 Task: Compose an email with the signature Lincoln Davis with the subject Request for information follow-up and the message Could you please provide me with the details of the project risks? from softage.9@softage.net to softage.5@softage.netSelect the entire message and Indent more 2 times, then indent less once Send the email. Finally, move the email from Sent Items to the label Shipping labels
Action: Mouse moved to (879, 54)
Screenshot: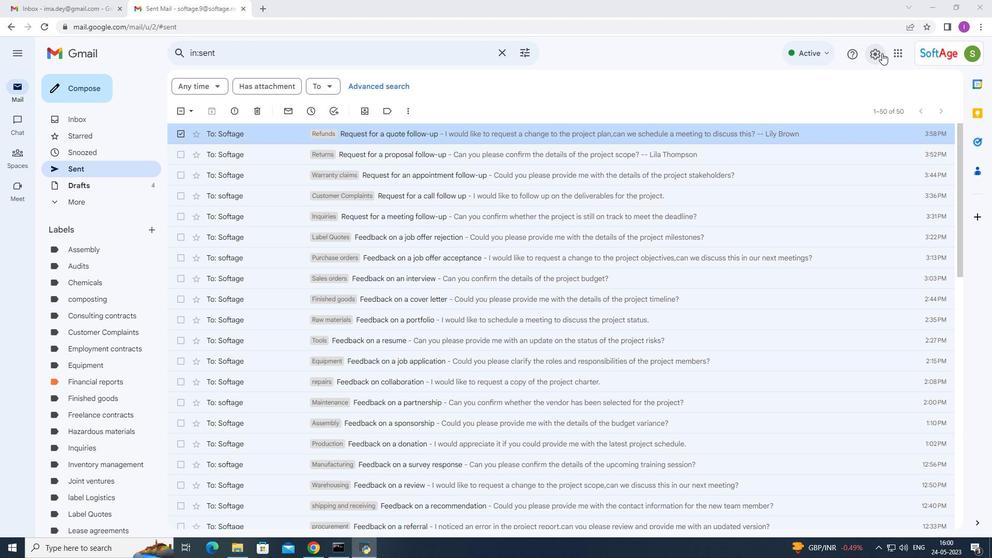 
Action: Mouse pressed left at (879, 54)
Screenshot: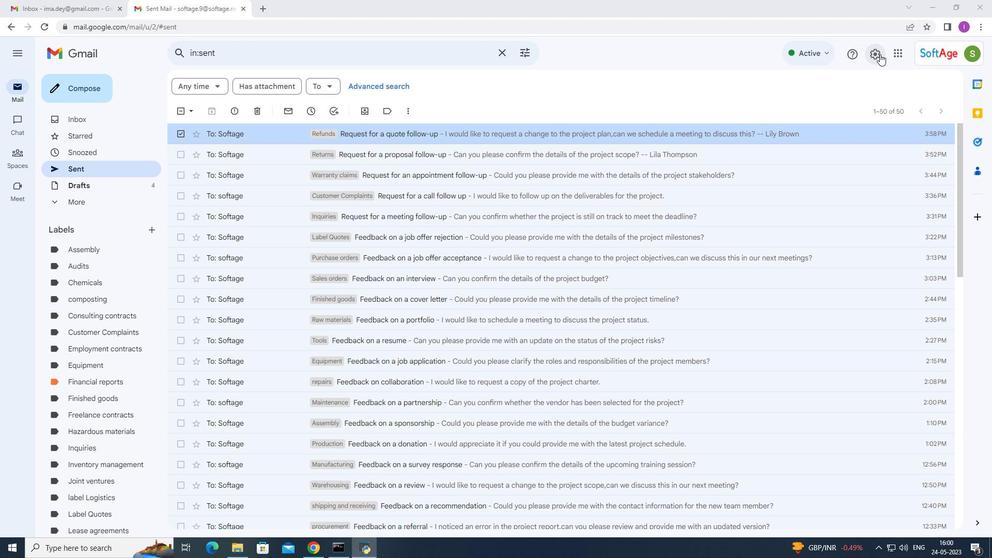 
Action: Mouse moved to (857, 108)
Screenshot: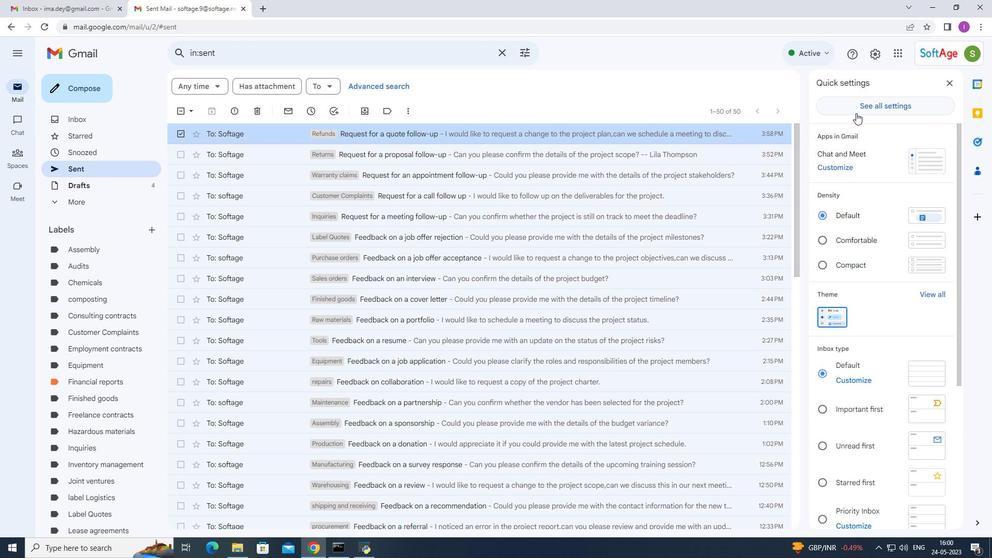 
Action: Mouse pressed left at (857, 108)
Screenshot: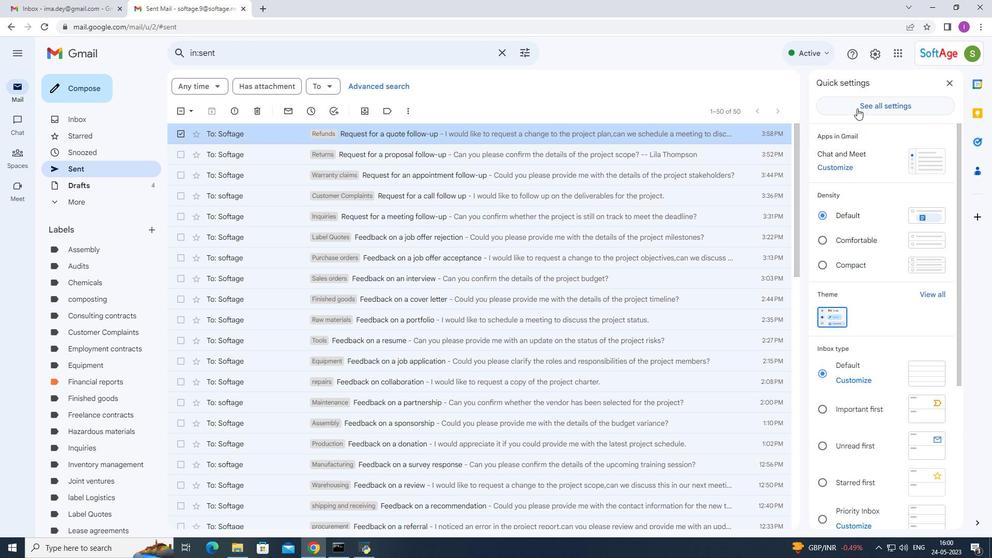 
Action: Mouse moved to (529, 218)
Screenshot: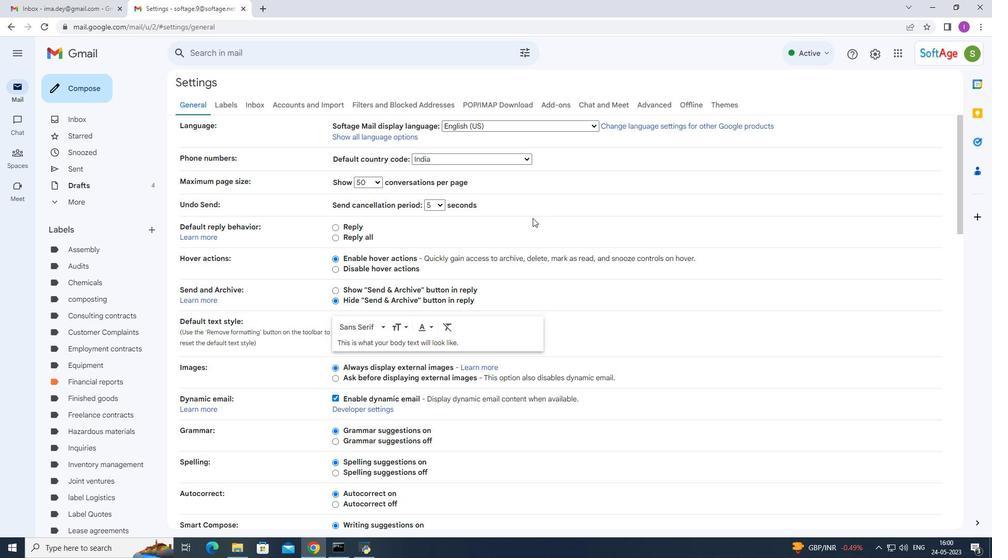 
Action: Mouse scrolled (529, 218) with delta (0, 0)
Screenshot: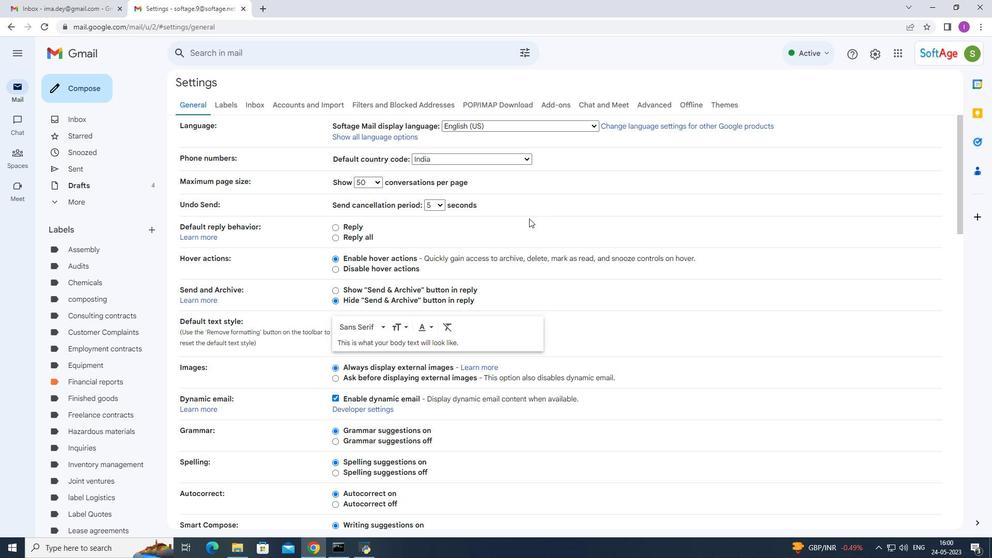 
Action: Mouse scrolled (529, 218) with delta (0, 0)
Screenshot: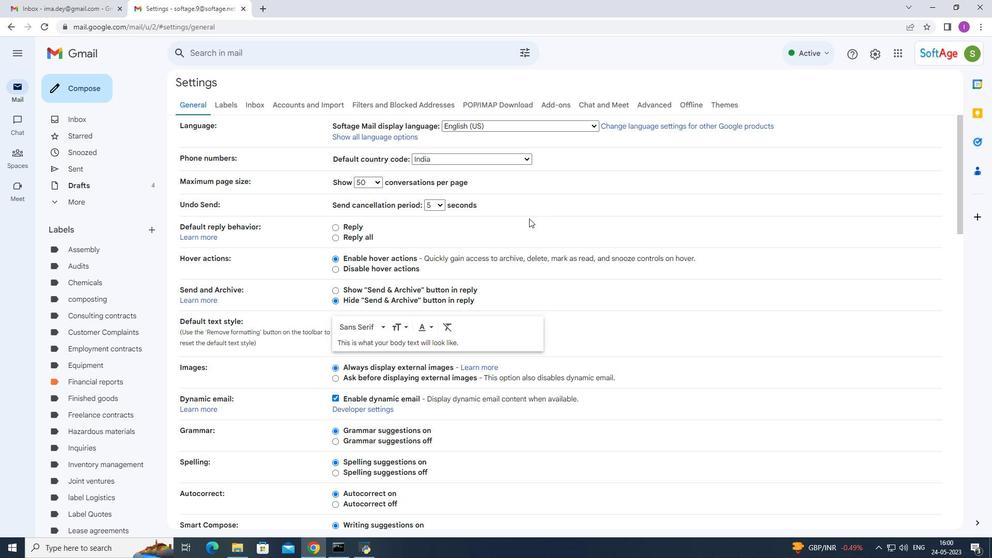 
Action: Mouse scrolled (529, 218) with delta (0, 0)
Screenshot: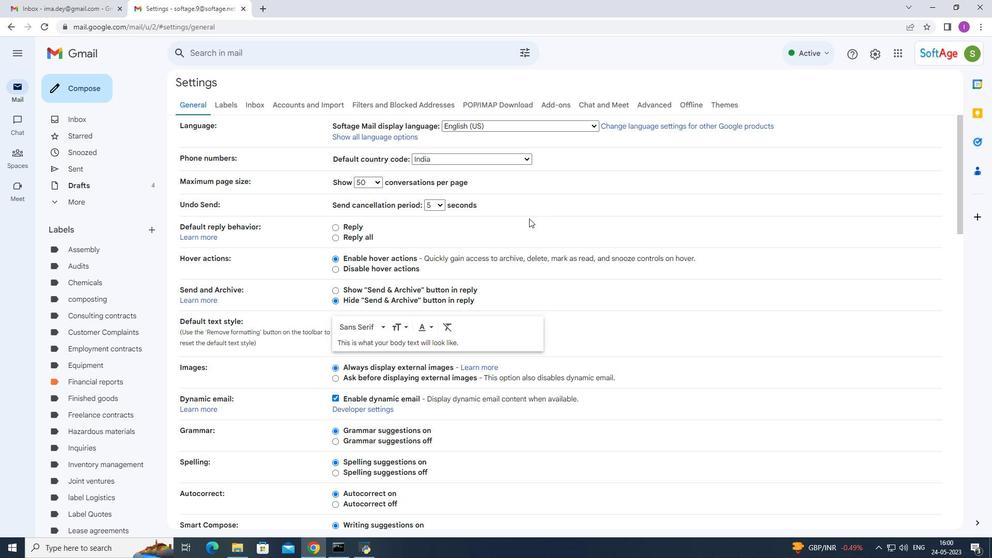 
Action: Mouse scrolled (529, 218) with delta (0, 0)
Screenshot: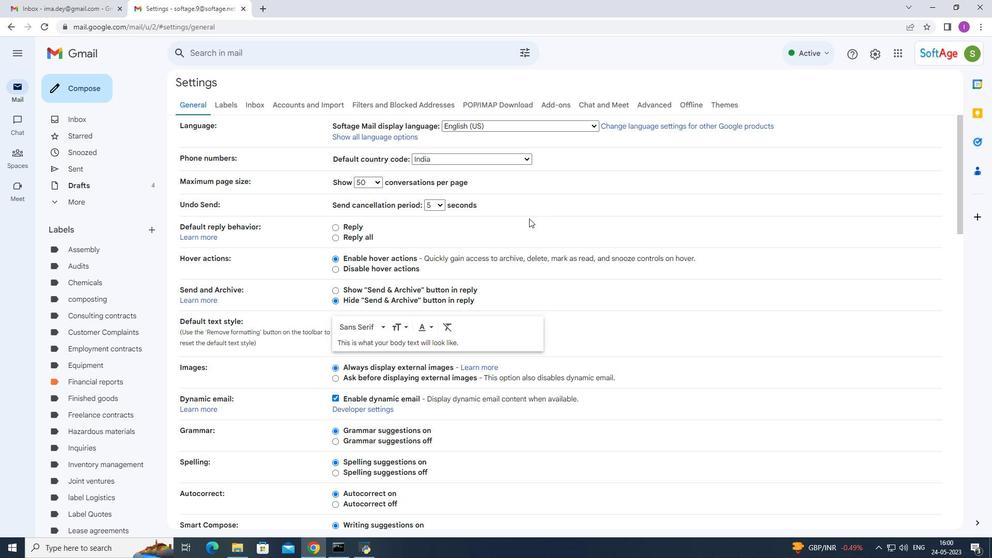 
Action: Mouse moved to (528, 218)
Screenshot: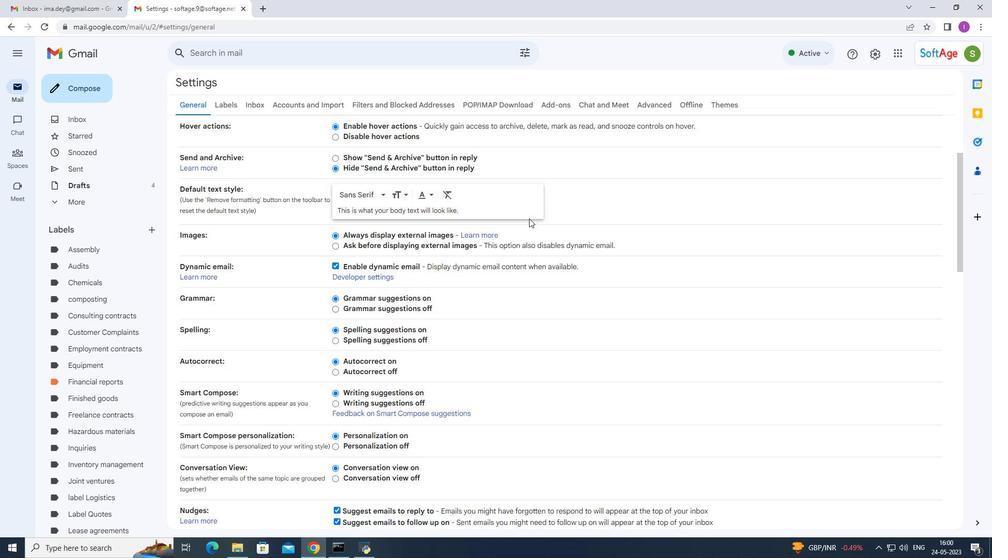 
Action: Mouse scrolled (528, 218) with delta (0, 0)
Screenshot: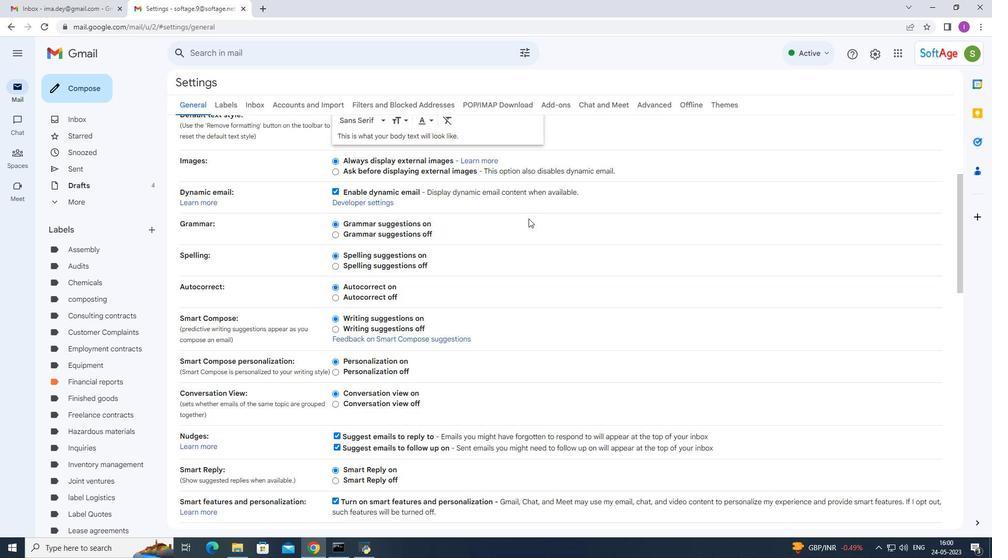 
Action: Mouse moved to (530, 219)
Screenshot: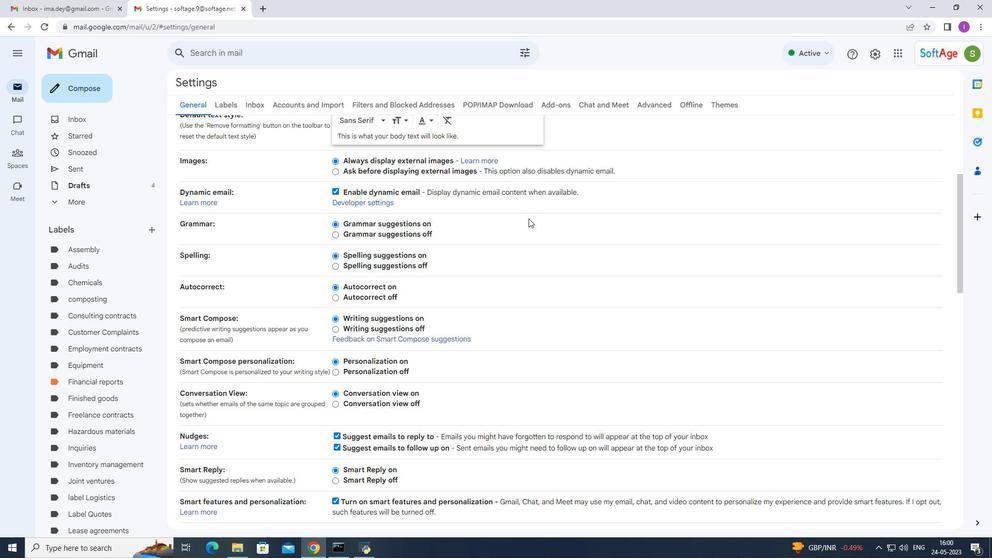 
Action: Mouse scrolled (530, 219) with delta (0, 0)
Screenshot: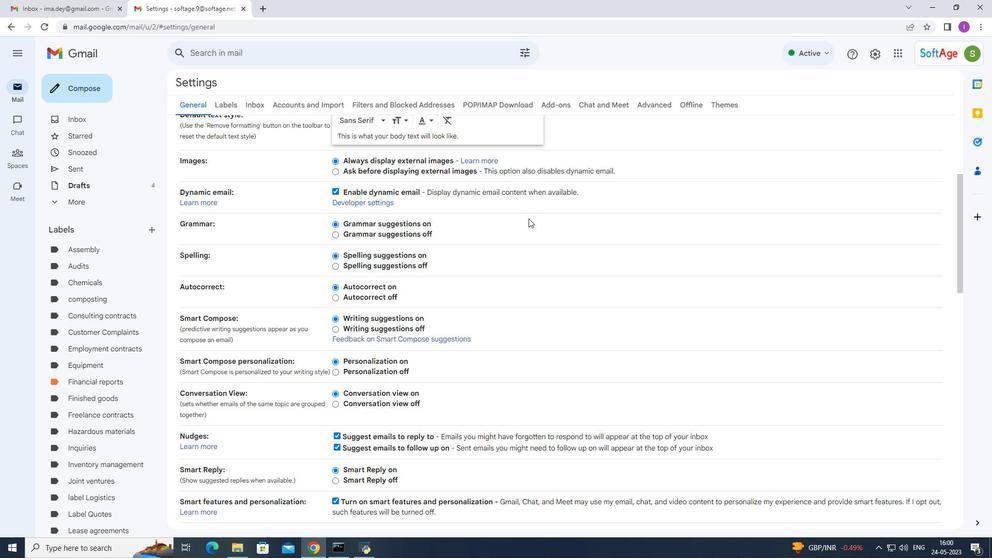 
Action: Mouse moved to (532, 219)
Screenshot: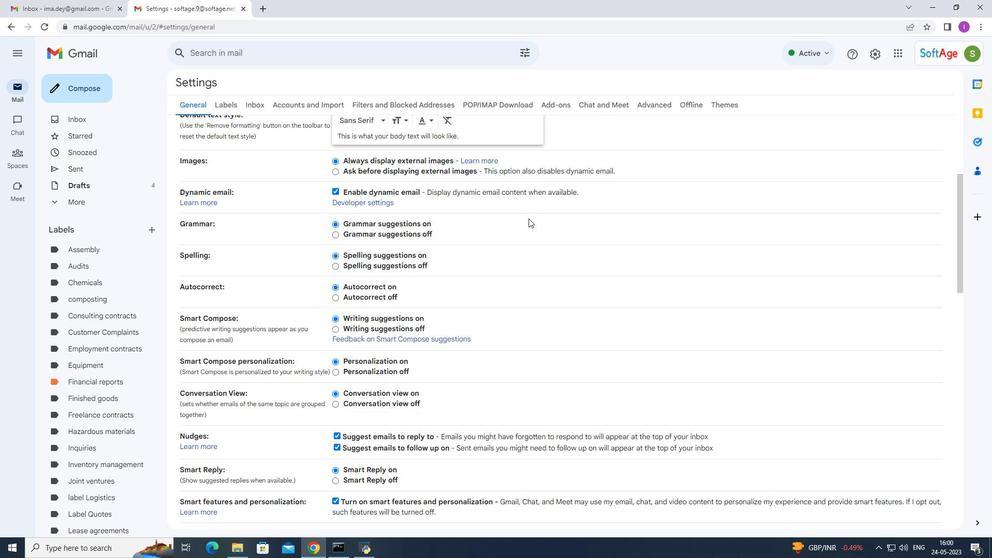 
Action: Mouse scrolled (531, 219) with delta (0, 0)
Screenshot: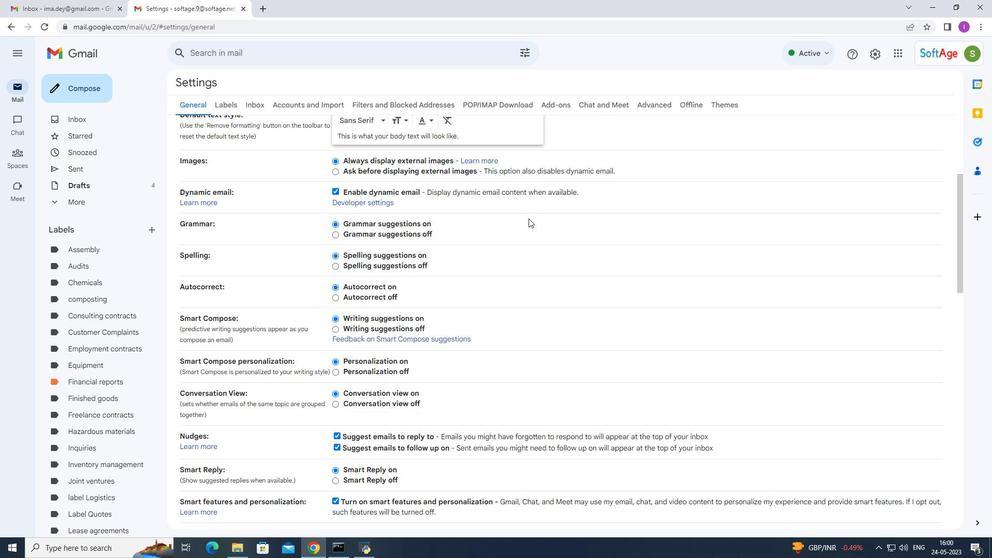 
Action: Mouse moved to (534, 219)
Screenshot: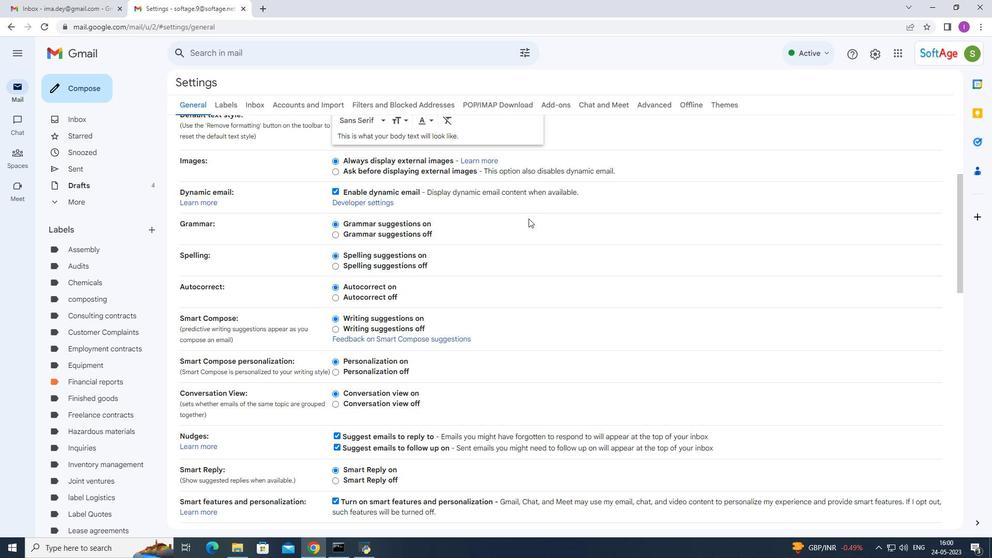 
Action: Mouse scrolled (534, 220) with delta (0, 0)
Screenshot: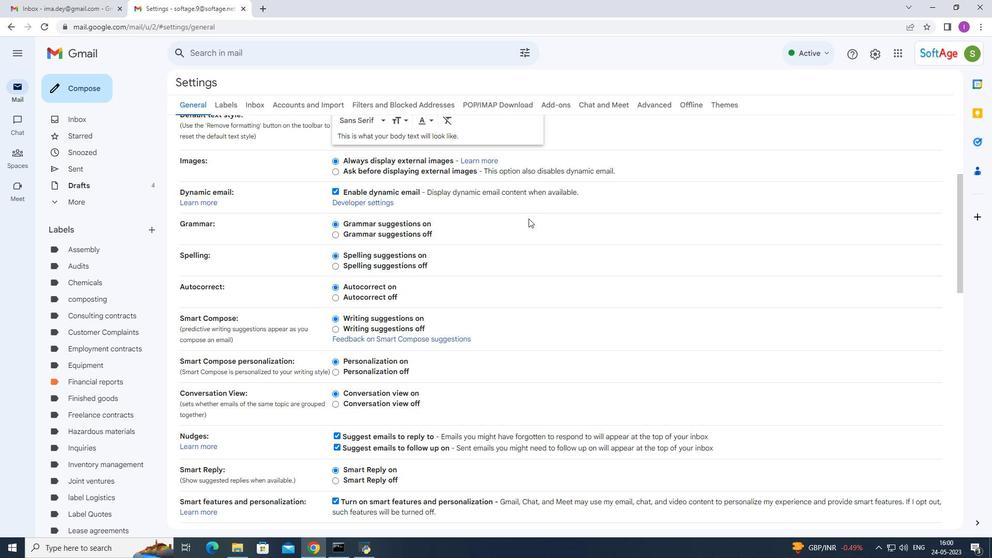 
Action: Mouse moved to (534, 219)
Screenshot: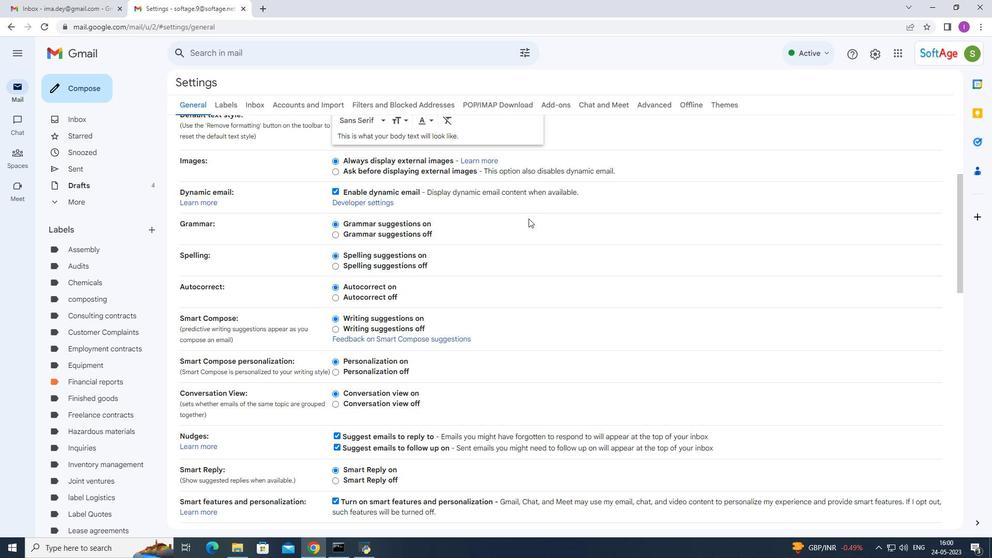 
Action: Mouse scrolled (534, 219) with delta (0, 0)
Screenshot: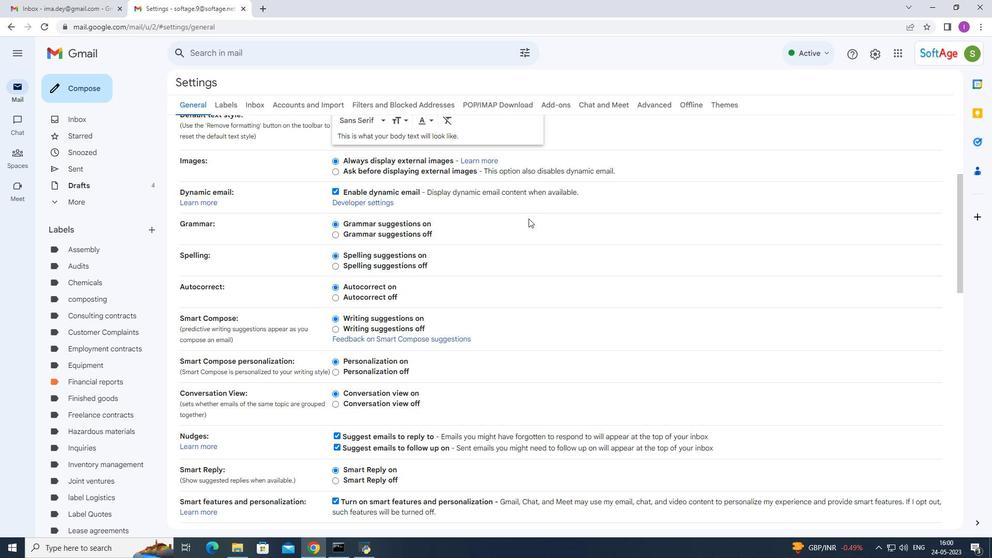 
Action: Mouse moved to (533, 218)
Screenshot: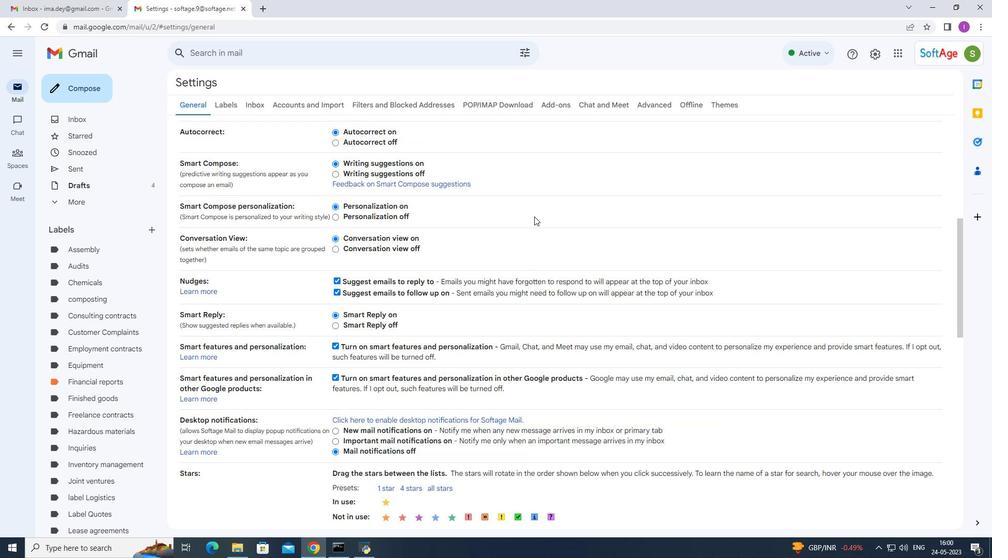 
Action: Mouse scrolled (533, 217) with delta (0, 0)
Screenshot: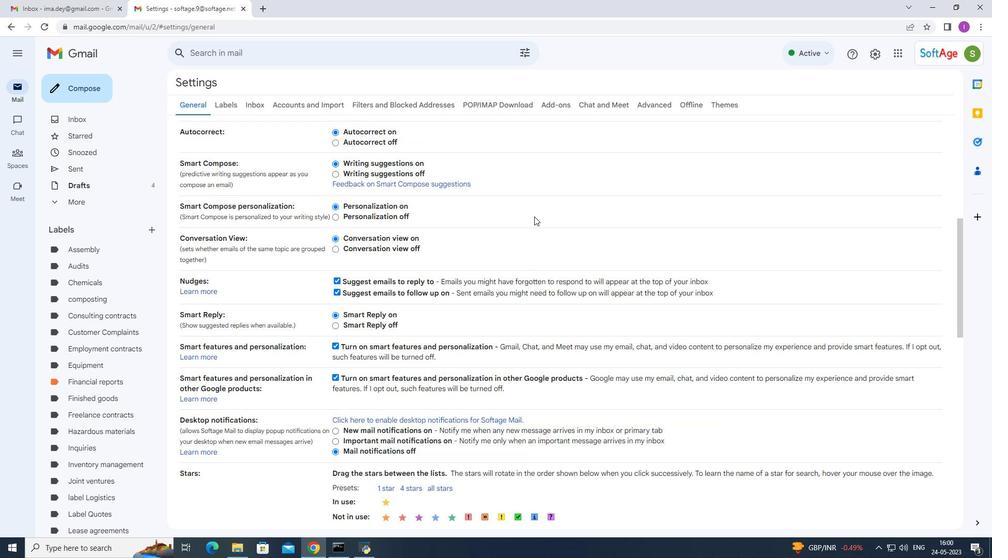 
Action: Mouse moved to (533, 218)
Screenshot: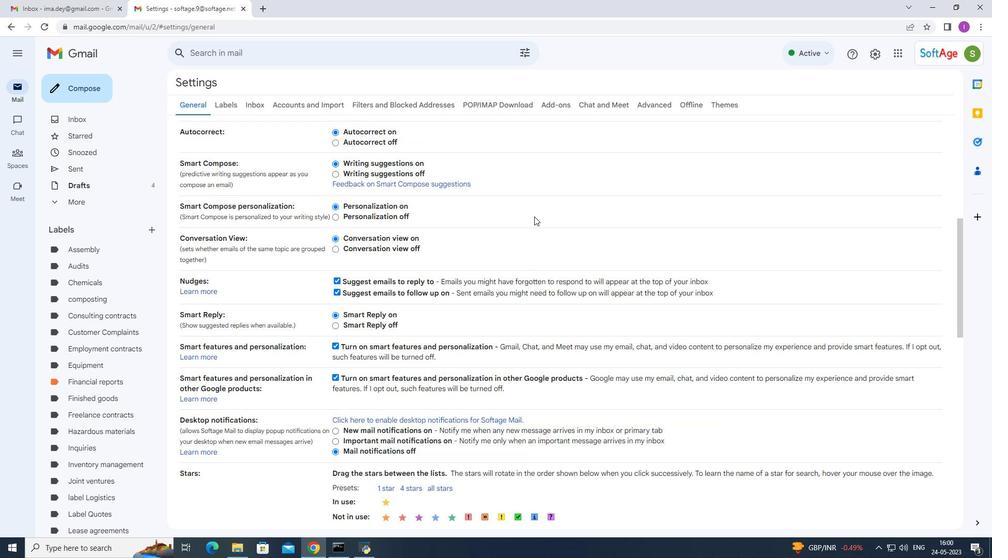 
Action: Mouse scrolled (533, 218) with delta (0, 0)
Screenshot: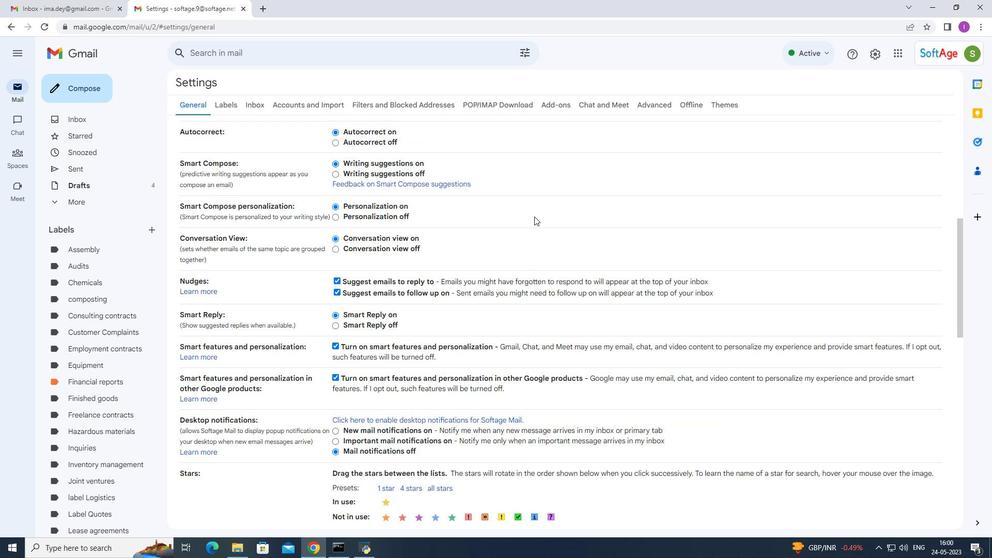 
Action: Mouse scrolled (533, 218) with delta (0, 0)
Screenshot: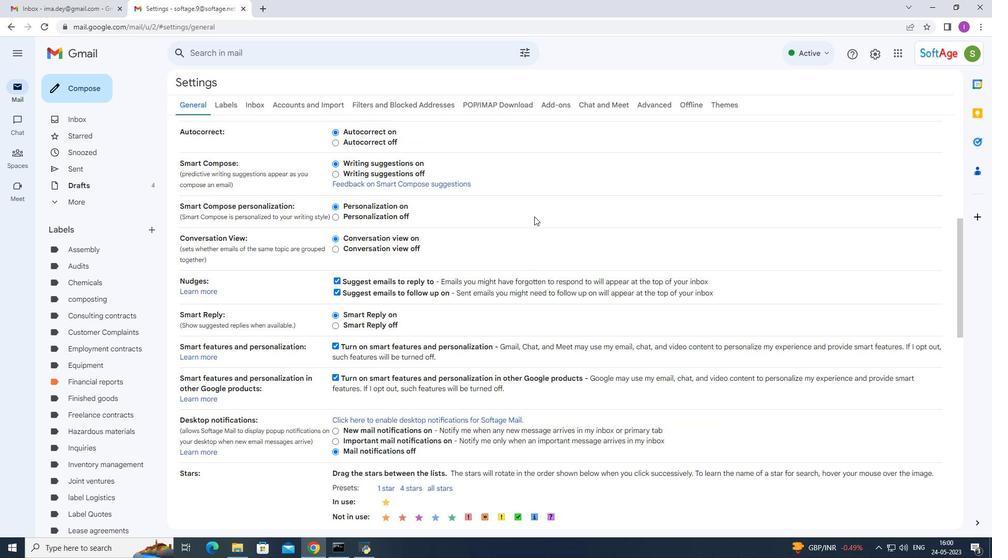 
Action: Mouse scrolled (533, 218) with delta (0, 0)
Screenshot: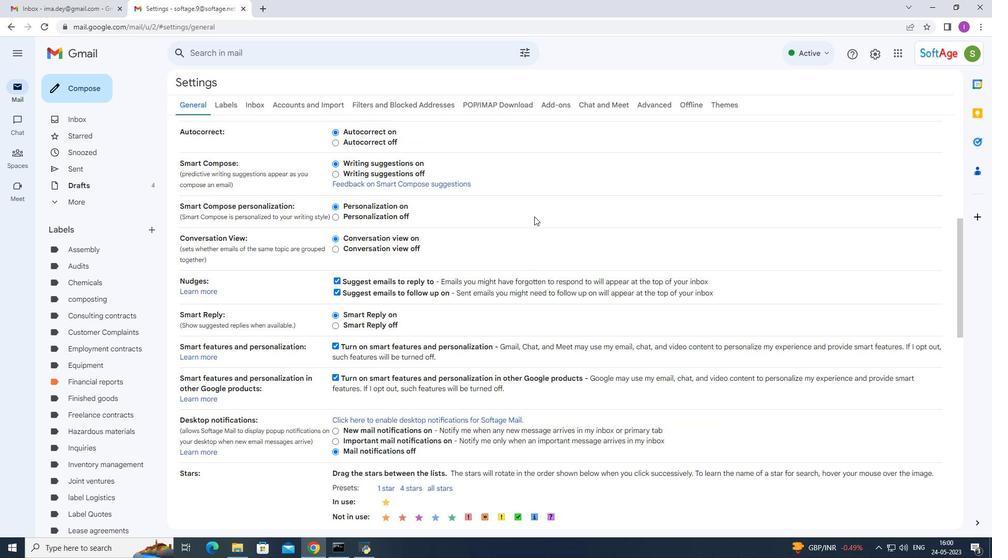 
Action: Mouse scrolled (533, 218) with delta (0, 0)
Screenshot: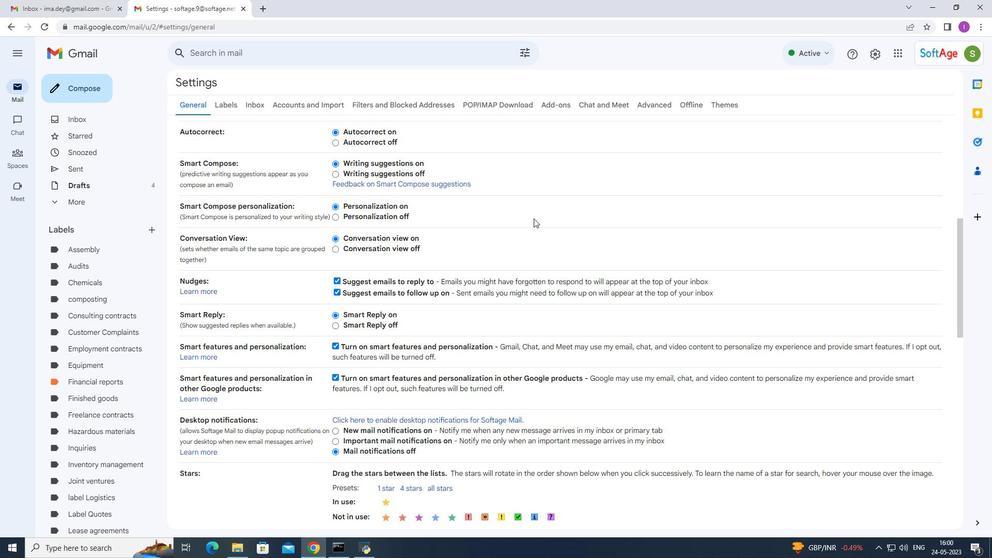 
Action: Mouse scrolled (533, 218) with delta (0, 0)
Screenshot: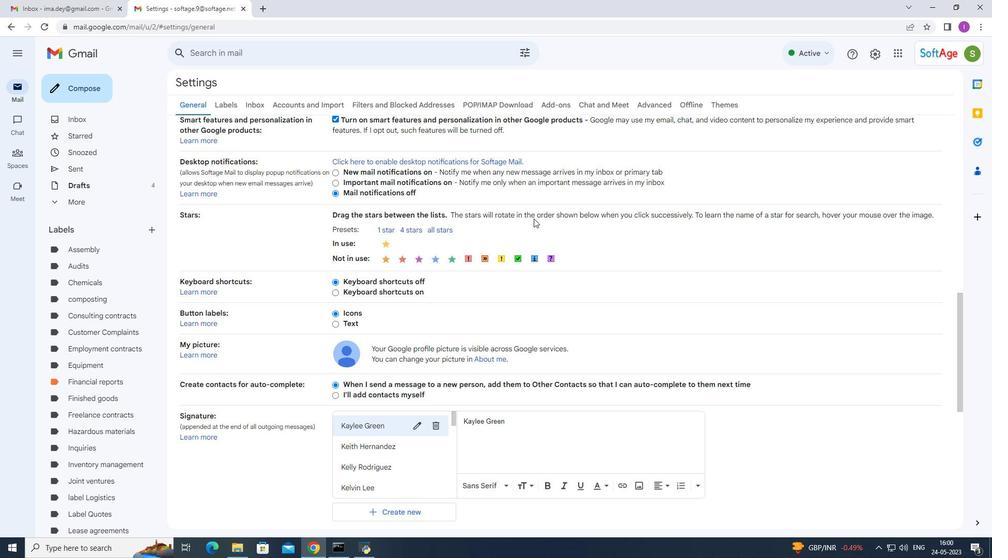 
Action: Mouse moved to (533, 219)
Screenshot: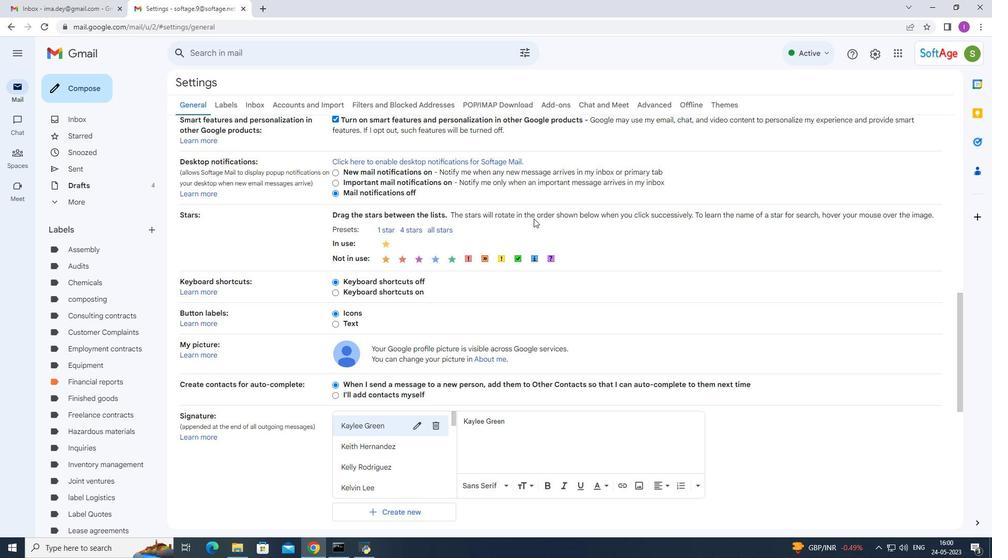 
Action: Mouse scrolled (533, 218) with delta (0, 0)
Screenshot: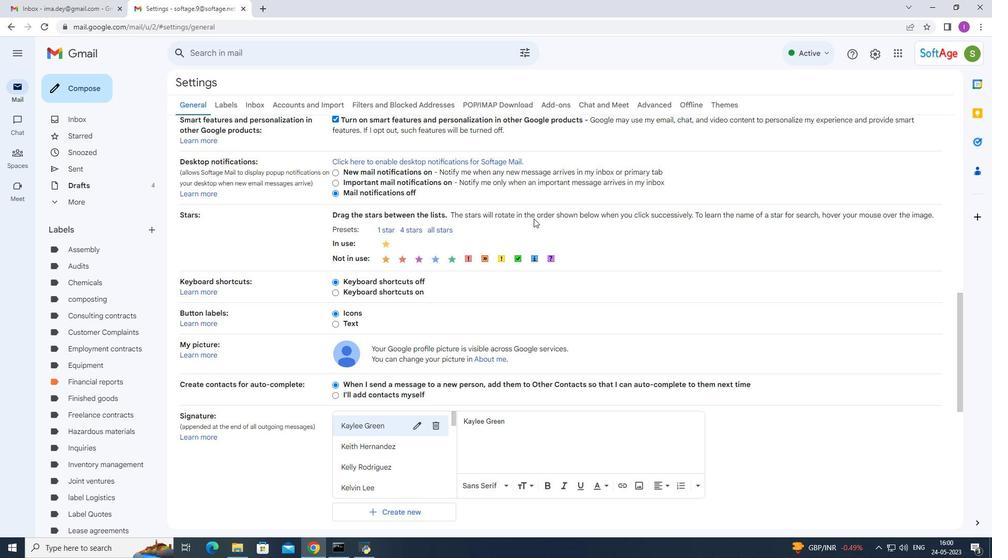 
Action: Mouse scrolled (533, 218) with delta (0, 0)
Screenshot: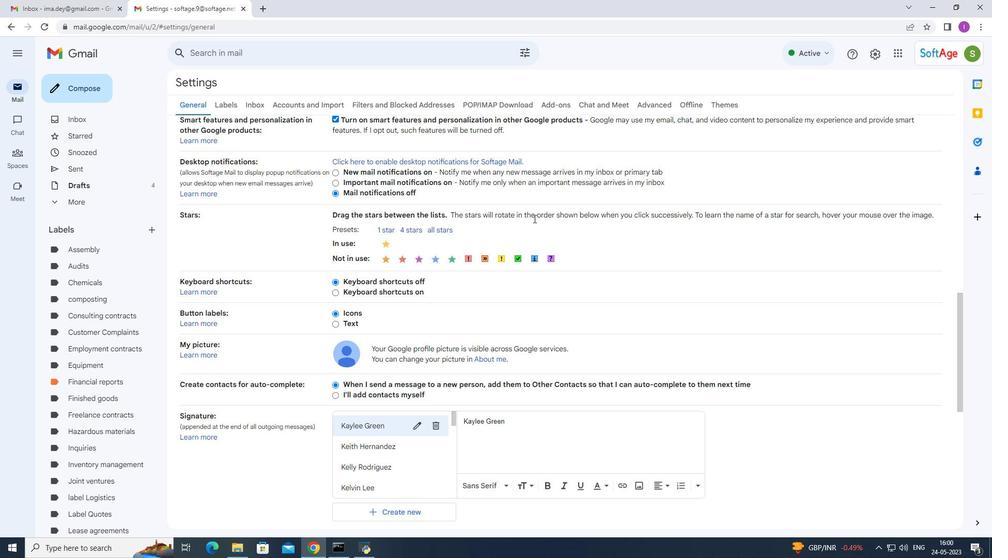 
Action: Mouse scrolled (533, 218) with delta (0, 0)
Screenshot: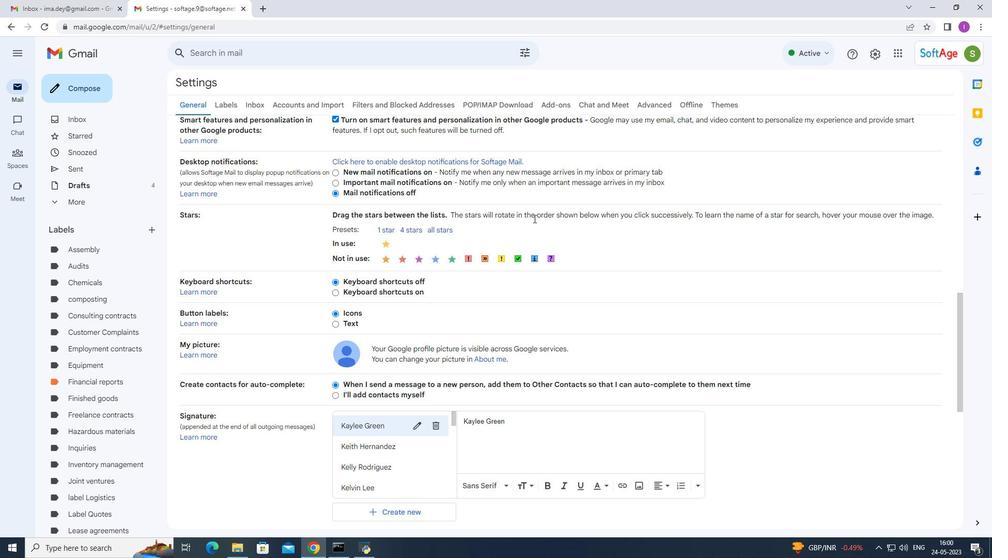 
Action: Mouse moved to (533, 219)
Screenshot: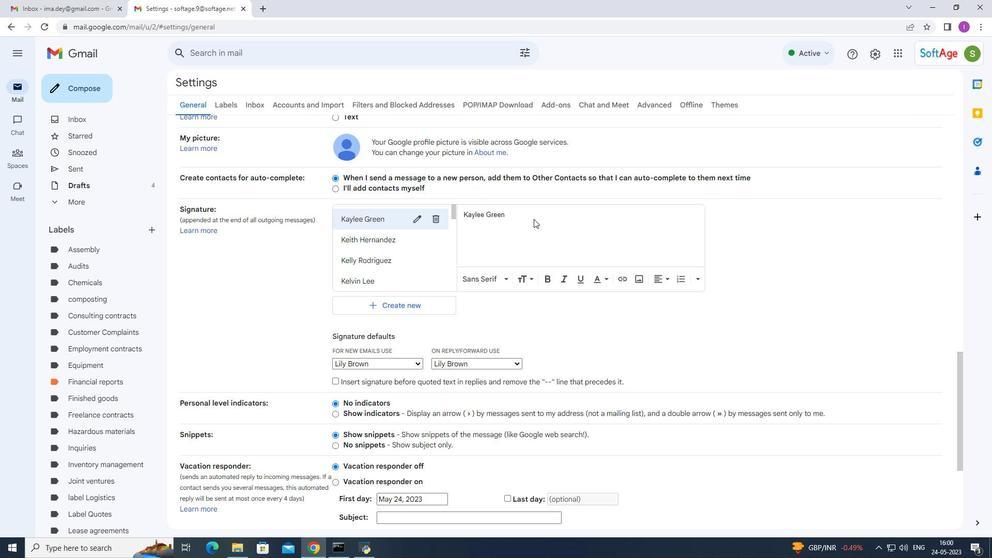 
Action: Mouse scrolled (533, 219) with delta (0, 0)
Screenshot: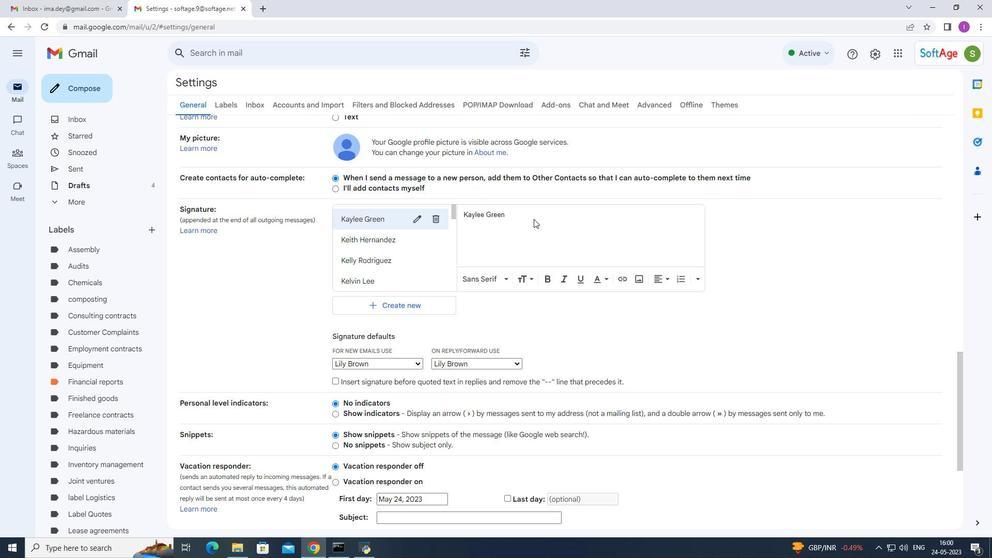 
Action: Mouse moved to (533, 220)
Screenshot: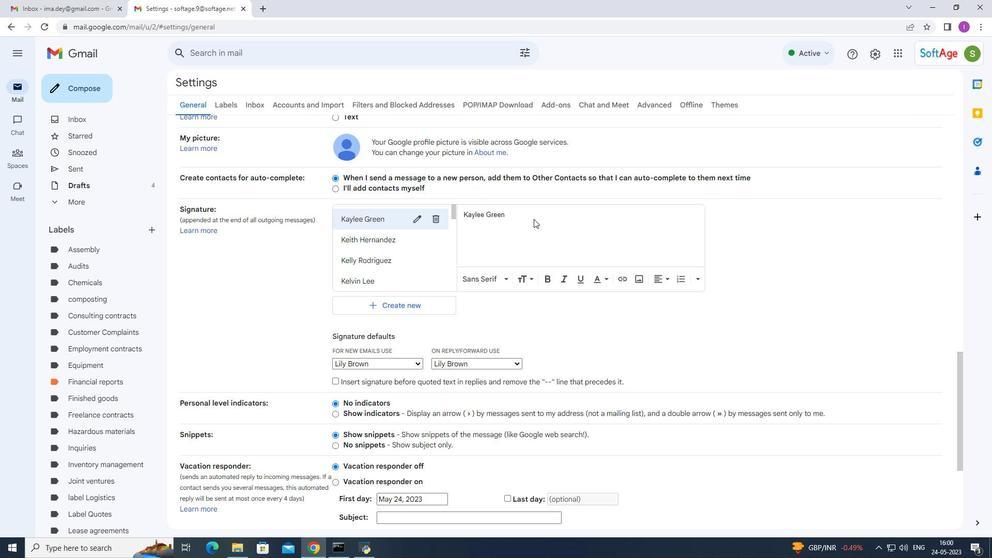 
Action: Mouse scrolled (533, 219) with delta (0, 0)
Screenshot: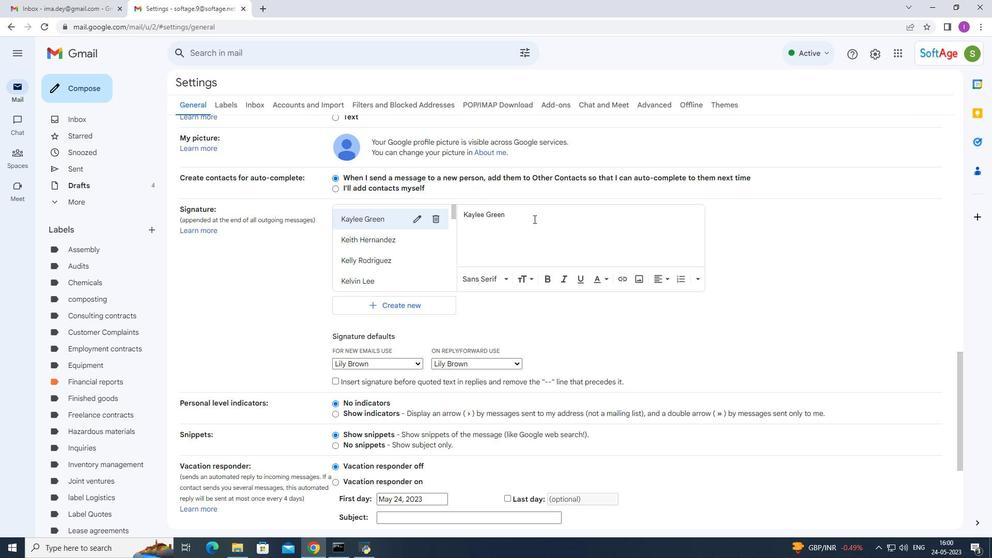 
Action: Mouse scrolled (533, 219) with delta (0, 0)
Screenshot: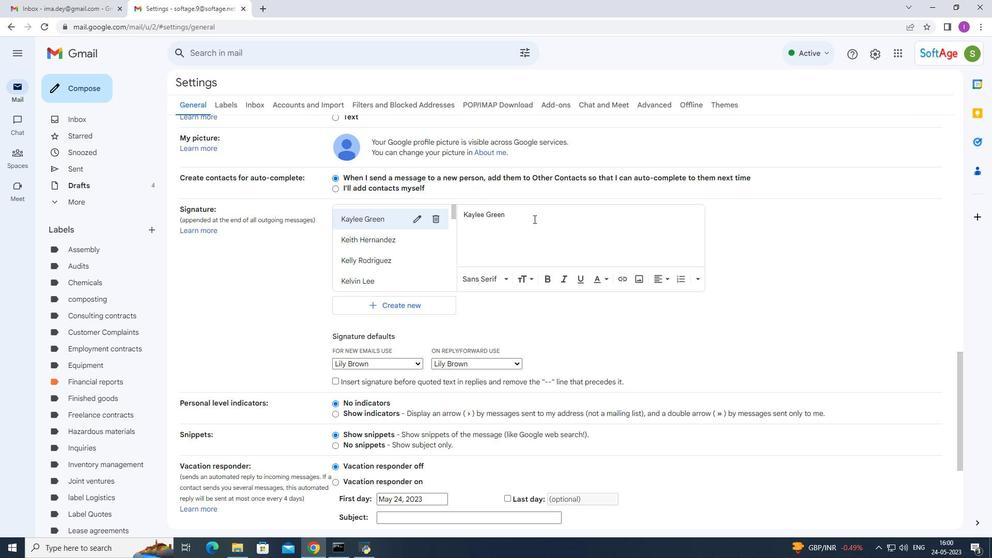 
Action: Mouse scrolled (533, 219) with delta (0, 0)
Screenshot: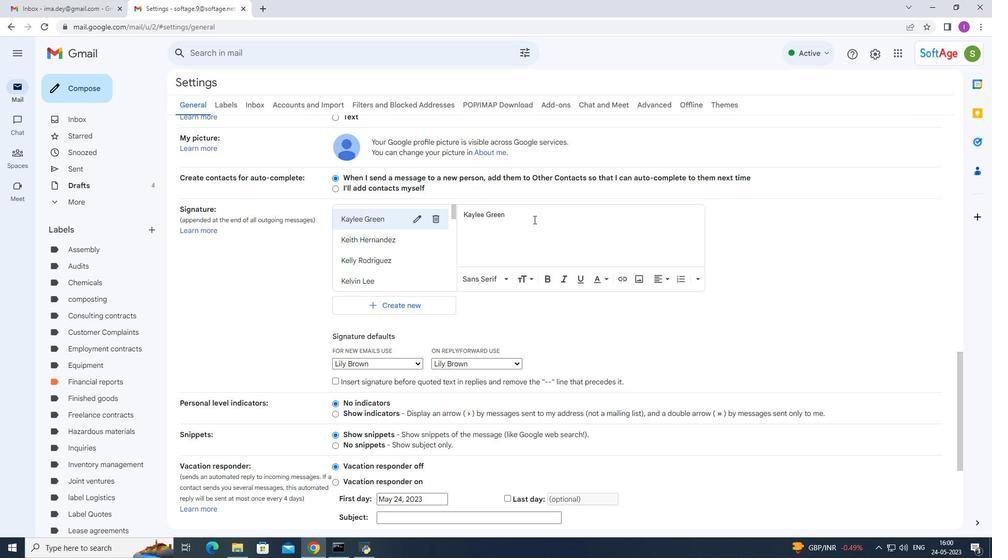 
Action: Mouse moved to (533, 220)
Screenshot: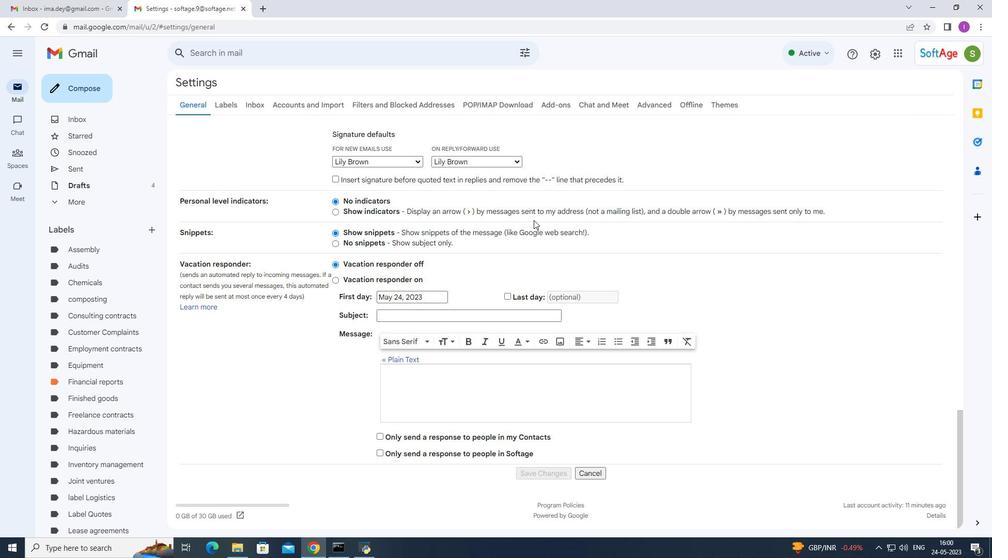 
Action: Mouse scrolled (533, 220) with delta (0, 0)
Screenshot: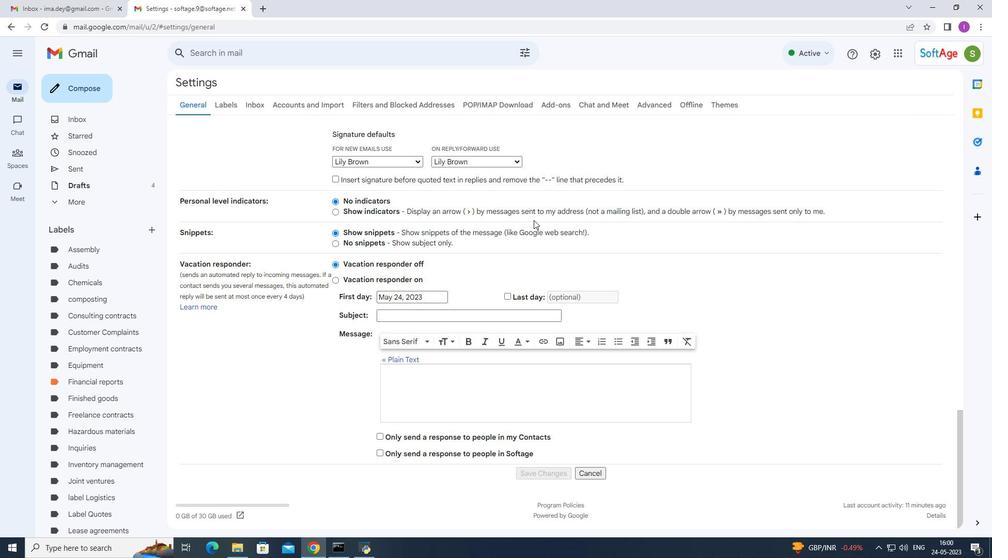
Action: Mouse scrolled (533, 220) with delta (0, 0)
Screenshot: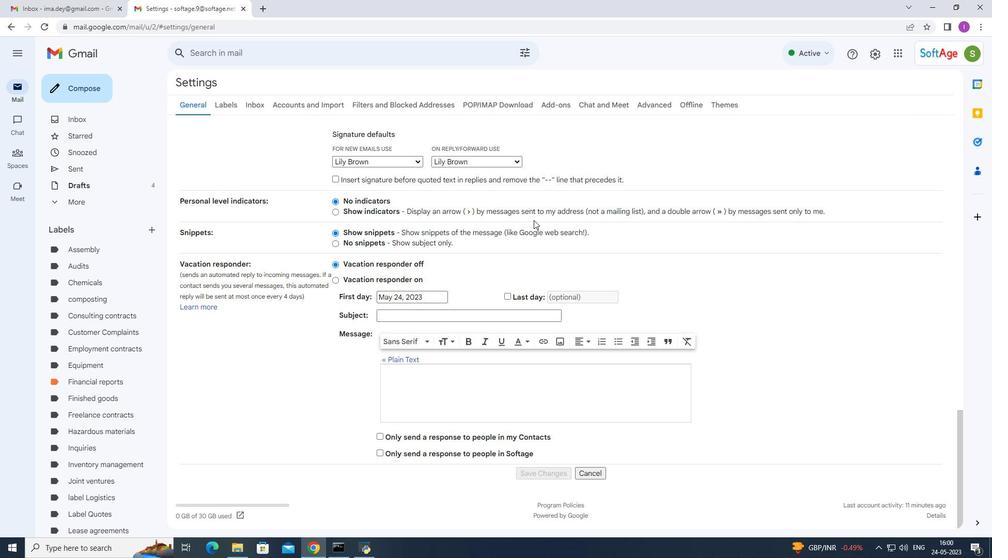 
Action: Mouse moved to (398, 206)
Screenshot: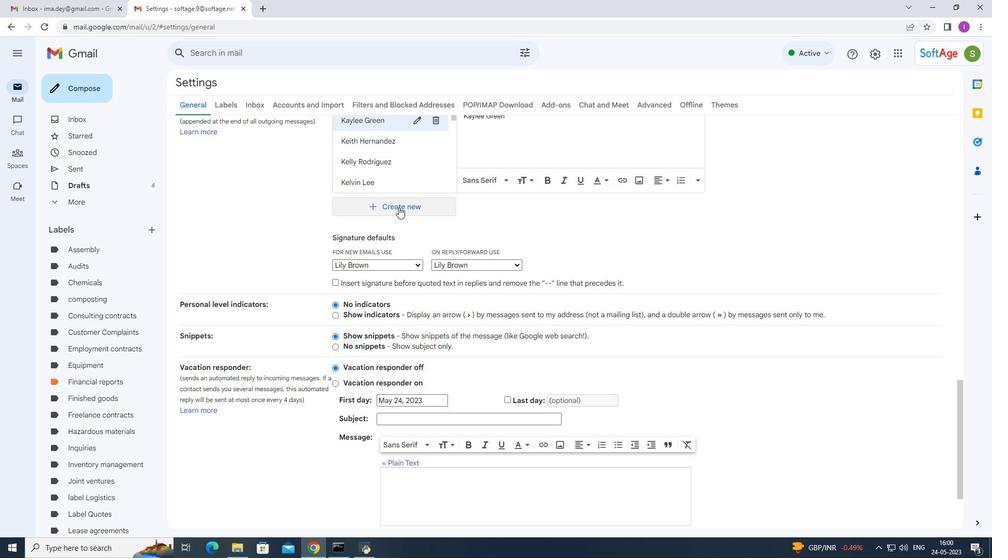 
Action: Mouse pressed left at (398, 206)
Screenshot: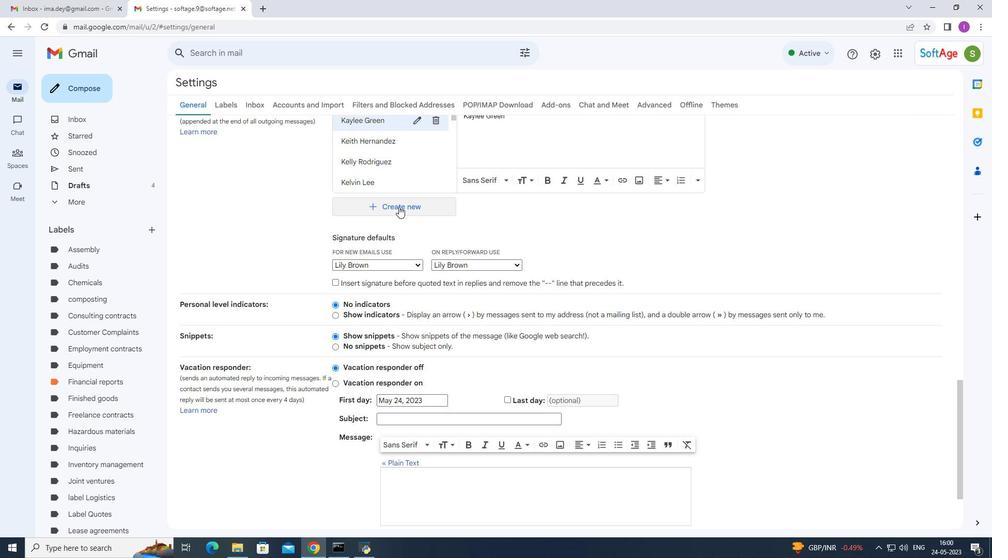 
Action: Mouse moved to (454, 286)
Screenshot: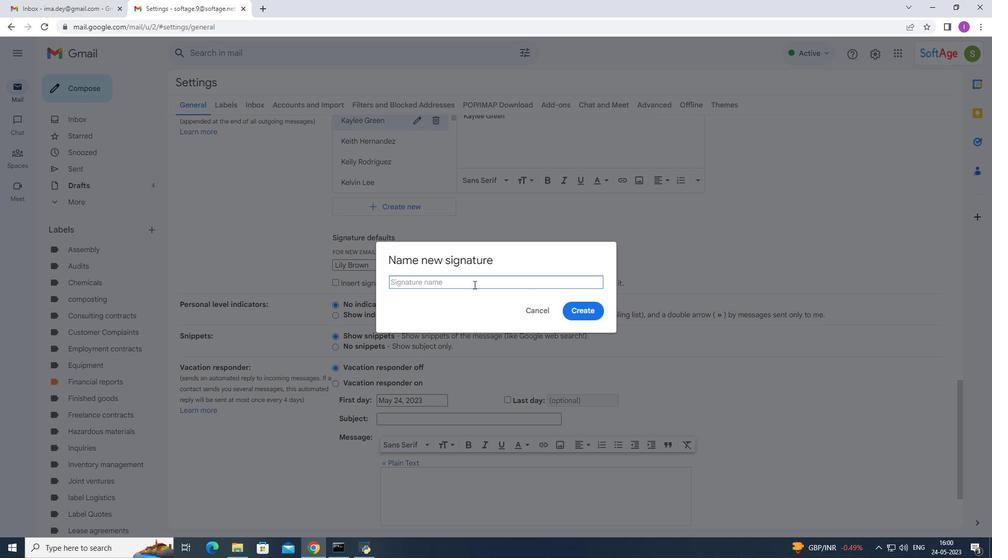 
Action: Key pressed <Key.shift><Key.shift>Lincoln
Screenshot: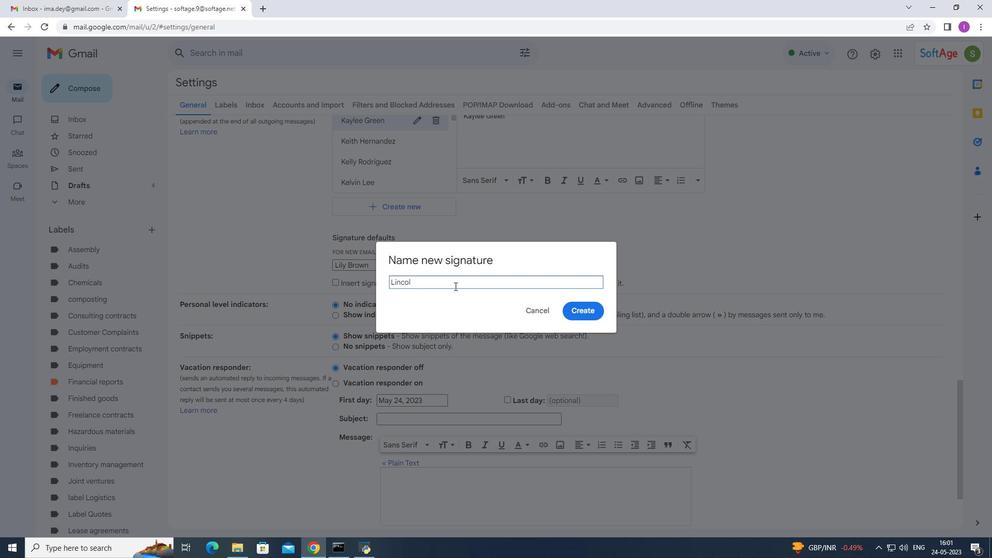 
Action: Mouse moved to (502, 296)
Screenshot: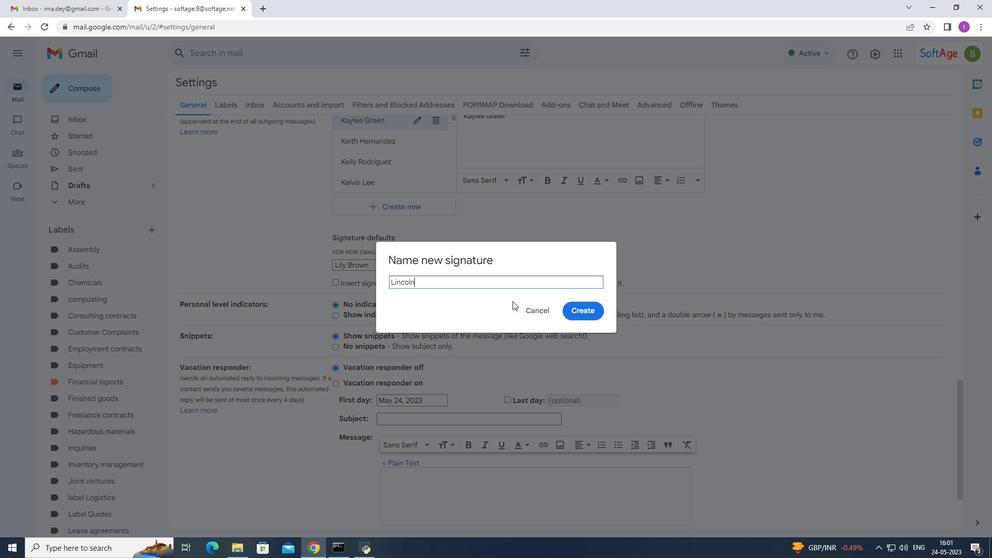 
Action: Key pressed <Key.space><Key.shift>Dav
Screenshot: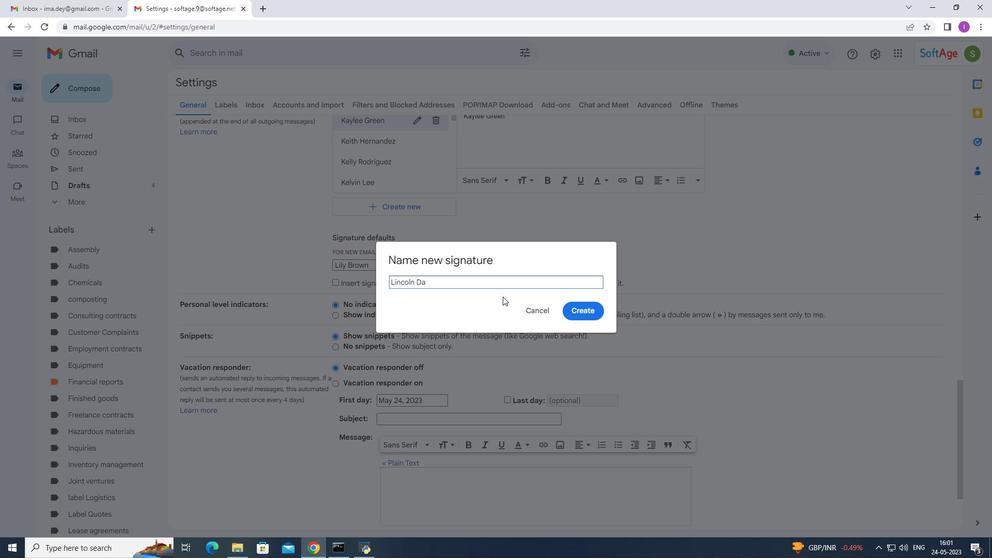 
Action: Mouse moved to (502, 296)
Screenshot: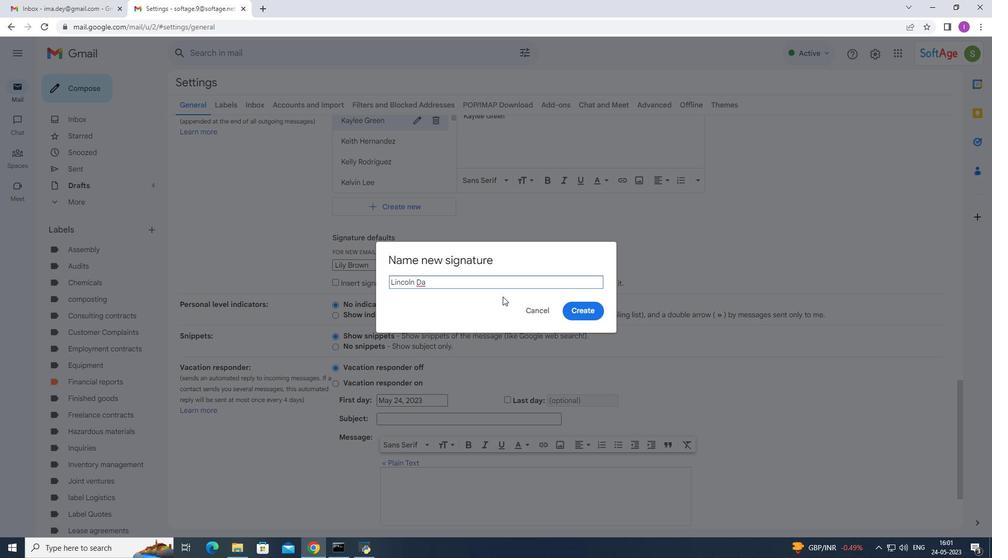 
Action: Key pressed is
Screenshot: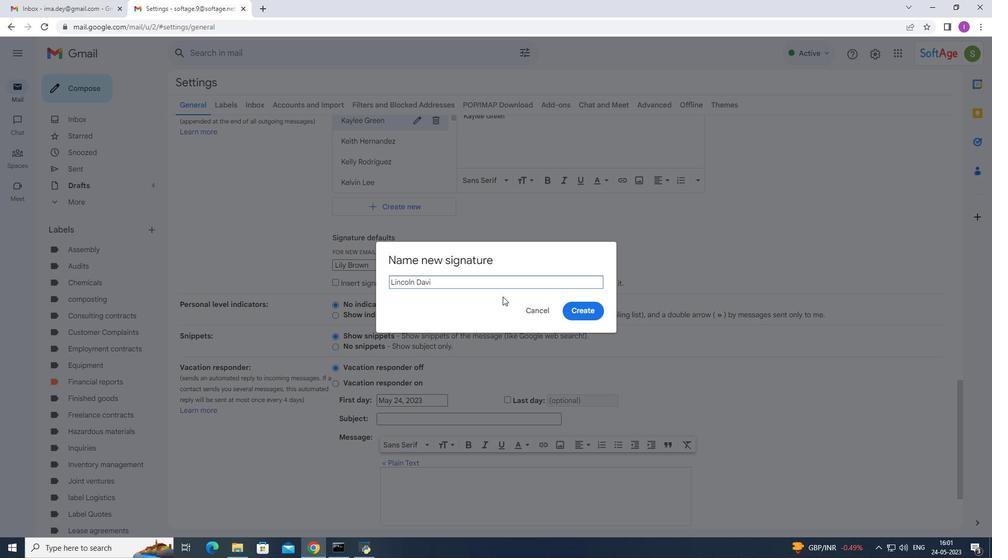 
Action: Mouse moved to (586, 320)
Screenshot: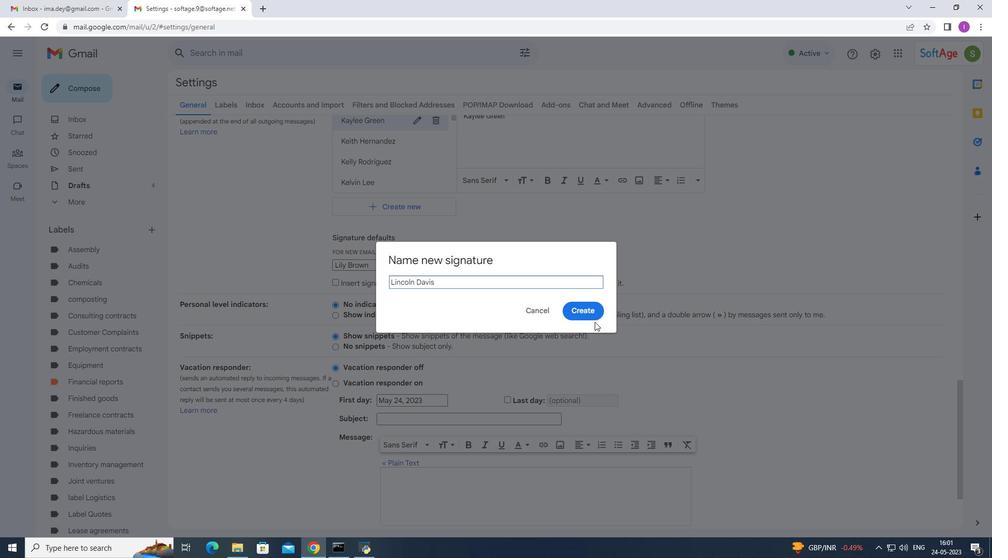 
Action: Mouse pressed left at (586, 320)
Screenshot: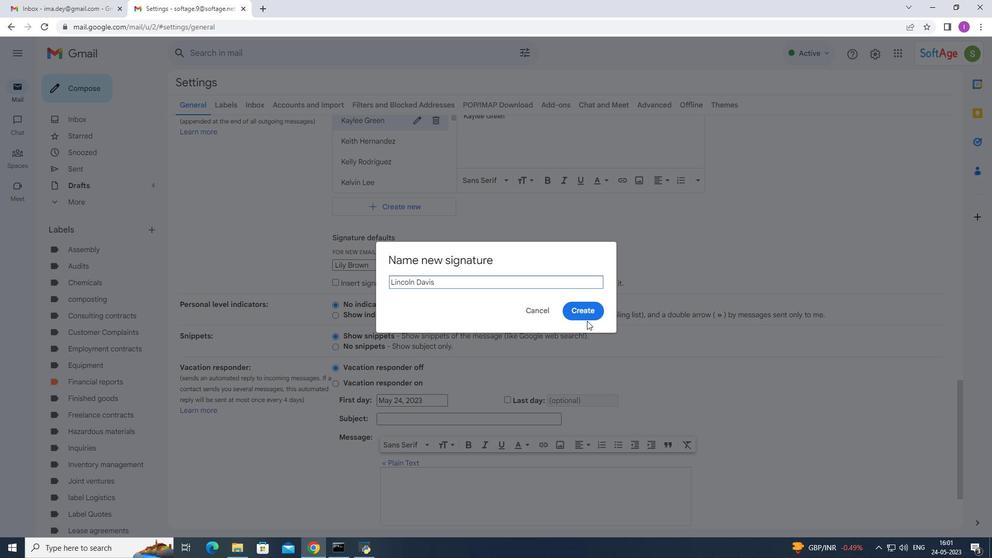 
Action: Mouse moved to (586, 312)
Screenshot: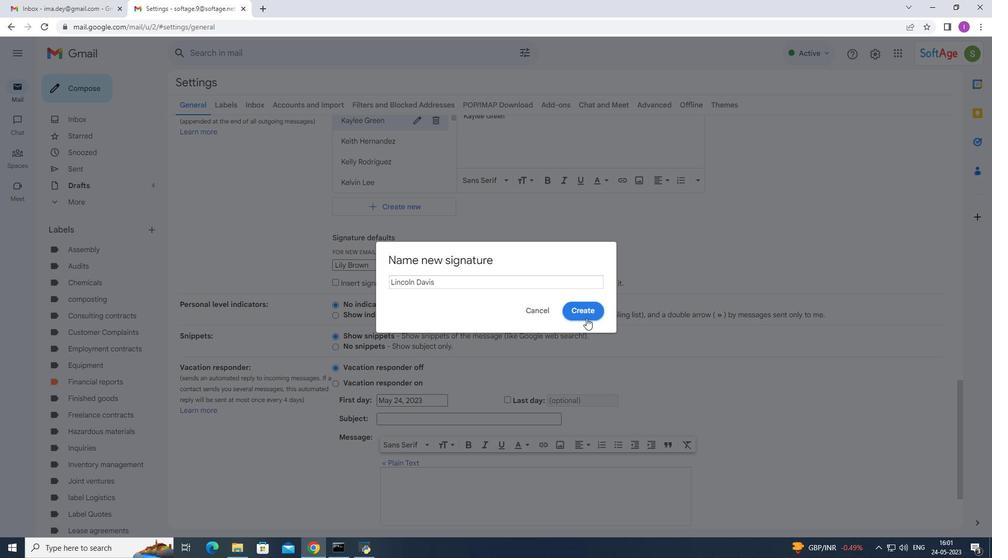 
Action: Mouse pressed left at (586, 312)
Screenshot: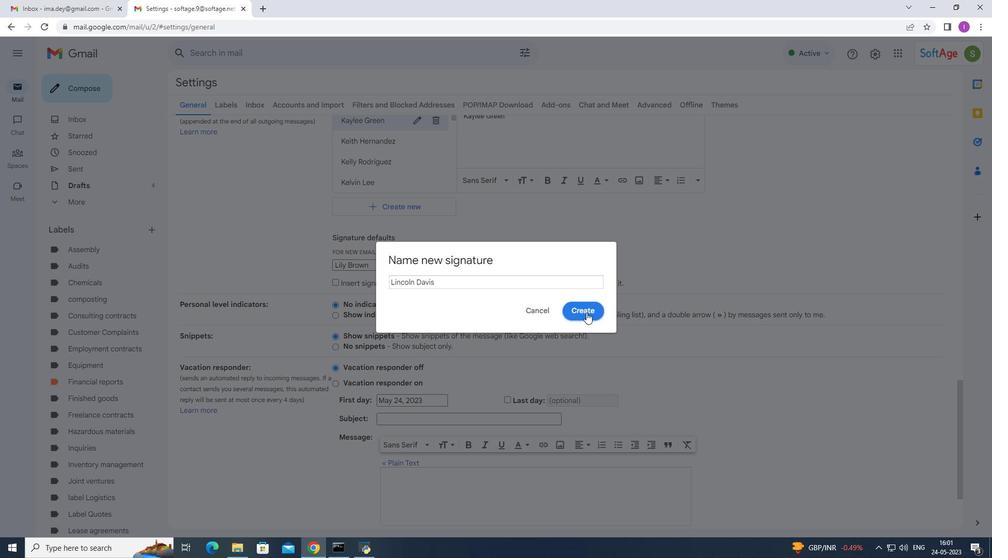 
Action: Mouse moved to (453, 119)
Screenshot: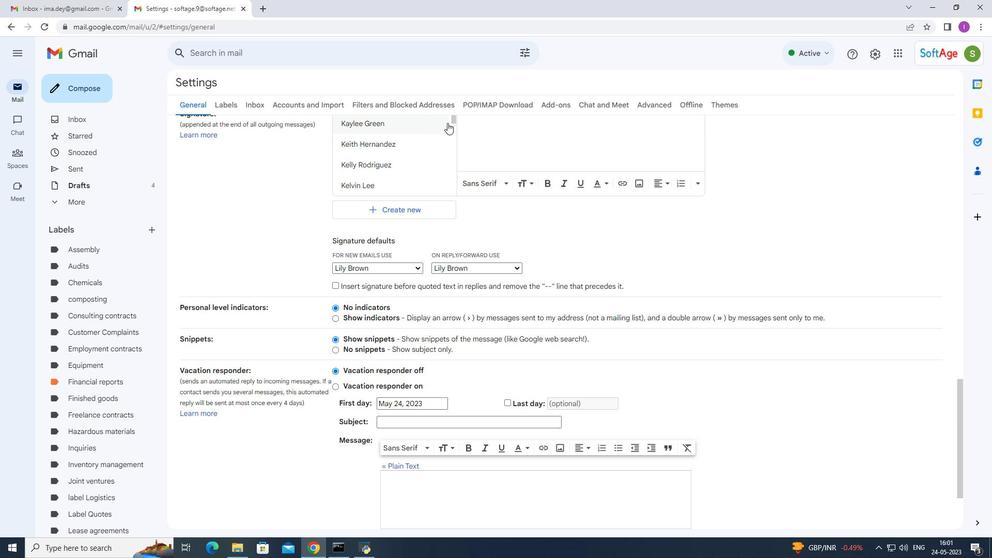 
Action: Mouse pressed left at (453, 119)
Screenshot: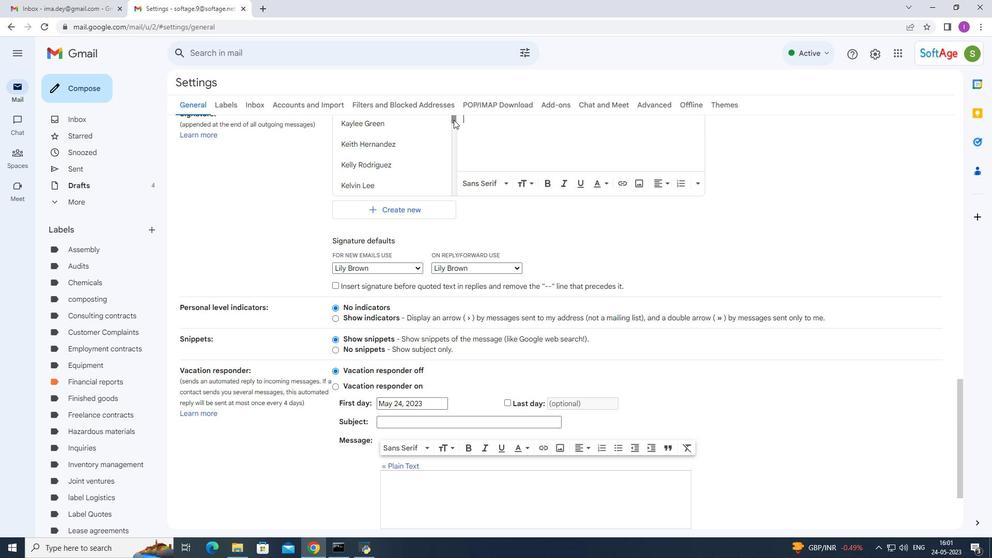 
Action: Mouse moved to (390, 131)
Screenshot: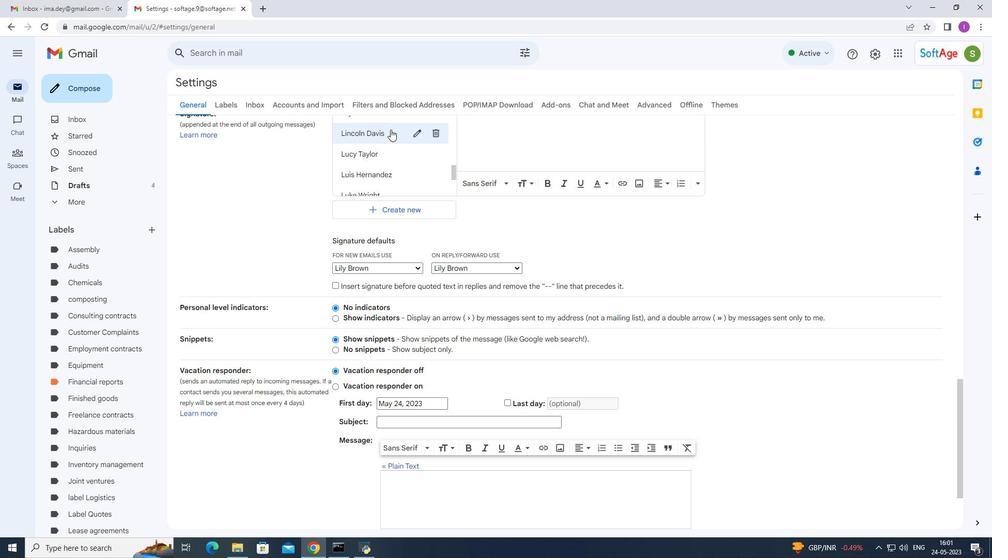 
Action: Mouse pressed left at (390, 131)
Screenshot: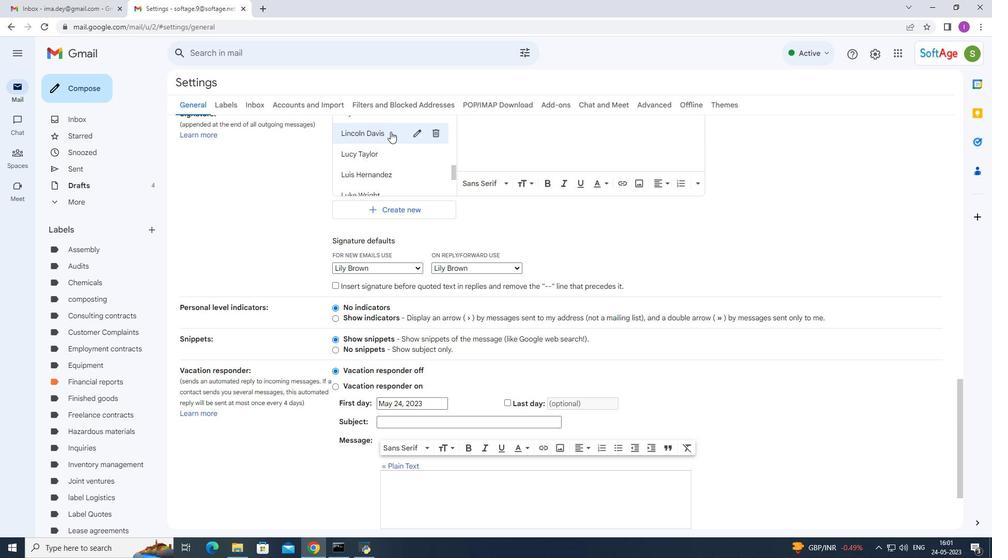 
Action: Mouse moved to (336, 135)
Screenshot: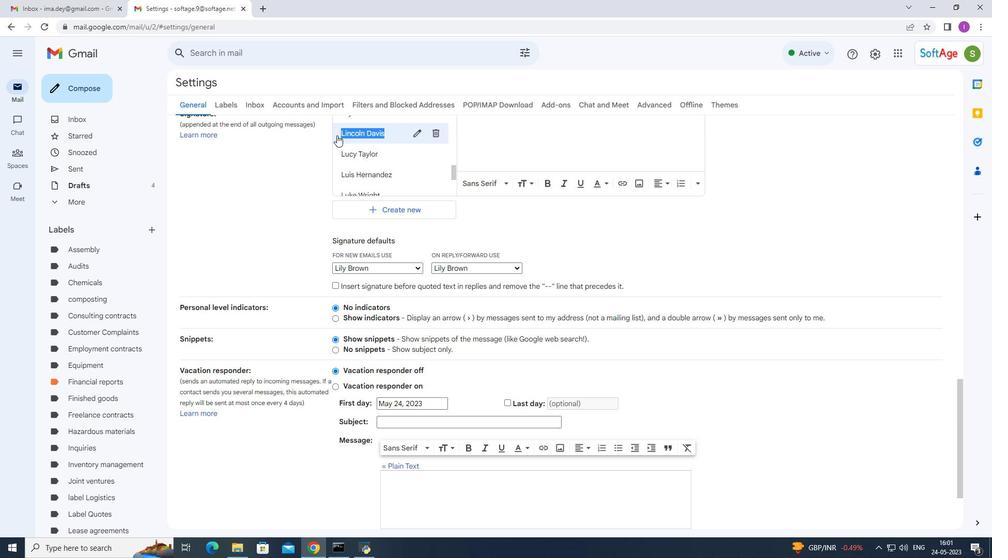 
Action: Key pressed ctrl+C
Screenshot: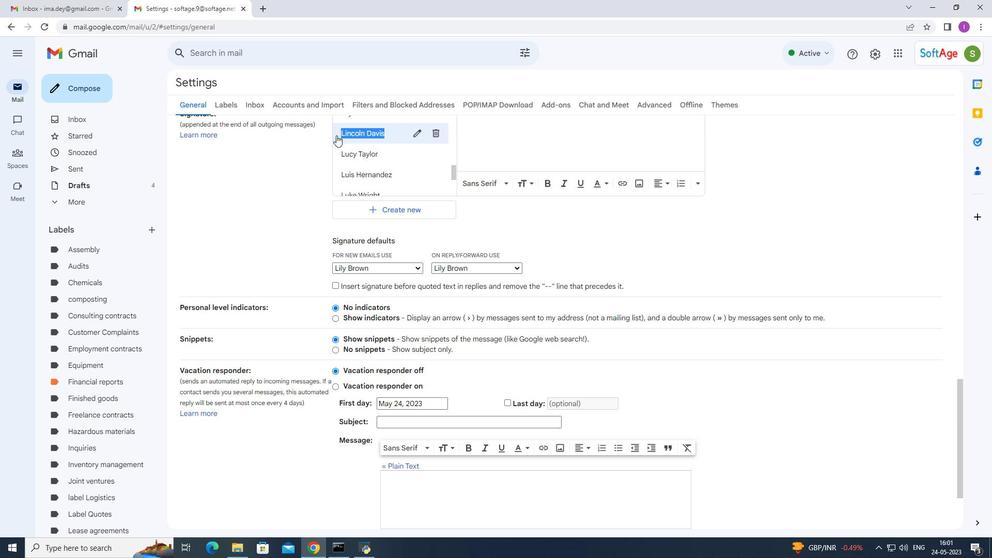 
Action: Mouse moved to (275, 169)
Screenshot: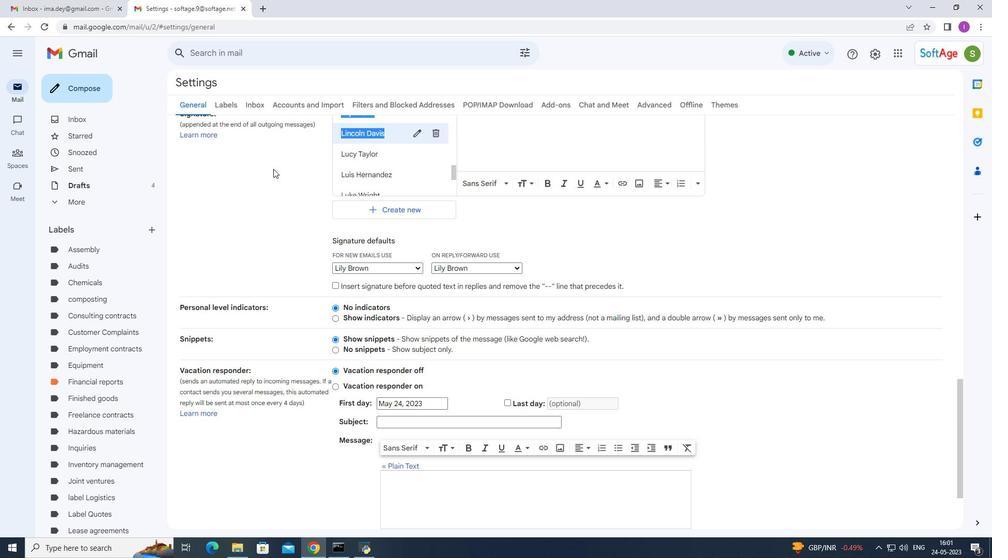 
Action: Mouse pressed left at (275, 169)
Screenshot: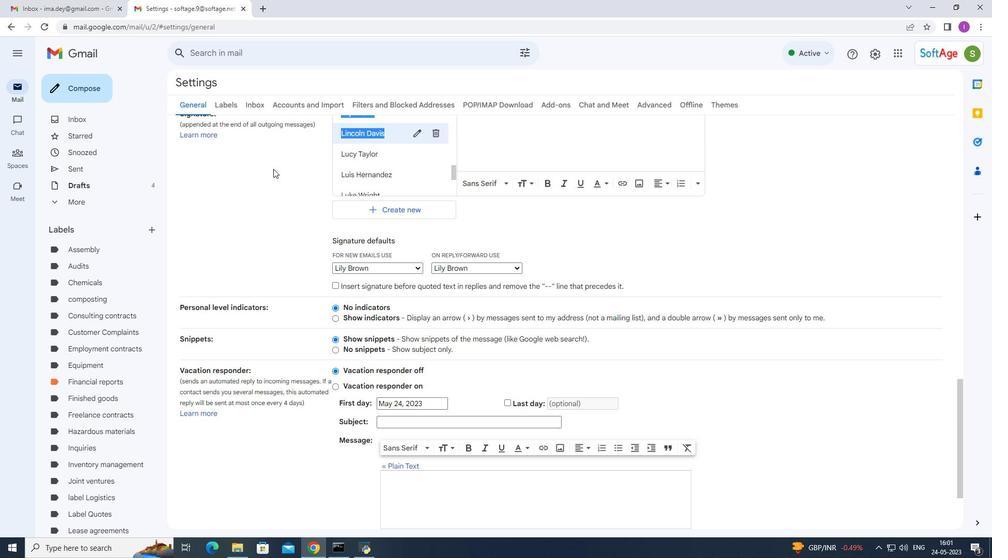 
Action: Mouse moved to (497, 136)
Screenshot: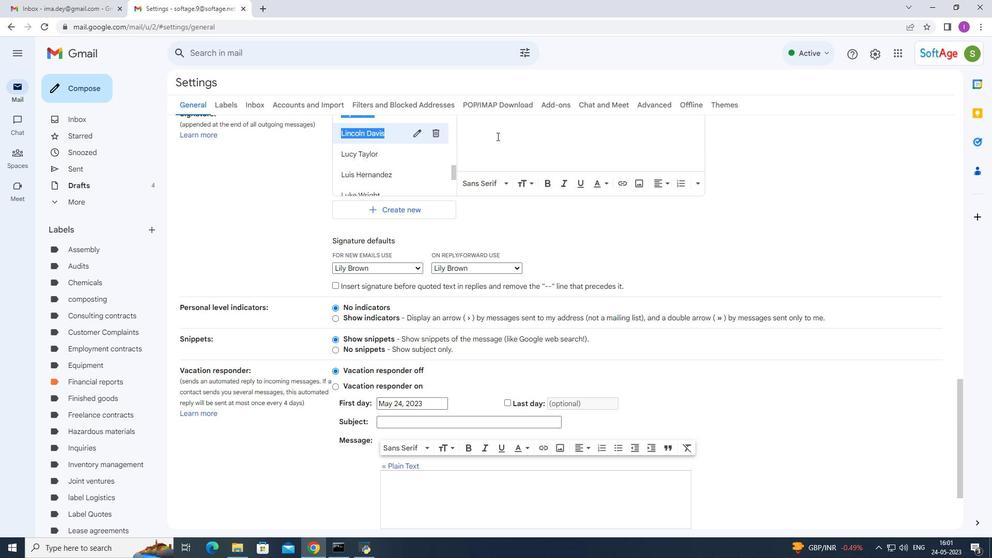 
Action: Mouse pressed left at (497, 136)
Screenshot: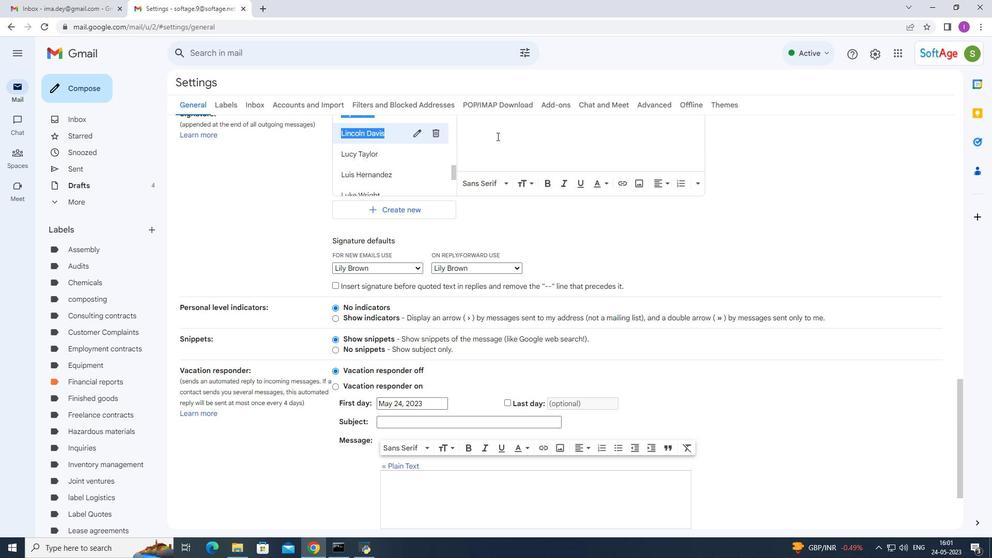 
Action: Mouse moved to (497, 136)
Screenshot: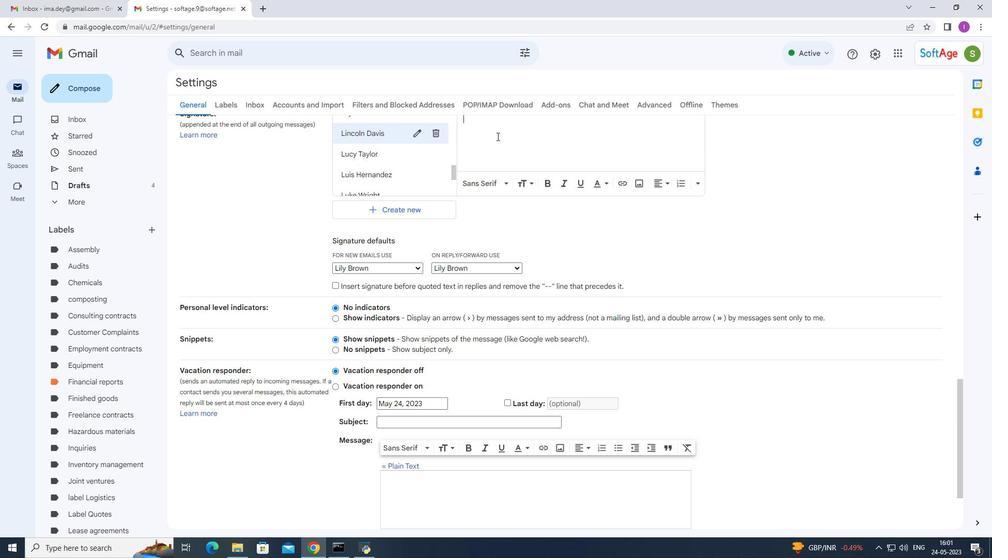 
Action: Key pressed ctrl+V
Screenshot: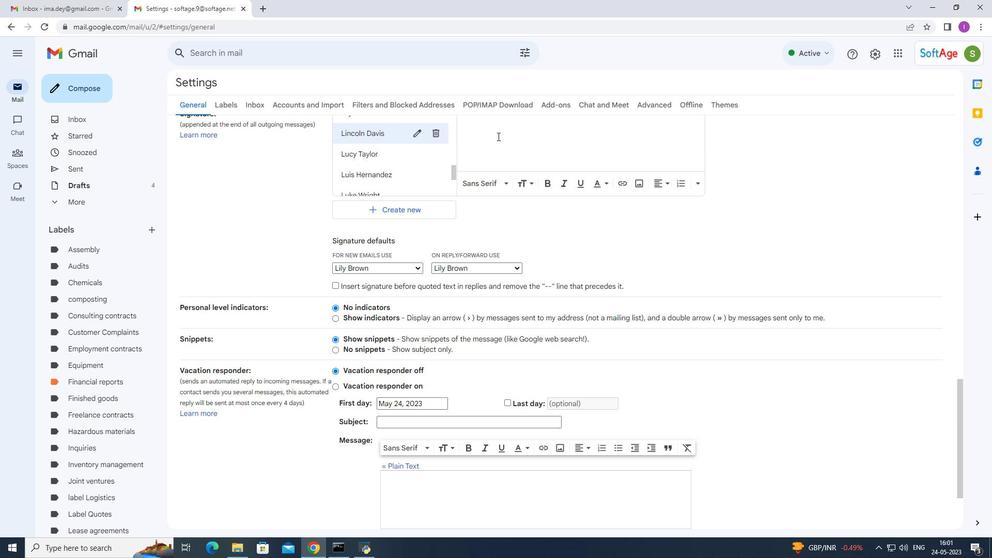 
Action: Mouse moved to (536, 168)
Screenshot: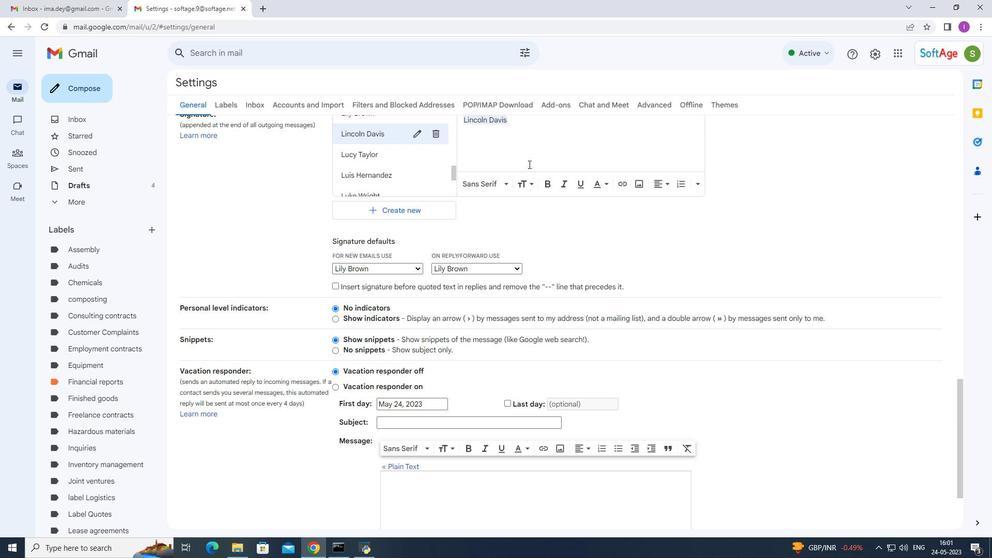 
Action: Mouse scrolled (535, 168) with delta (0, 0)
Screenshot: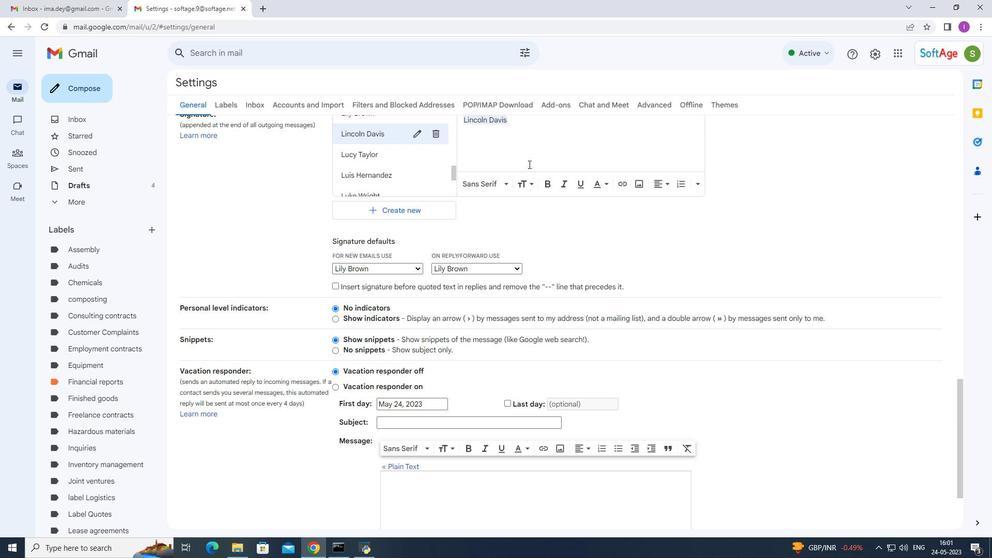 
Action: Mouse moved to (416, 320)
Screenshot: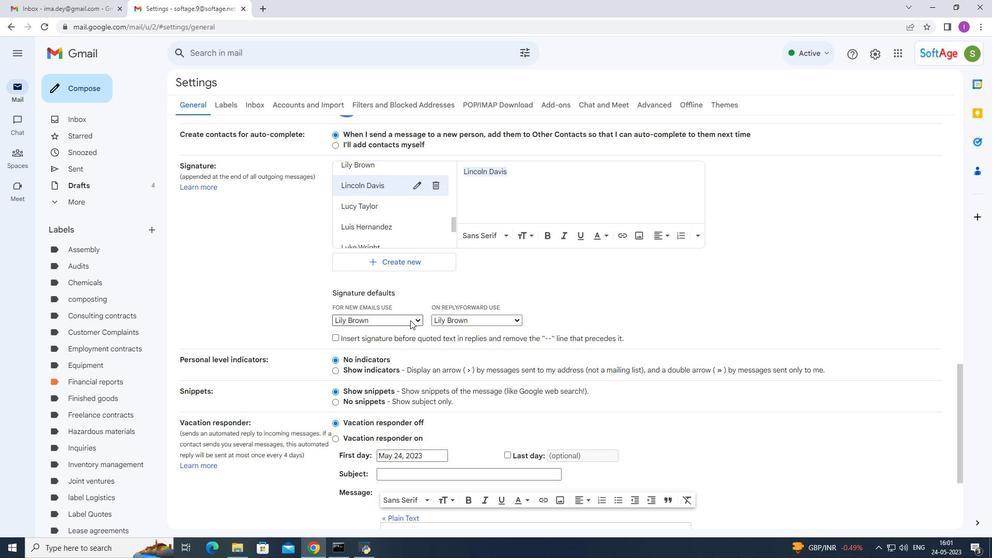 
Action: Mouse pressed left at (416, 320)
Screenshot: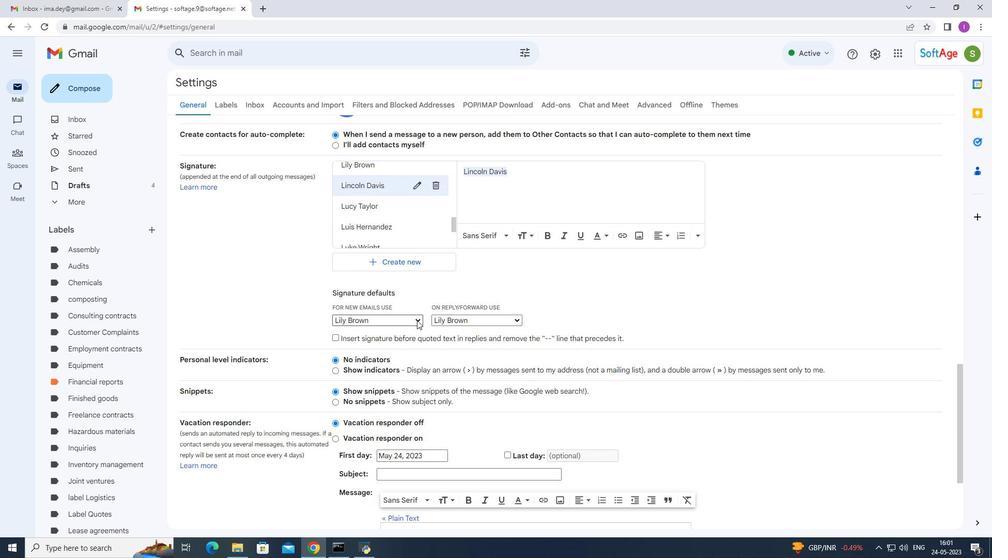 
Action: Mouse moved to (418, 395)
Screenshot: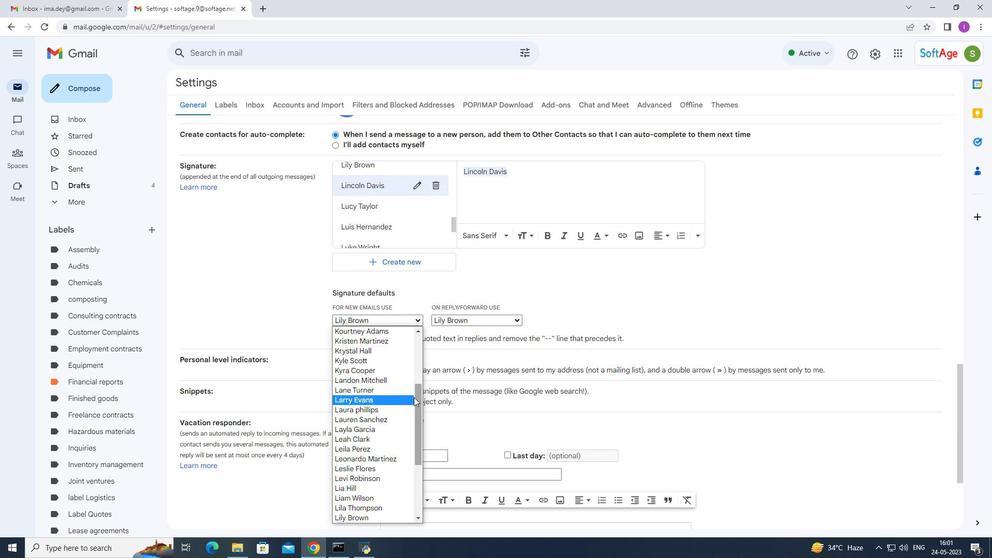
Action: Mouse pressed left at (418, 395)
Screenshot: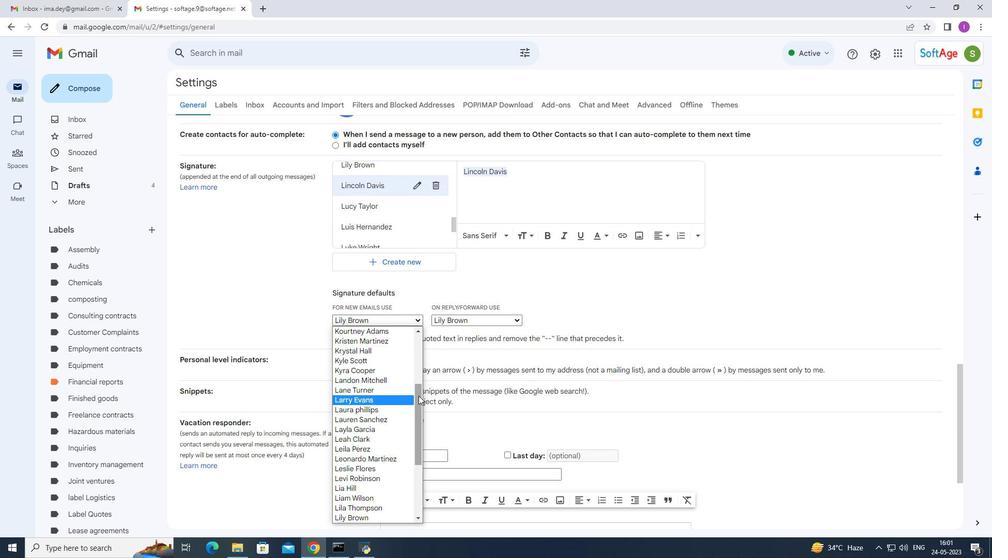 
Action: Mouse moved to (365, 455)
Screenshot: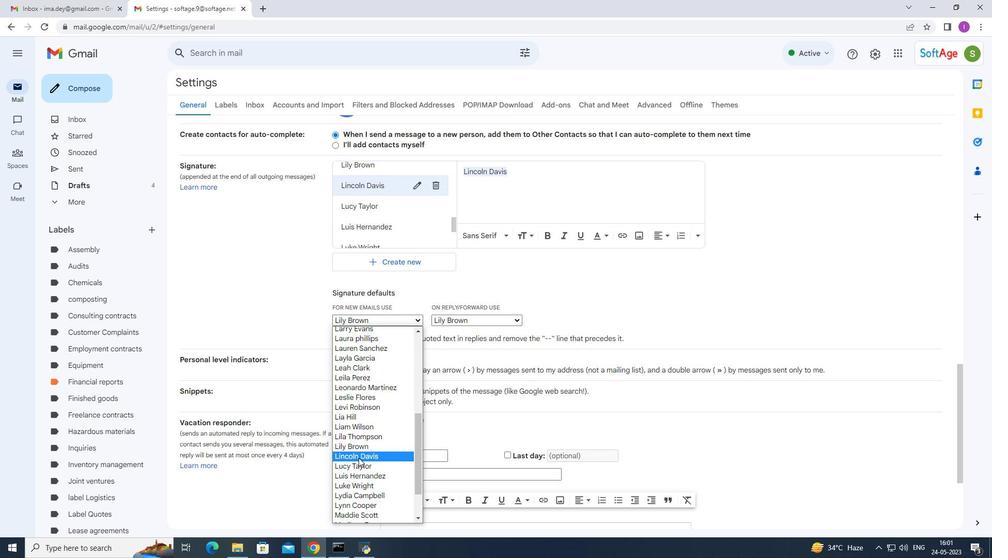 
Action: Mouse pressed left at (364, 455)
Screenshot: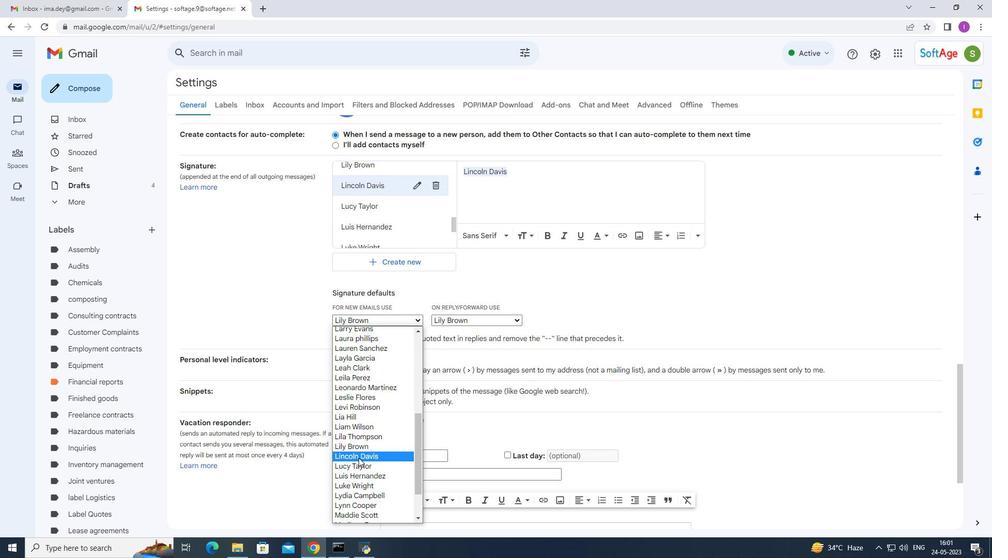 
Action: Mouse moved to (514, 321)
Screenshot: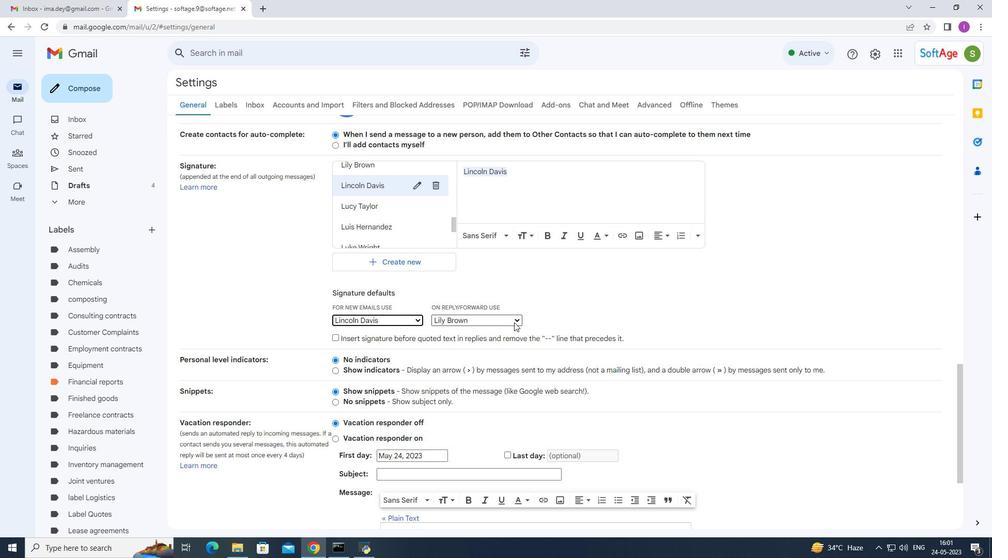 
Action: Mouse pressed left at (514, 321)
Screenshot: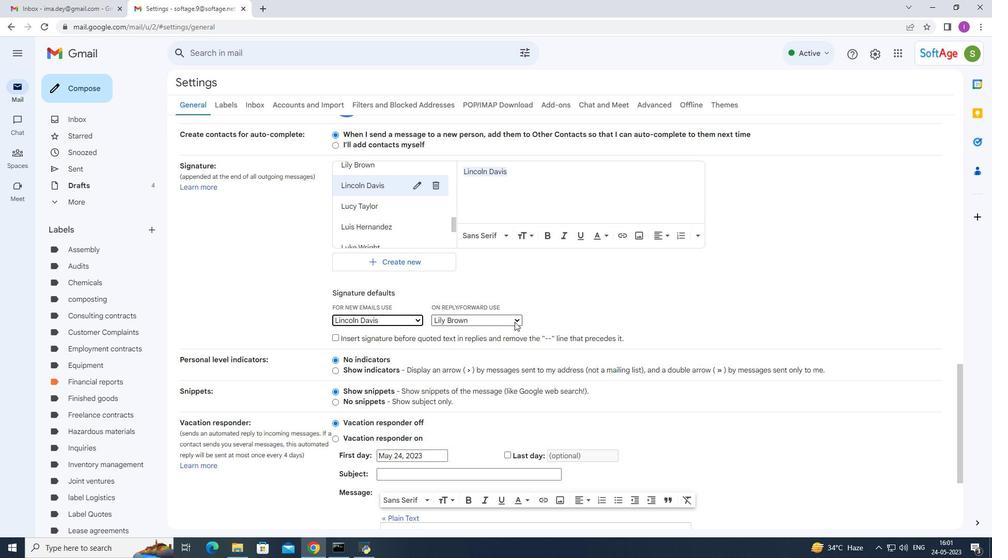 
Action: Mouse moved to (518, 439)
Screenshot: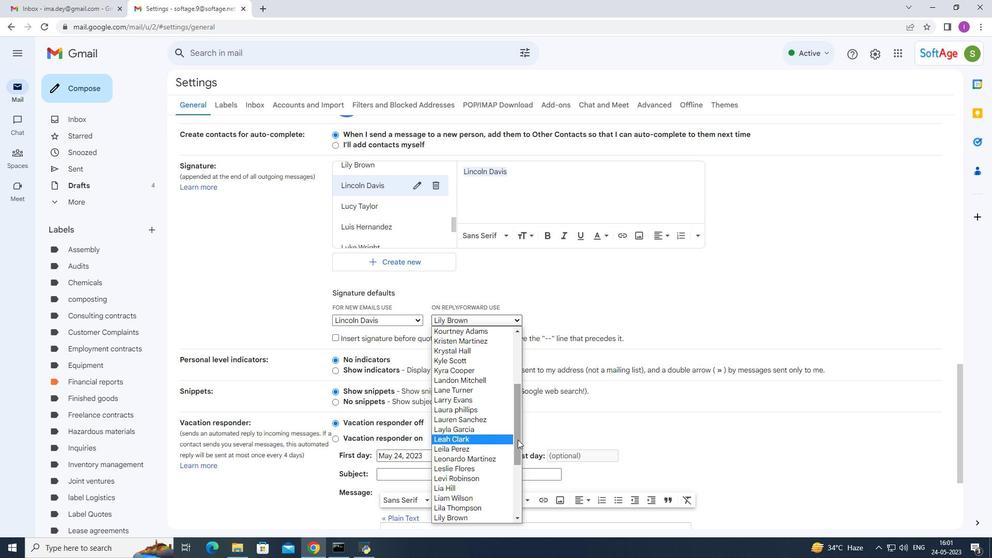 
Action: Mouse pressed left at (518, 439)
Screenshot: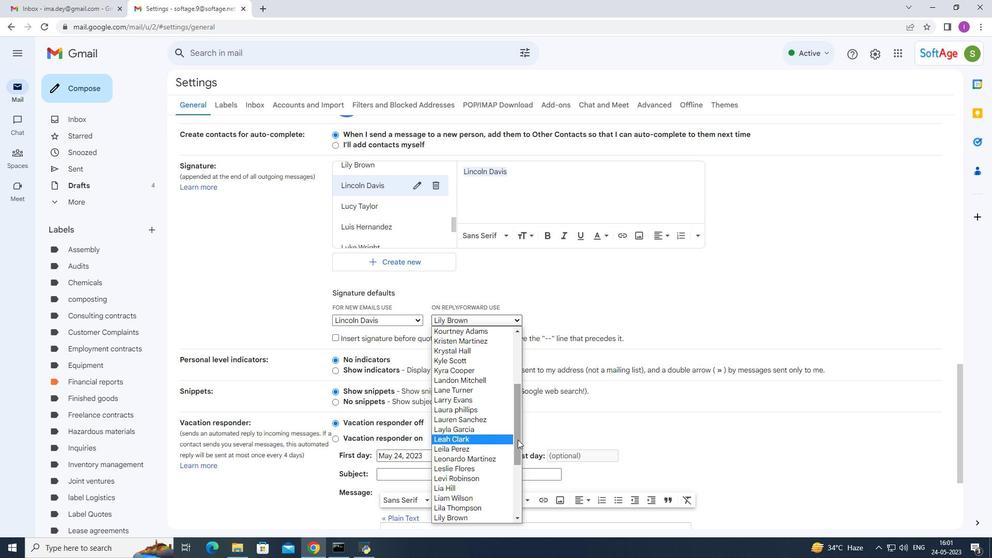
Action: Mouse moved to (472, 498)
Screenshot: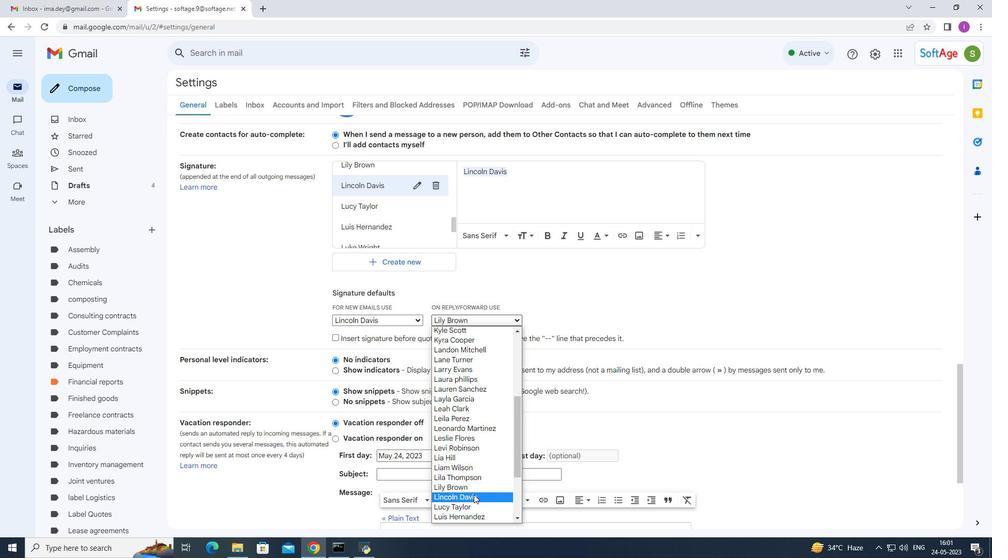 
Action: Mouse pressed left at (472, 498)
Screenshot: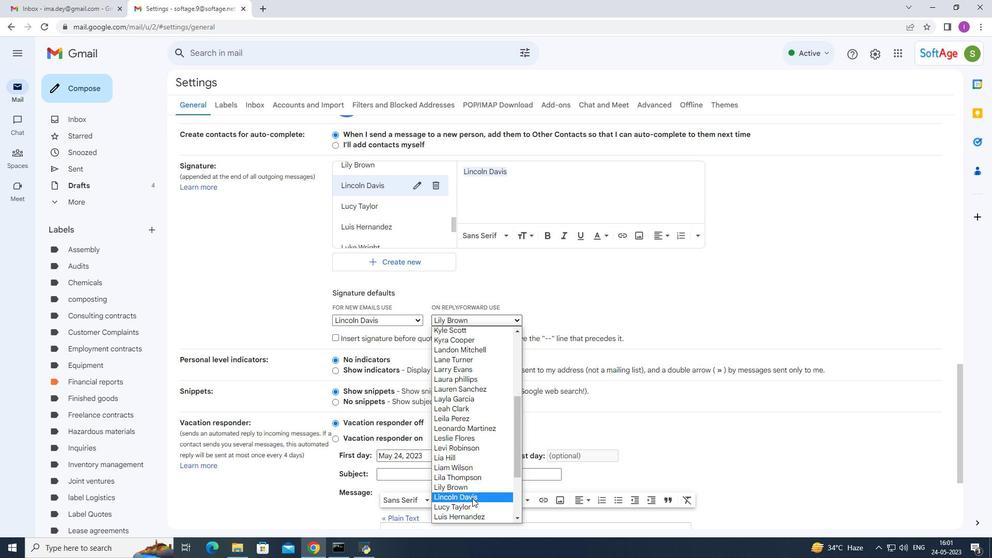 
Action: Mouse moved to (519, 392)
Screenshot: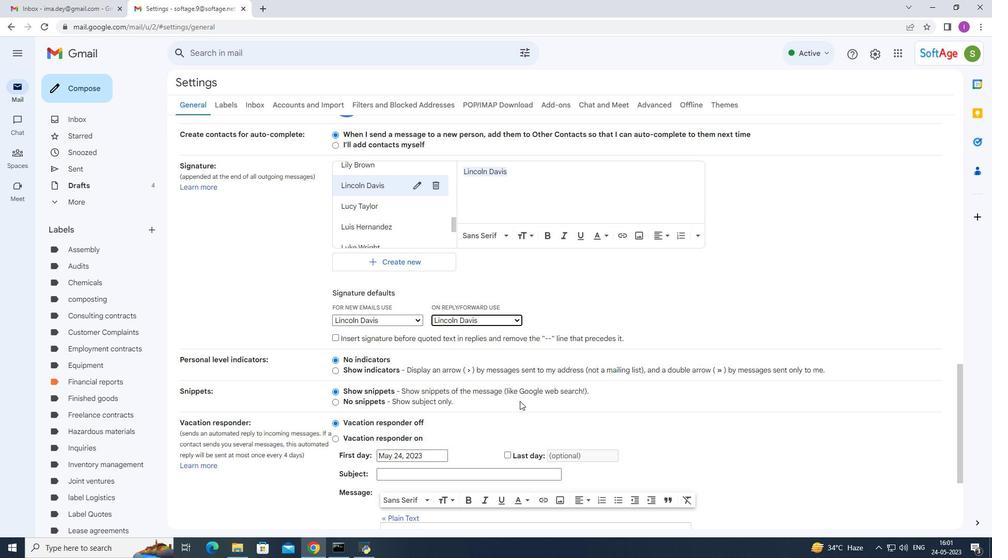 
Action: Mouse scrolled (519, 391) with delta (0, 0)
Screenshot: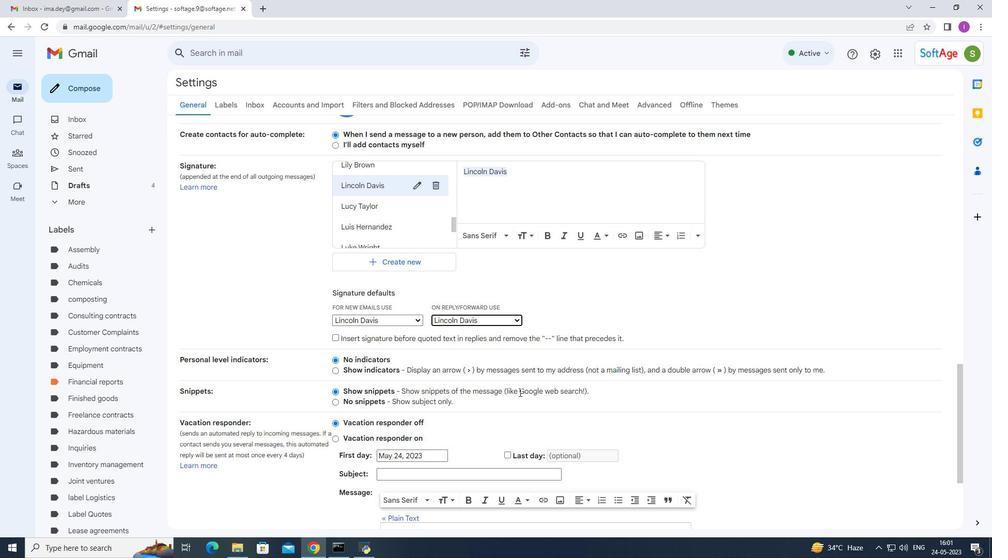 
Action: Mouse scrolled (519, 391) with delta (0, 0)
Screenshot: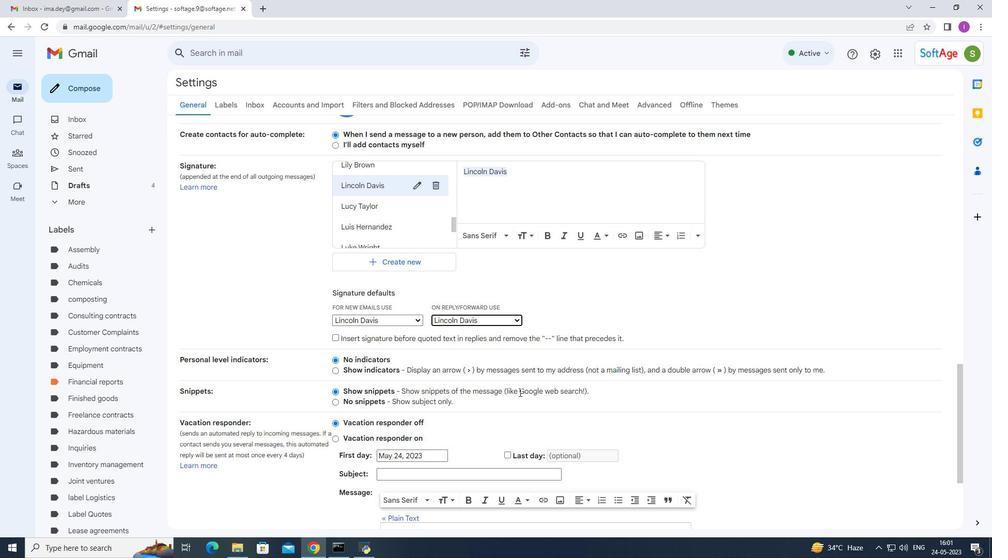 
Action: Mouse scrolled (519, 391) with delta (0, 0)
Screenshot: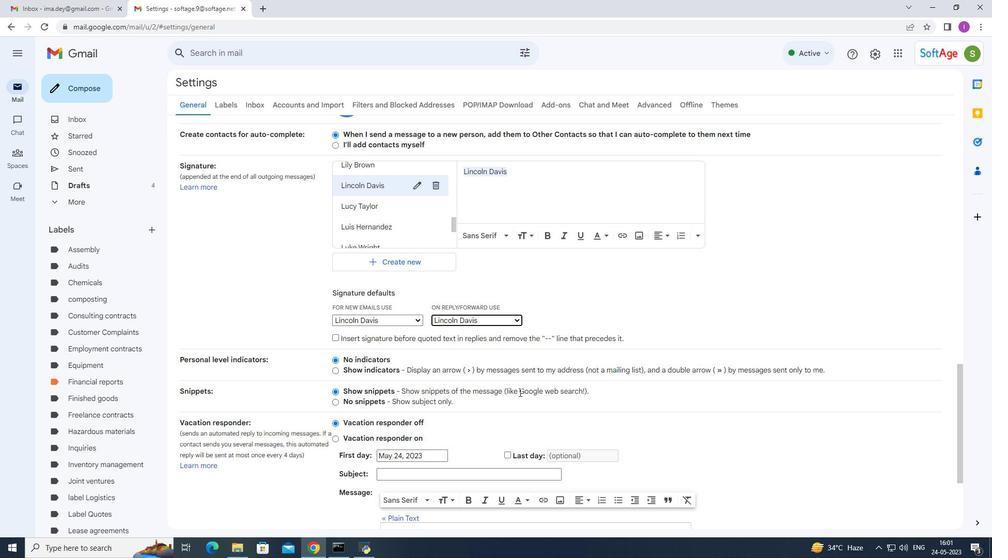 
Action: Mouse moved to (522, 390)
Screenshot: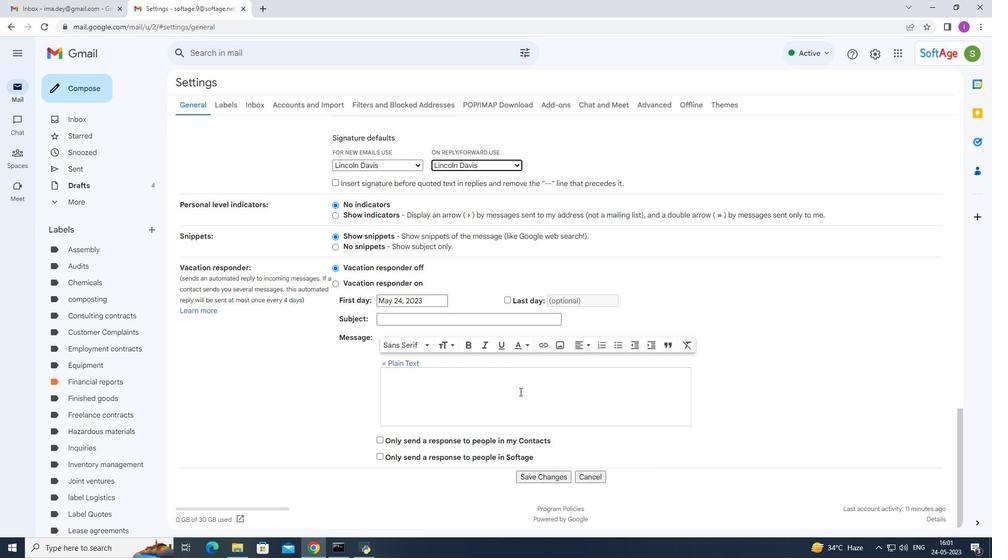 
Action: Mouse scrolled (522, 389) with delta (0, 0)
Screenshot: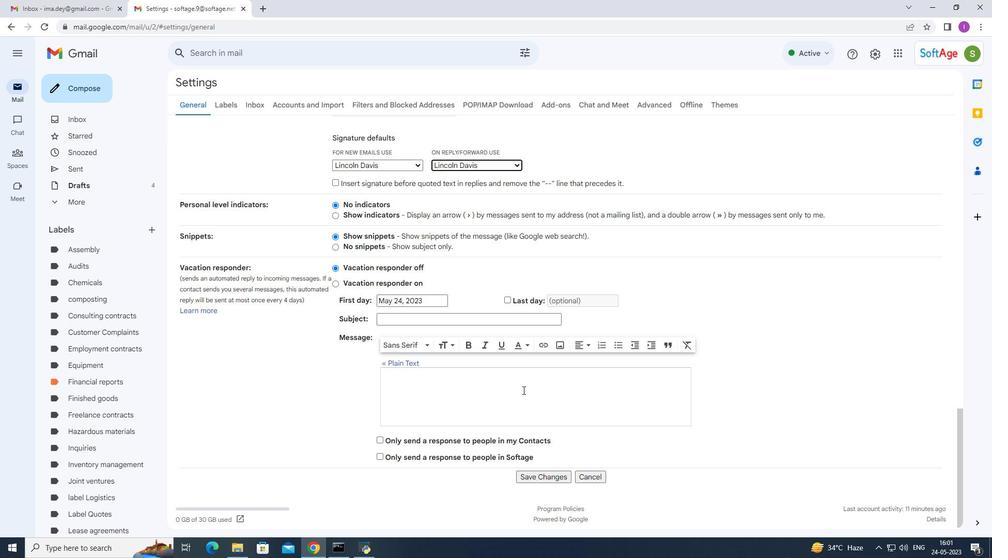 
Action: Mouse scrolled (522, 389) with delta (0, 0)
Screenshot: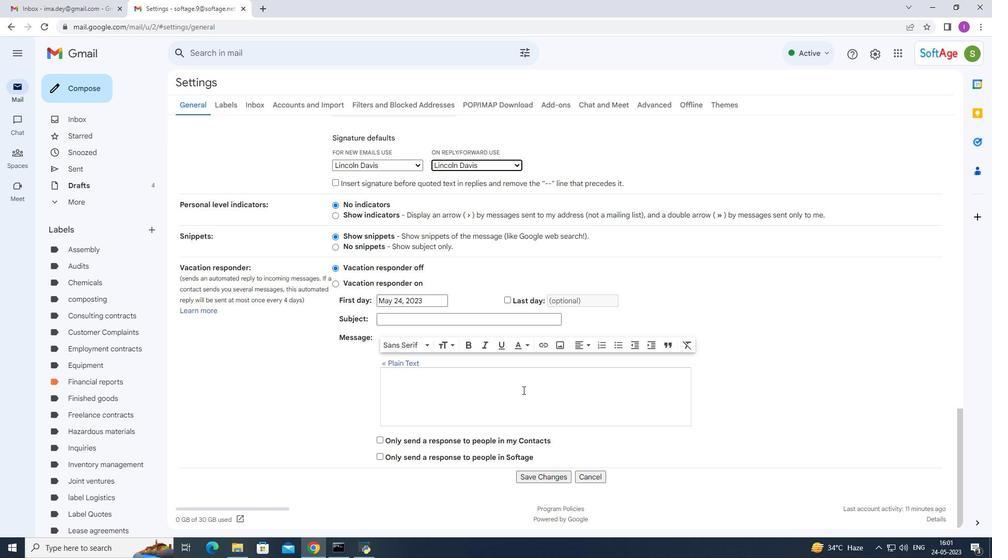 
Action: Mouse scrolled (522, 389) with delta (0, 0)
Screenshot: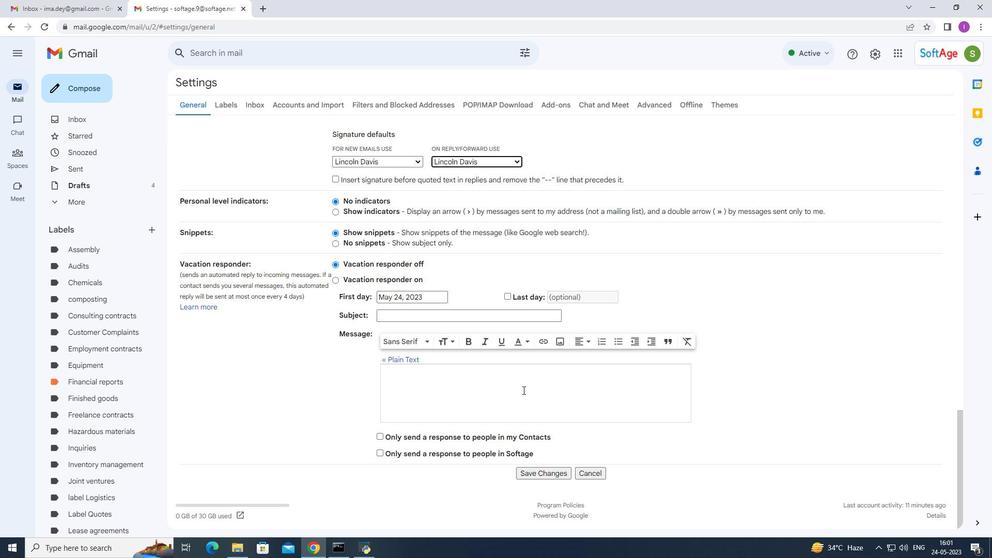 
Action: Mouse scrolled (522, 389) with delta (0, 0)
Screenshot: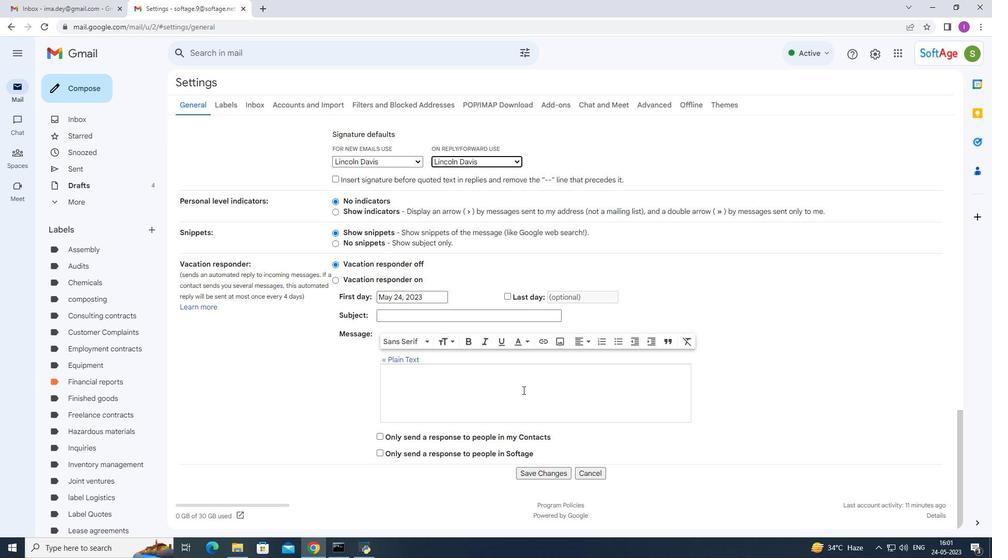 
Action: Mouse moved to (549, 474)
Screenshot: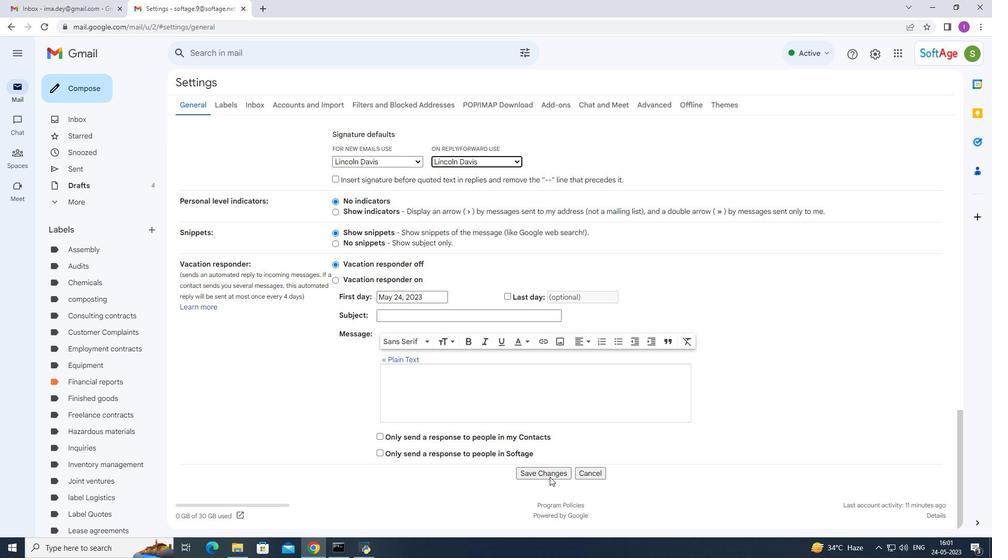 
Action: Mouse pressed left at (549, 474)
Screenshot: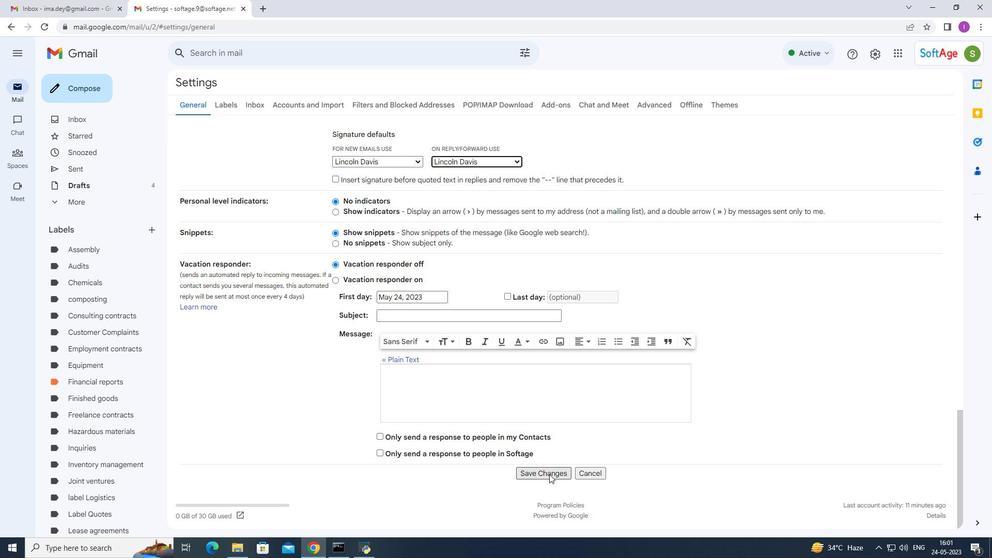
Action: Mouse moved to (93, 81)
Screenshot: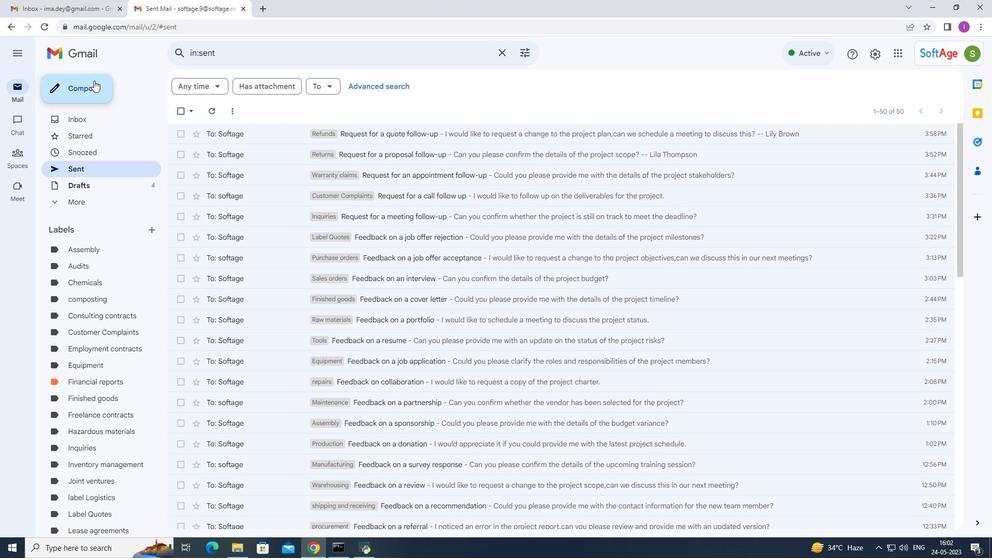 
Action: Mouse pressed left at (93, 81)
Screenshot: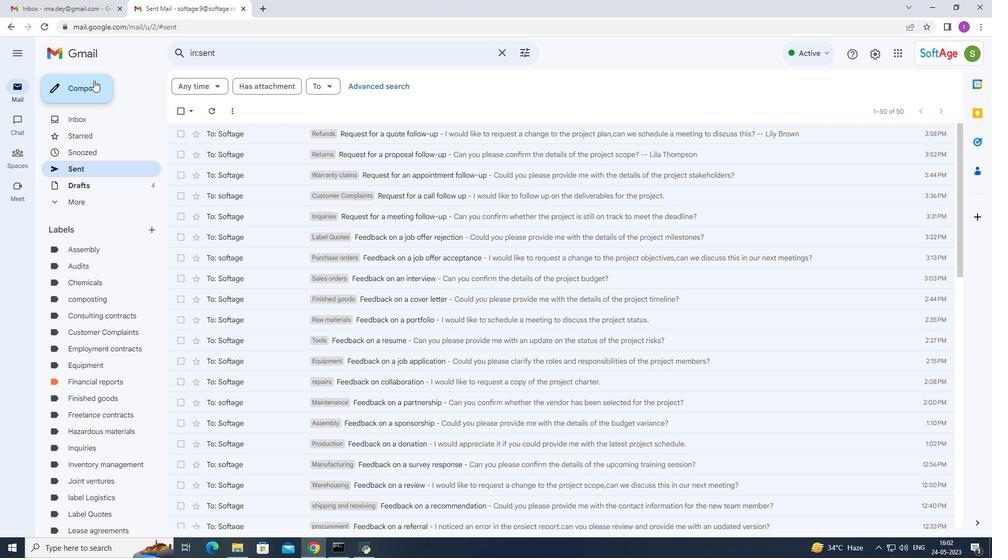 
Action: Mouse moved to (687, 253)
Screenshot: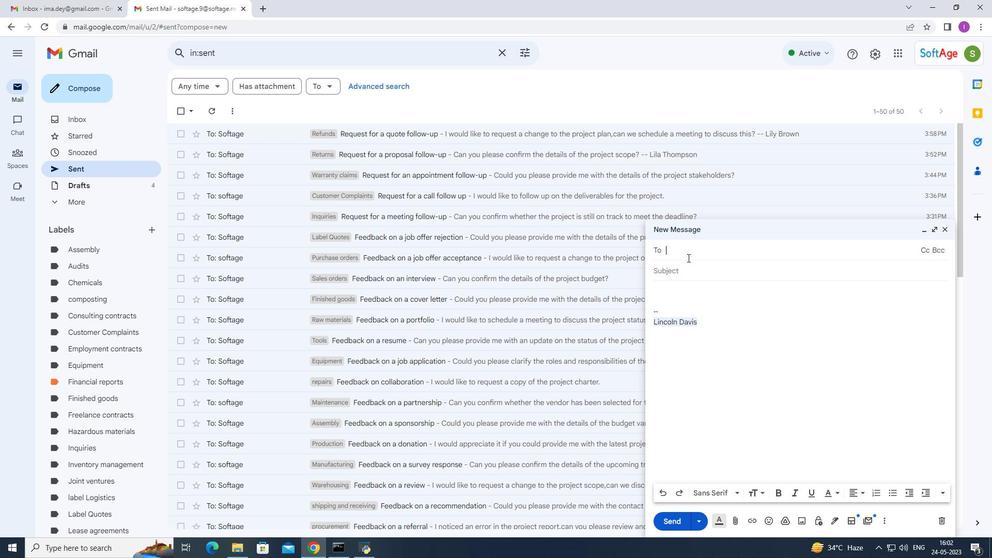 
Action: Key pressed <Key.shift>S
Screenshot: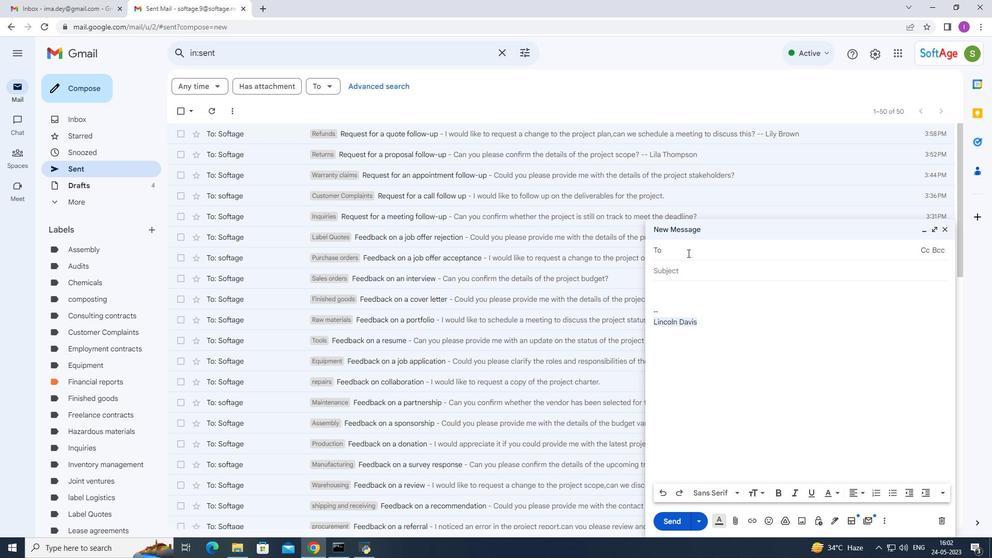 
Action: Mouse moved to (732, 441)
Screenshot: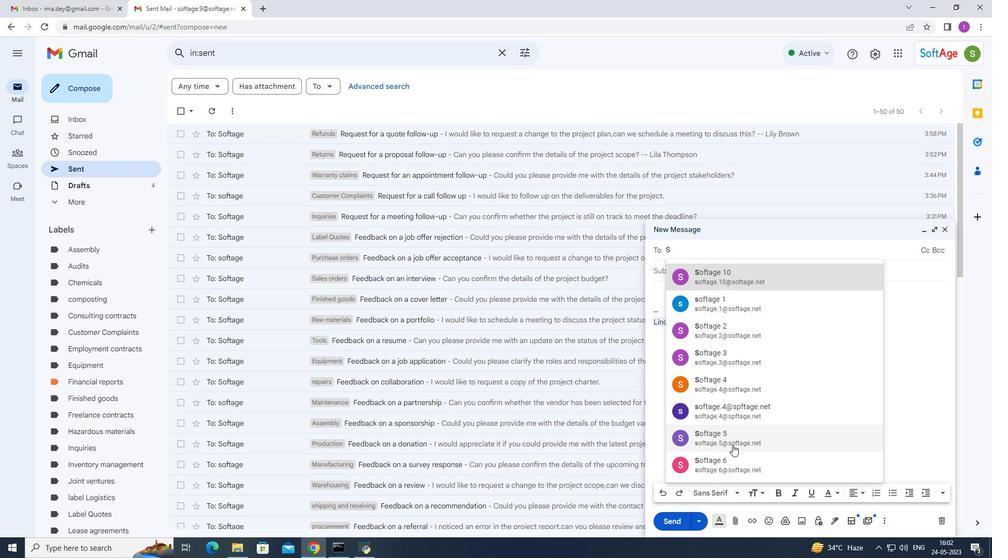 
Action: Mouse pressed left at (732, 441)
Screenshot: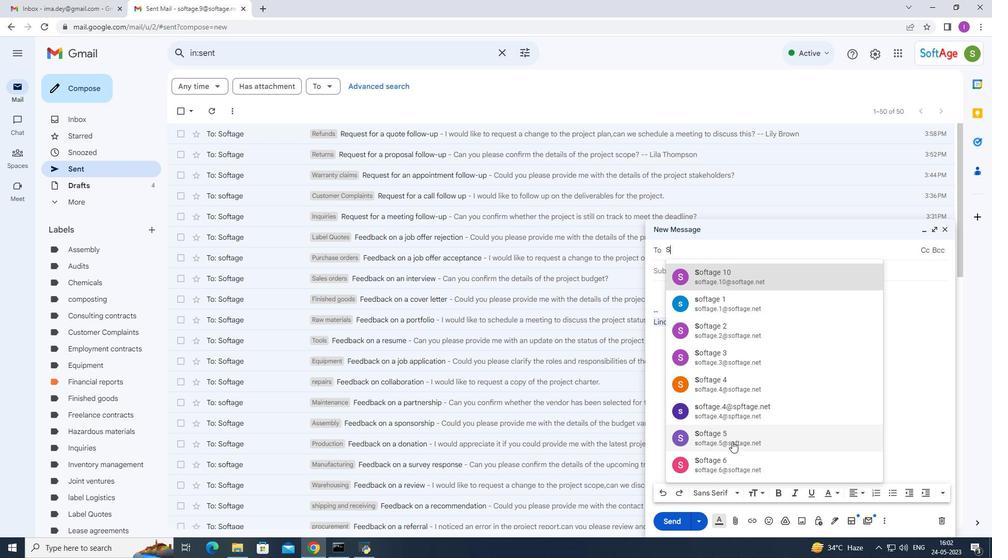 
Action: Mouse moved to (662, 286)
Screenshot: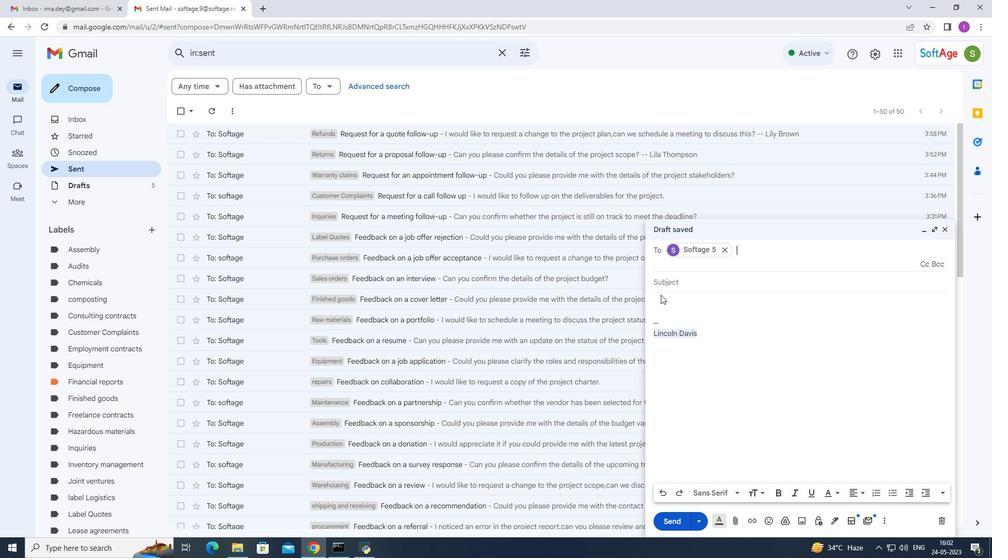 
Action: Mouse pressed left at (662, 286)
Screenshot: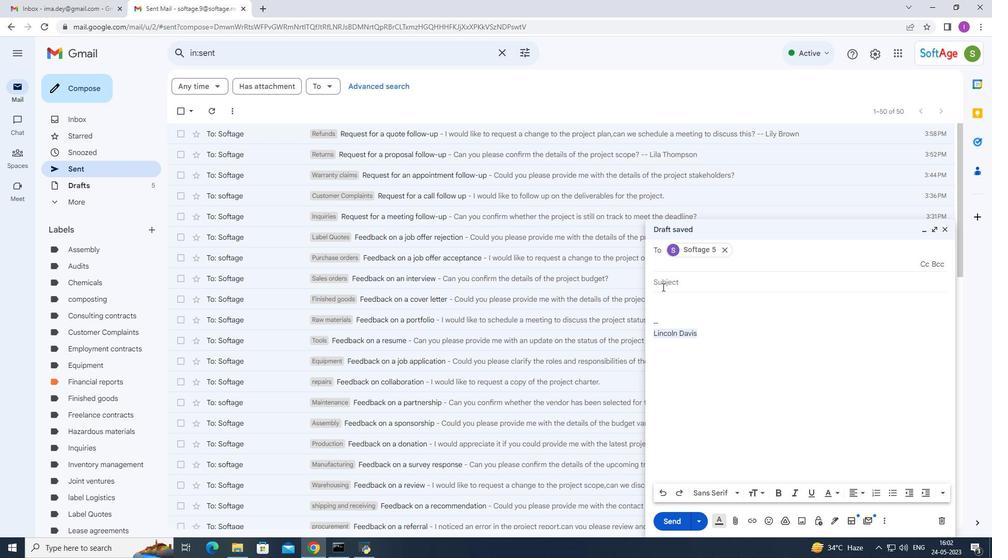 
Action: Mouse moved to (694, 282)
Screenshot: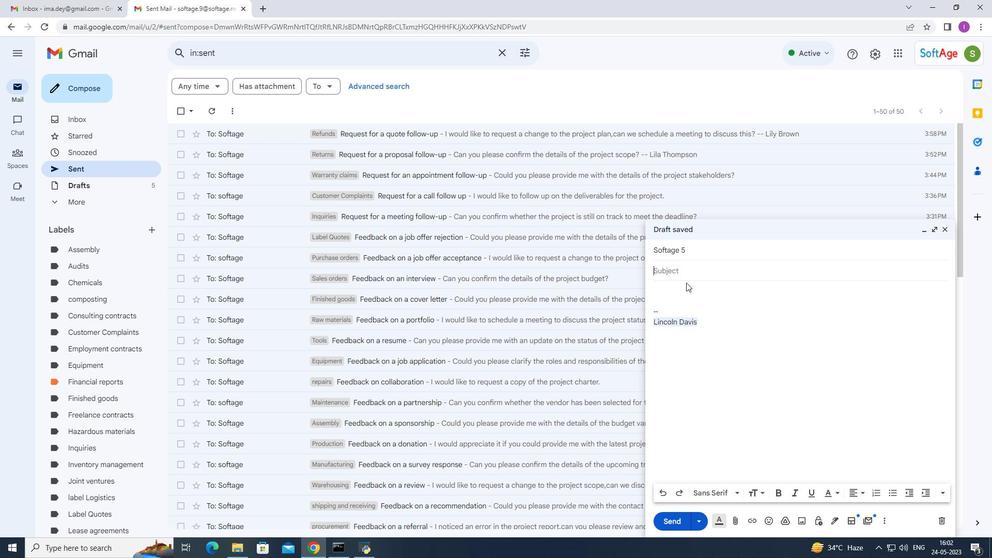 
Action: Key pressed <Key.shift>Request<Key.space>for<Key.space>information<Key.space>follow-up<Key.space>
Screenshot: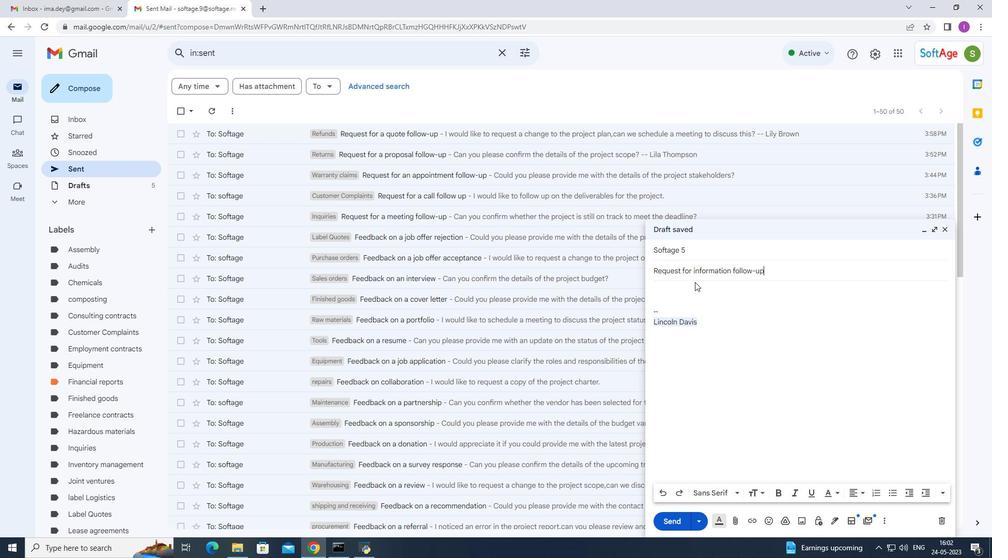 
Action: Mouse moved to (661, 298)
Screenshot: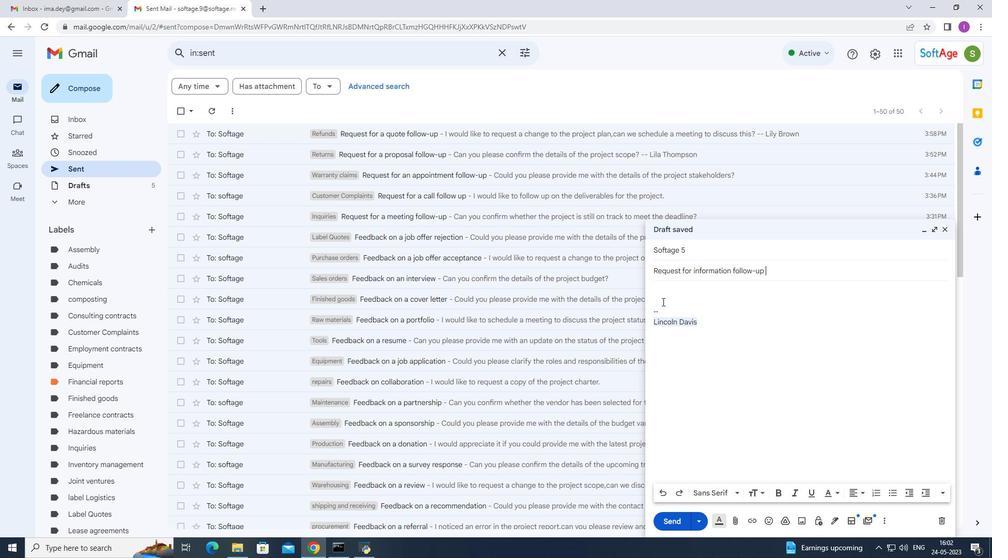 
Action: Mouse pressed left at (661, 298)
Screenshot: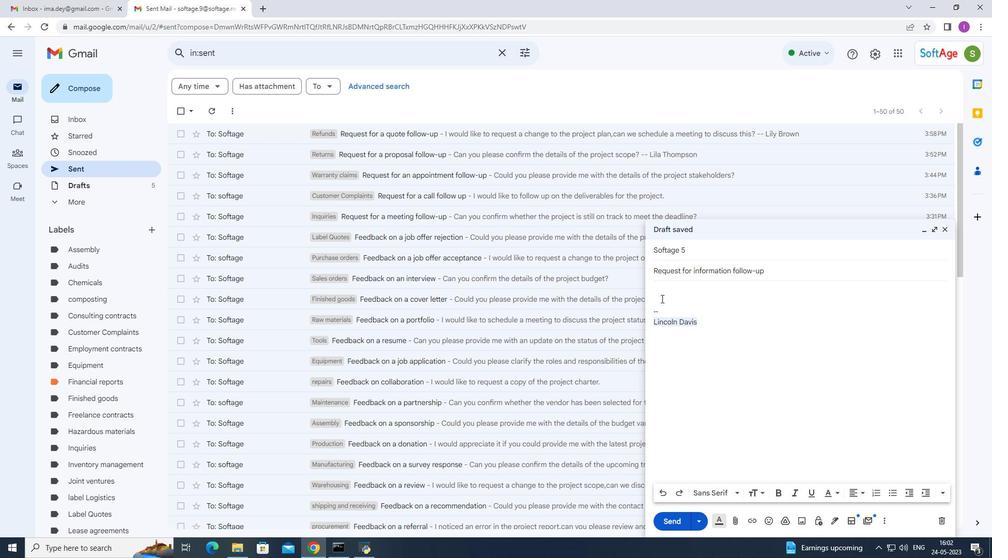 
Action: Mouse moved to (712, 298)
Screenshot: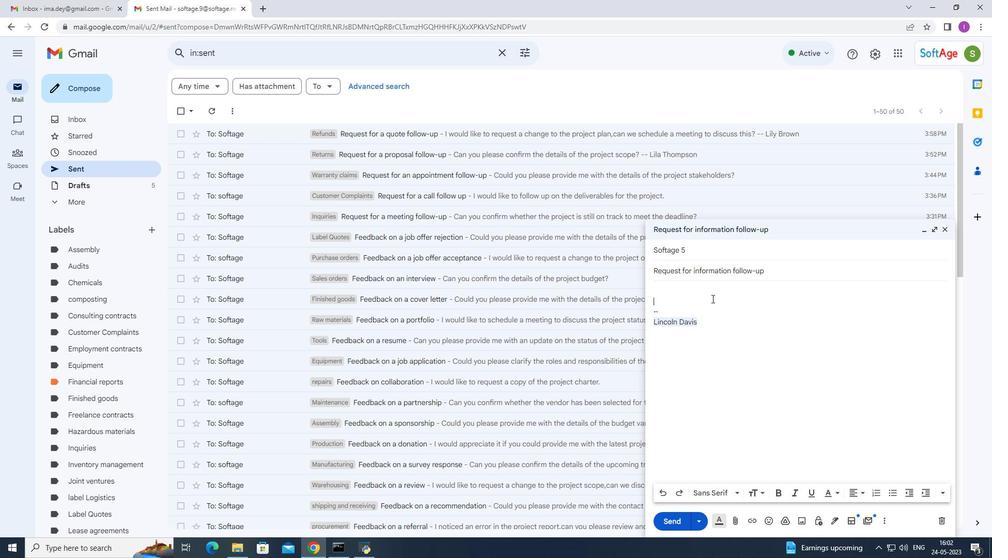 
Action: Key pressed <Key.shift>Could<Key.space>you<Key.space>please<Key.space>provide
Screenshot: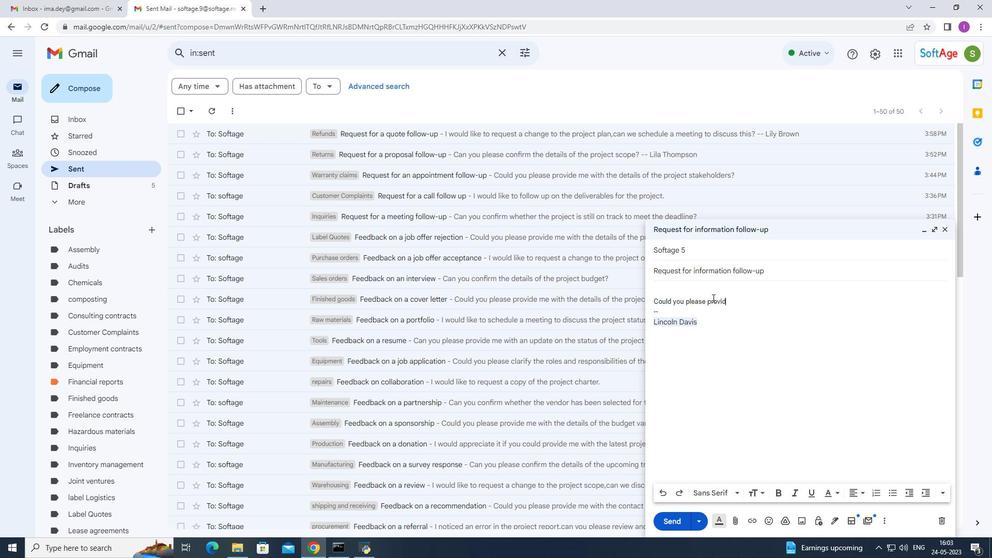 
Action: Mouse moved to (758, 315)
Screenshot: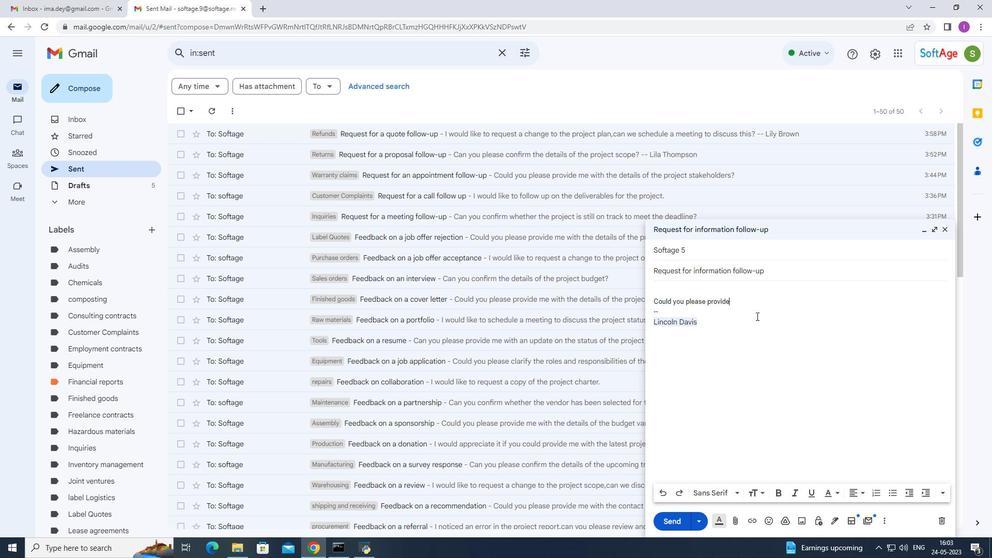 
Action: Key pressed <Key.space>mr-<Key.backspace><Key.backspace>e<Key.space>with<Key.space>the<Key.space>details<Key.space>of<Key.space>the<Key.space>project<Key.space>risks<Key.shift><Key.shift><Key.shift><Key.shift><Key.shift>?
Screenshot: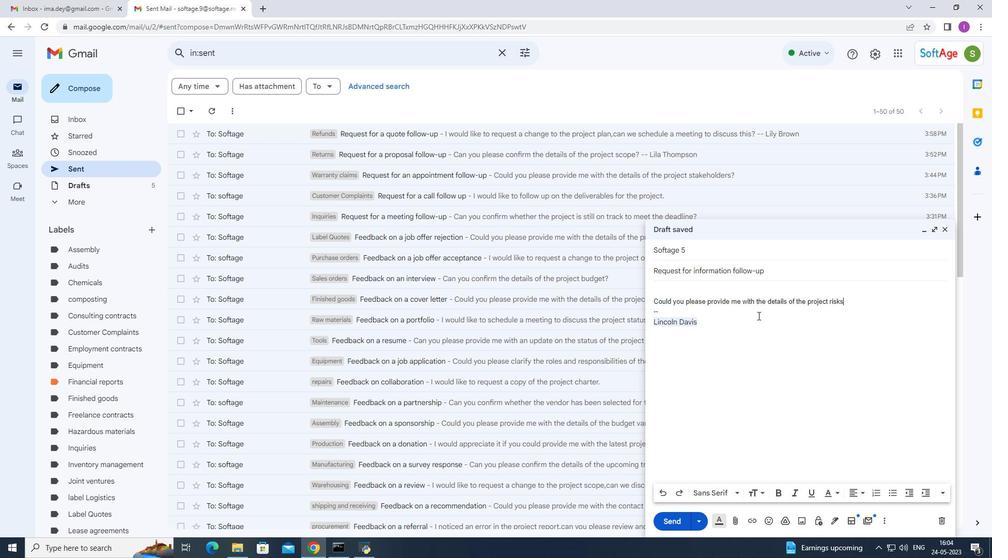 
Action: Mouse moved to (722, 326)
Screenshot: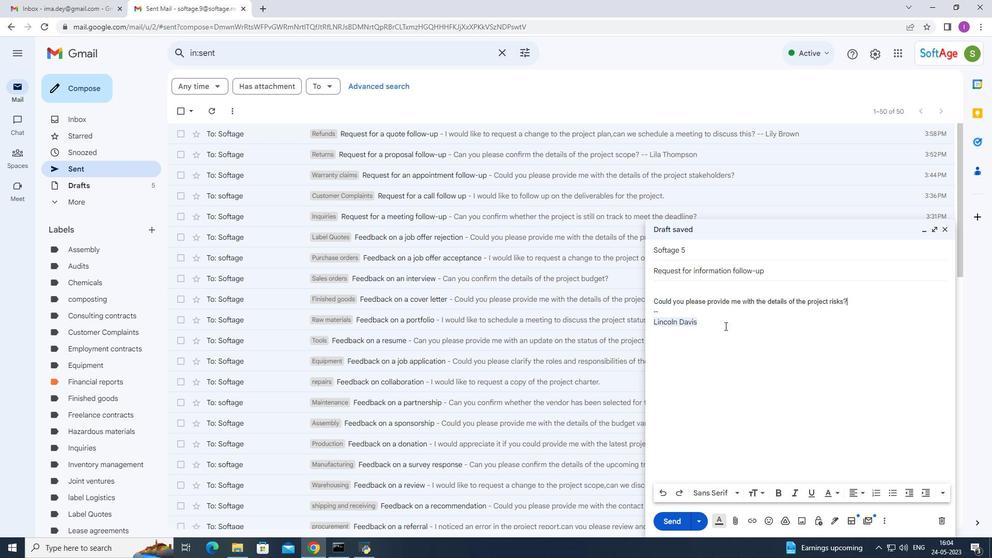 
Action: Mouse pressed left at (722, 326)
Screenshot: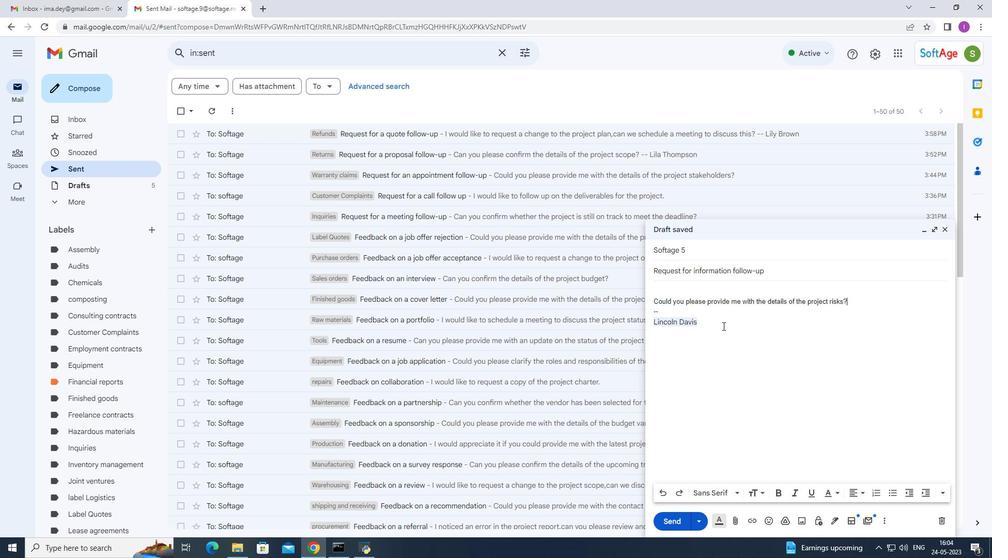 
Action: Mouse moved to (924, 489)
Screenshot: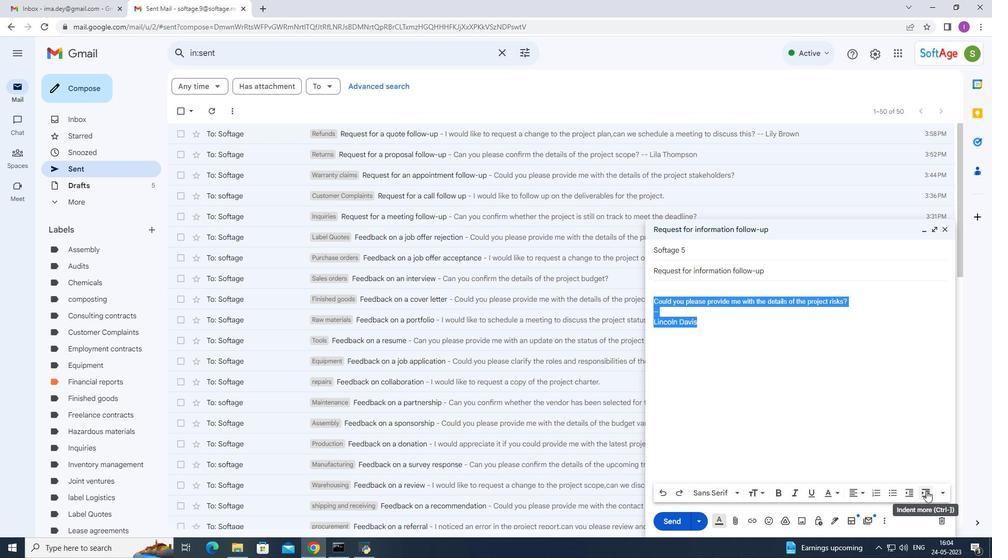 
Action: Mouse pressed left at (924, 489)
Screenshot: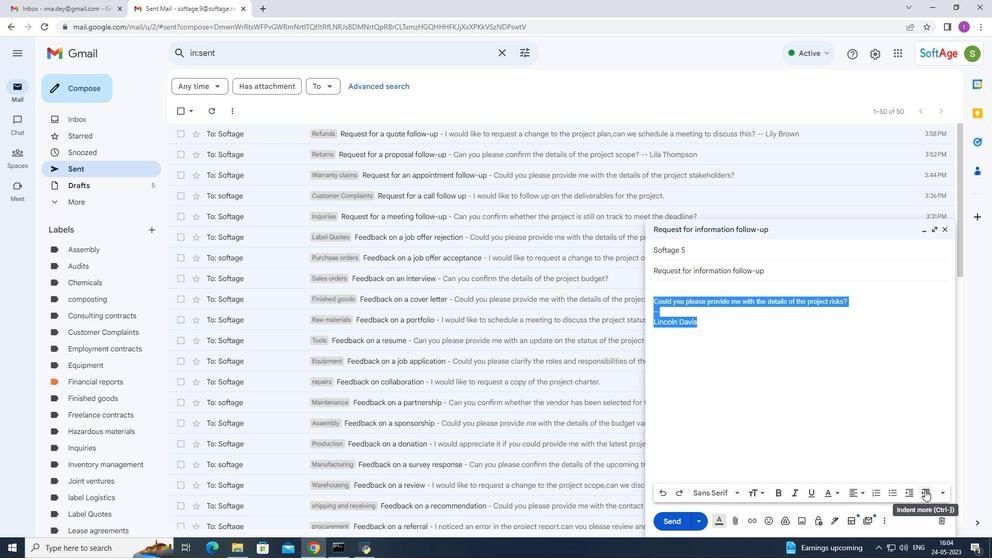 
Action: Mouse pressed left at (924, 489)
Screenshot: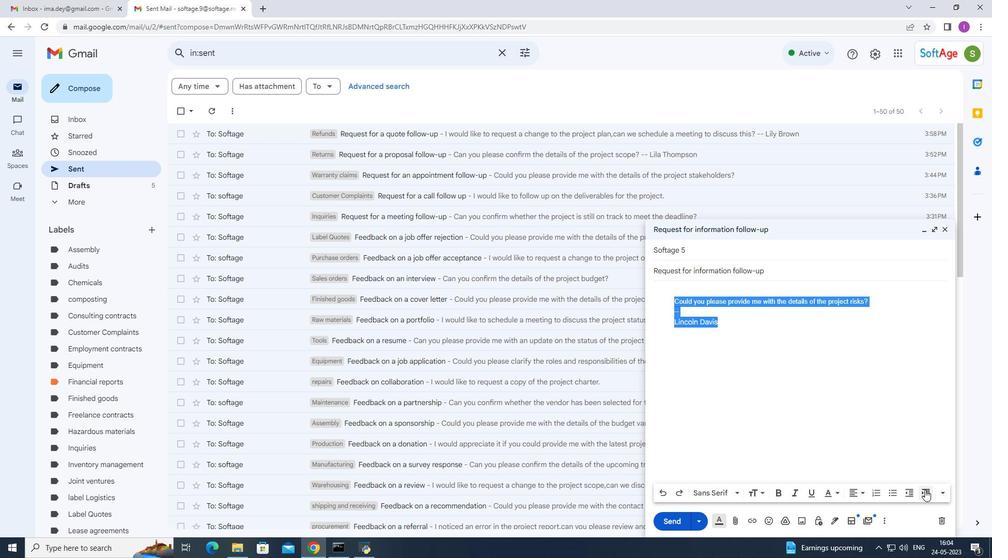 
Action: Mouse moved to (906, 491)
Screenshot: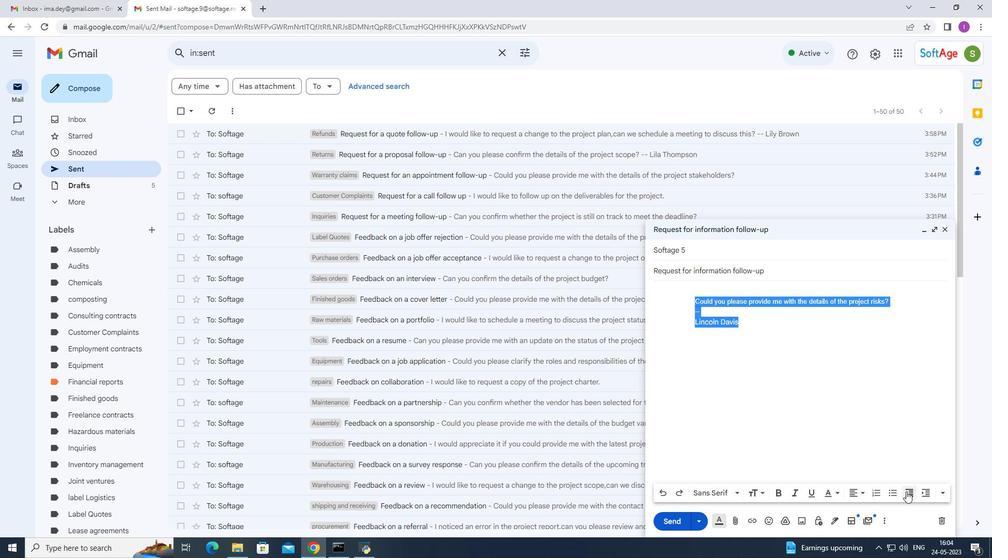 
Action: Mouse pressed left at (906, 491)
Screenshot: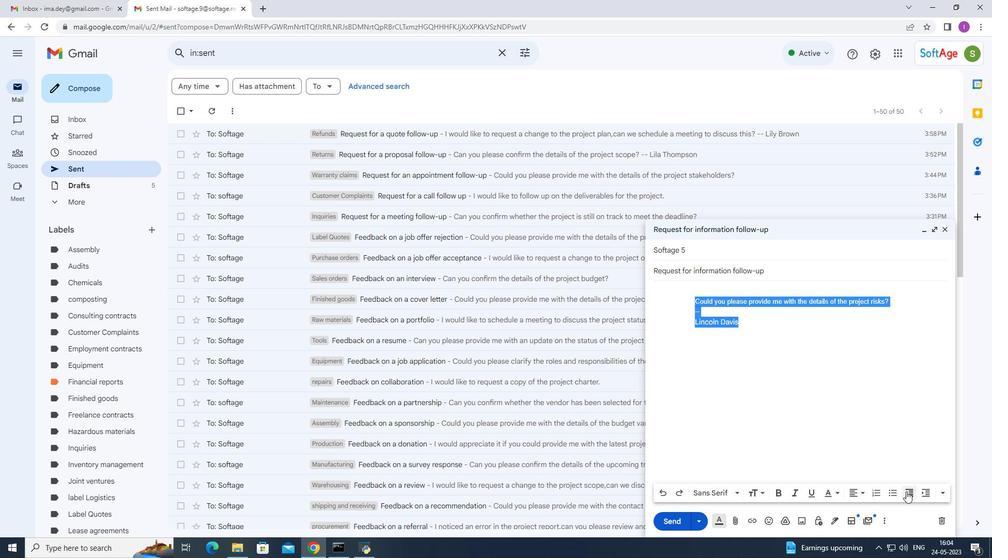
Action: Mouse moved to (695, 442)
Screenshot: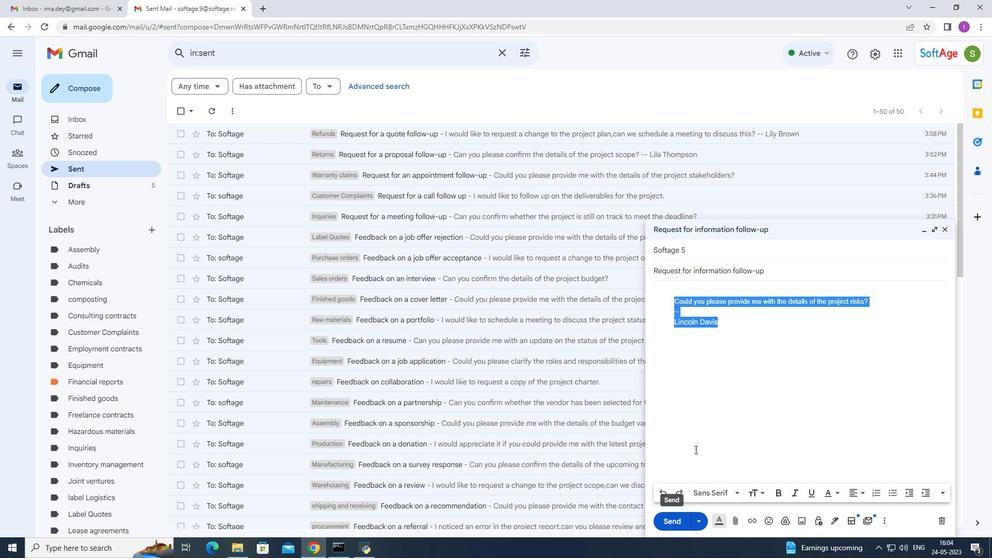 
Action: Mouse pressed left at (695, 442)
Screenshot: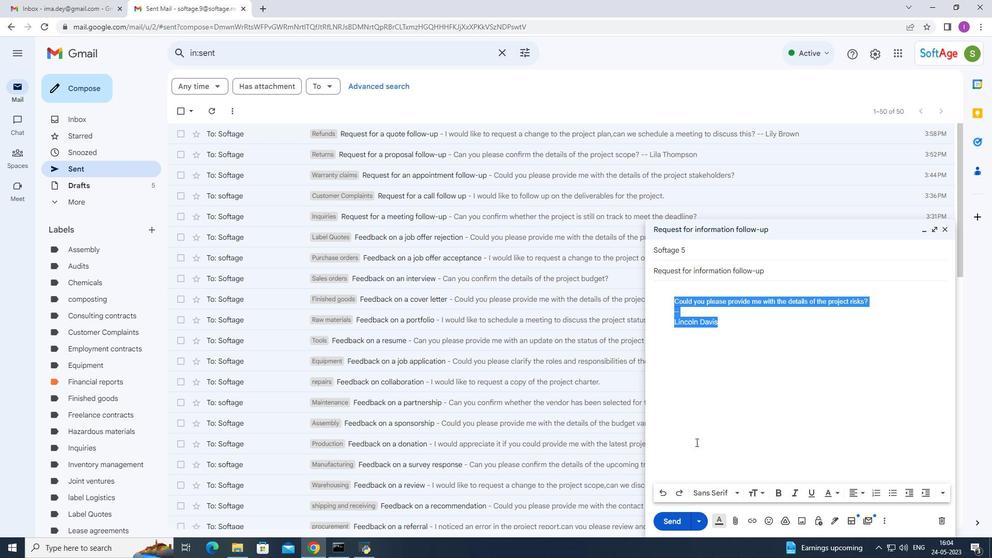 
Action: Mouse moved to (674, 519)
Screenshot: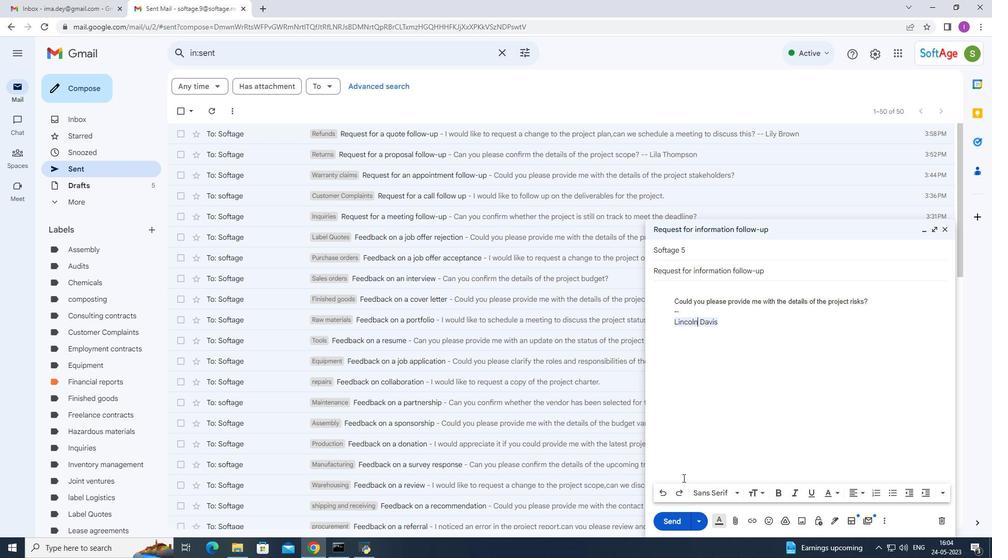 
Action: Mouse pressed left at (674, 519)
Screenshot: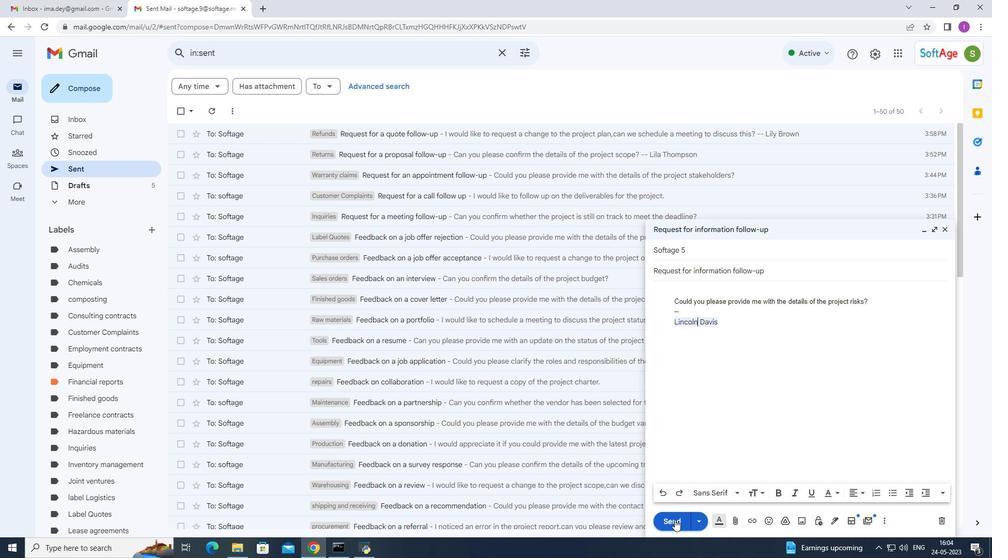 
Action: Mouse moved to (315, 133)
Screenshot: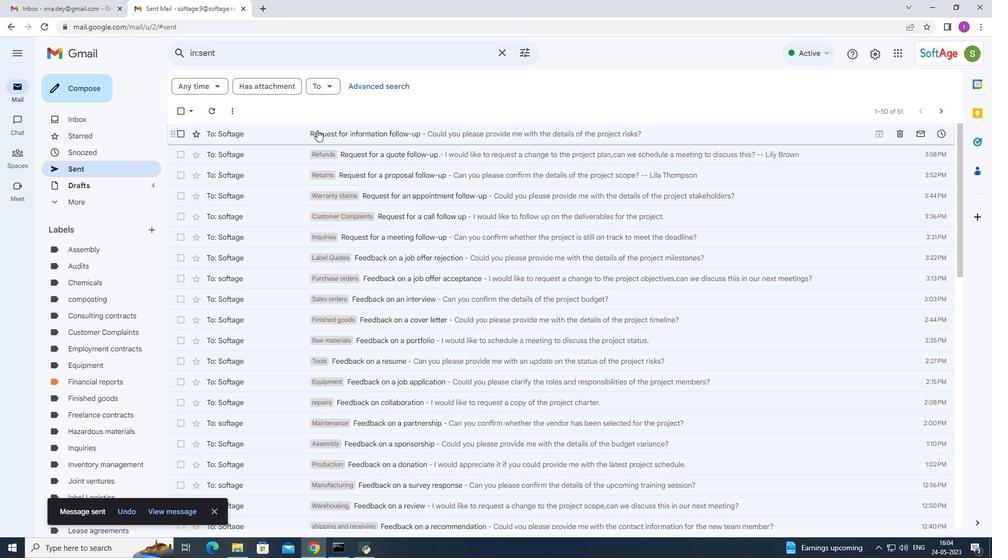 
Action: Mouse pressed right at (315, 133)
Screenshot: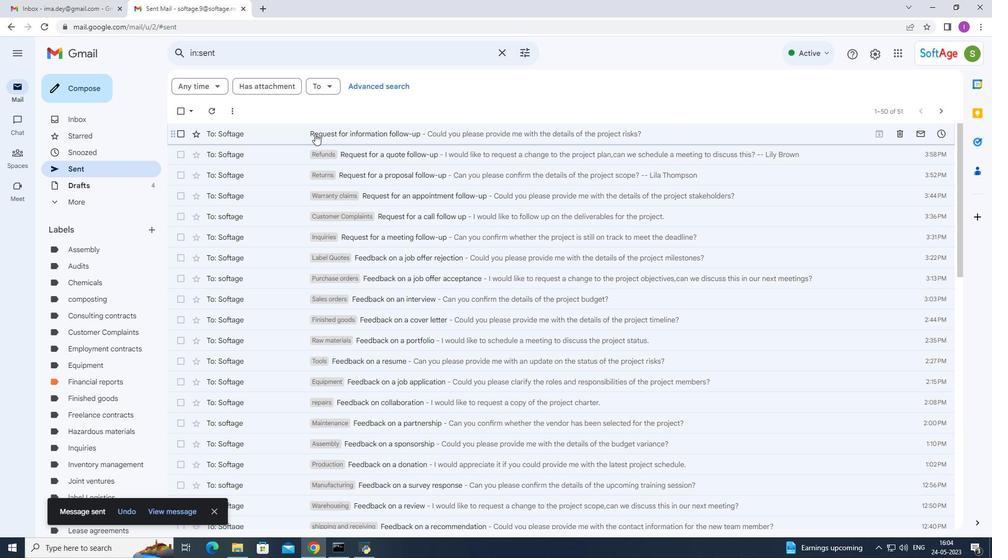 
Action: Mouse moved to (481, 500)
Screenshot: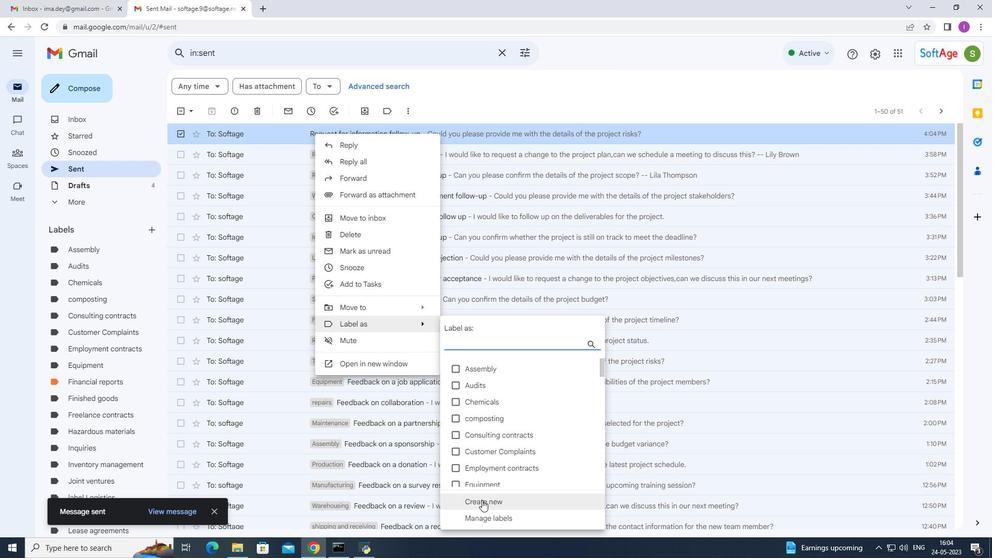 
Action: Mouse pressed left at (481, 500)
Screenshot: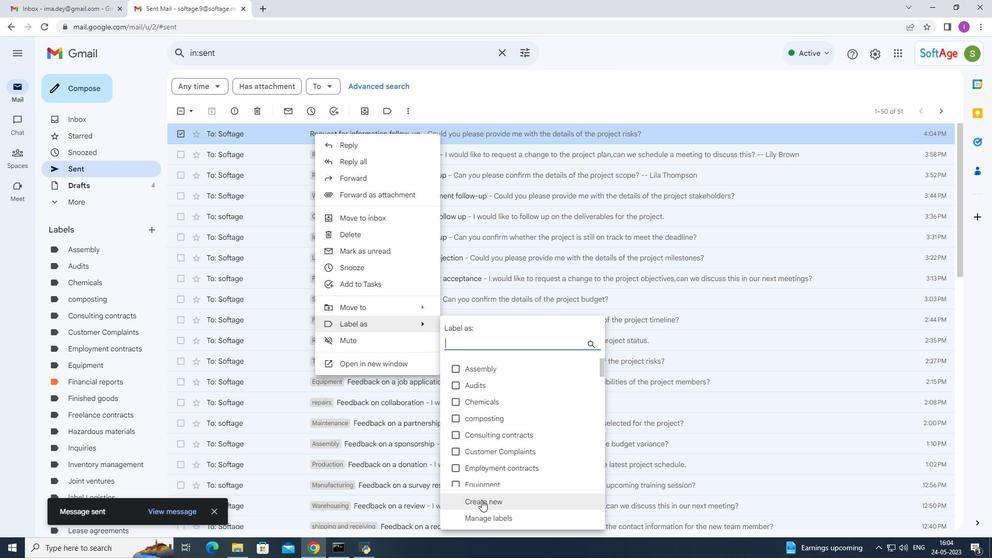 
Action: Mouse moved to (445, 287)
Screenshot: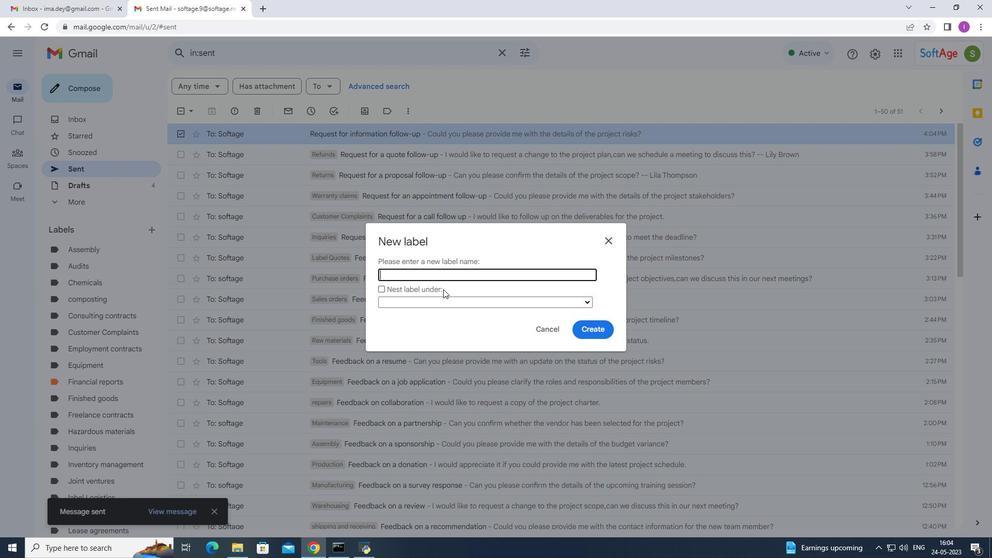 
Action: Key pressed <Key.shift><Key.shift><Key.shift><Key.shift><Key.shift>Shipping<Key.space><Key.shift>Labels
Screenshot: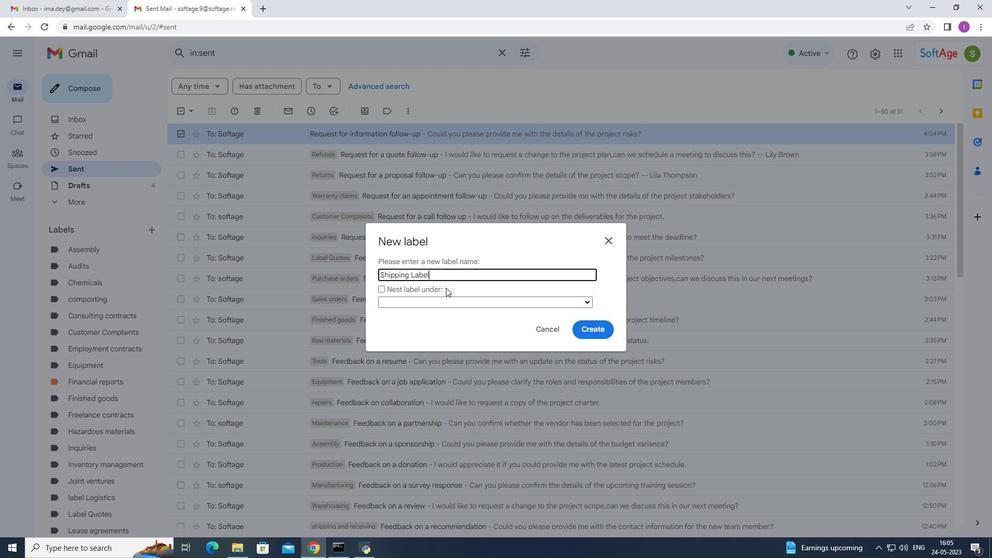 
Action: Mouse moved to (593, 328)
Screenshot: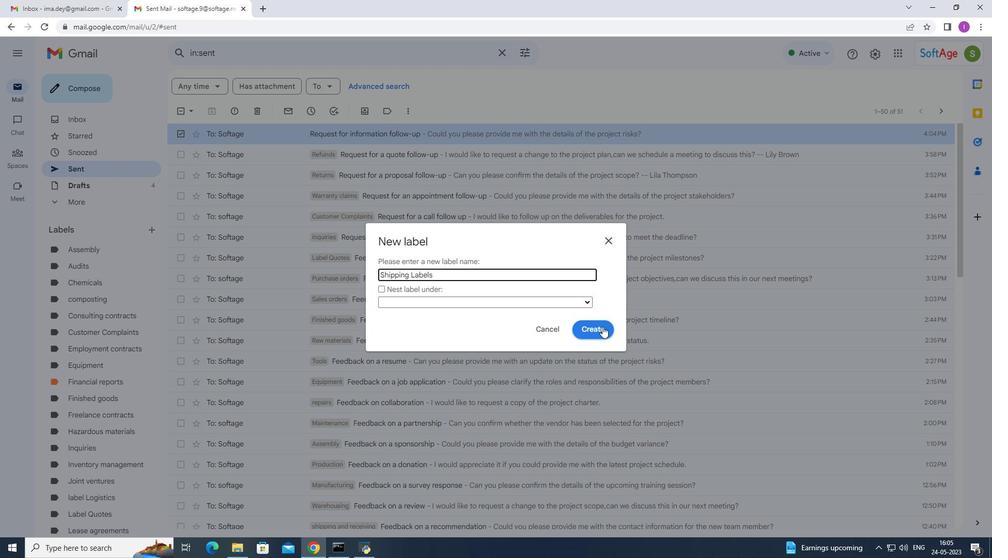 
Action: Mouse pressed left at (593, 328)
Screenshot: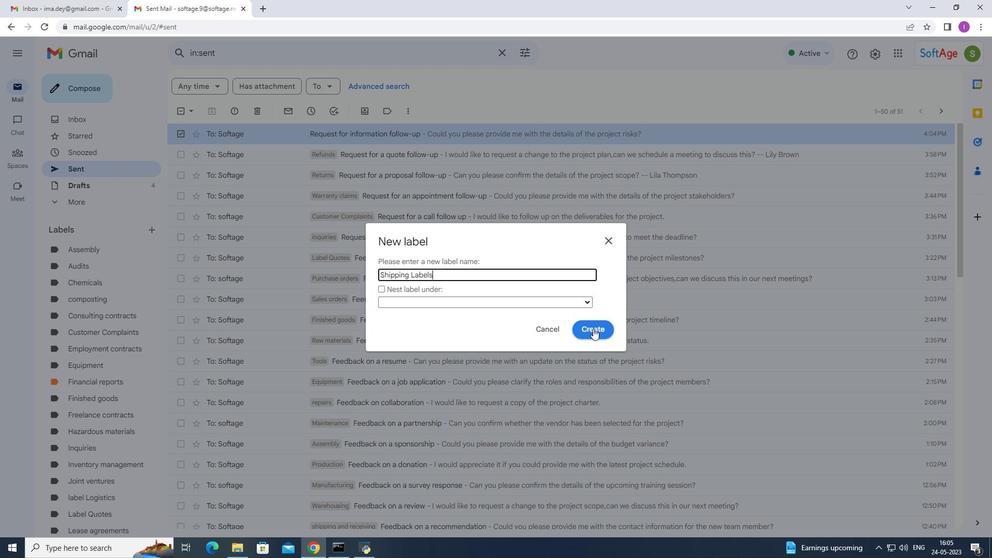 
Action: Mouse moved to (287, 185)
Screenshot: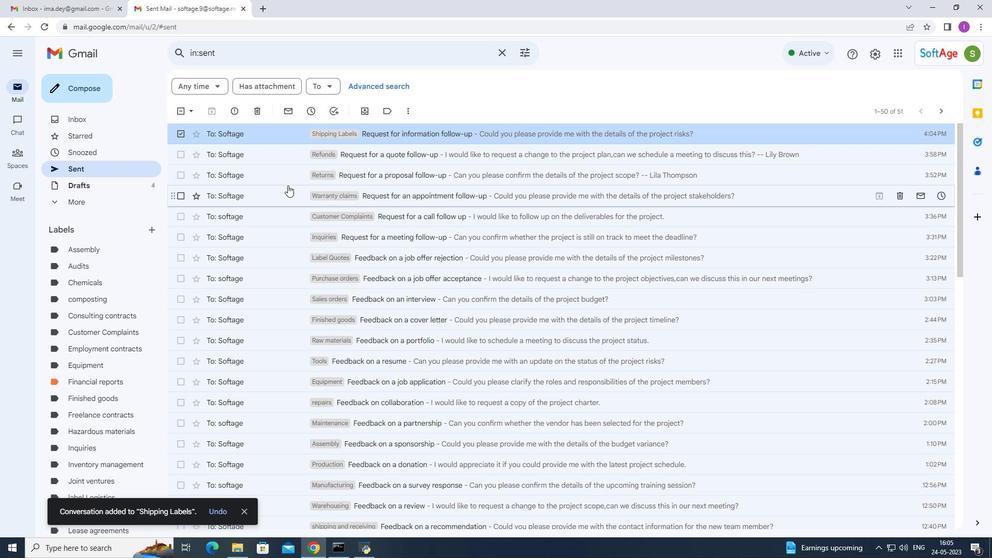 
